 Task: Reply to email with the signature Drake Wright with the subject Request for a sick day from softage.1@softage.net with the message Can you please provide me with an update on the projects quality control plan? Undo the message and rewrite the message as I am writing to request your assistance in resolving this issue. Send the email
Action: Mouse moved to (417, 552)
Screenshot: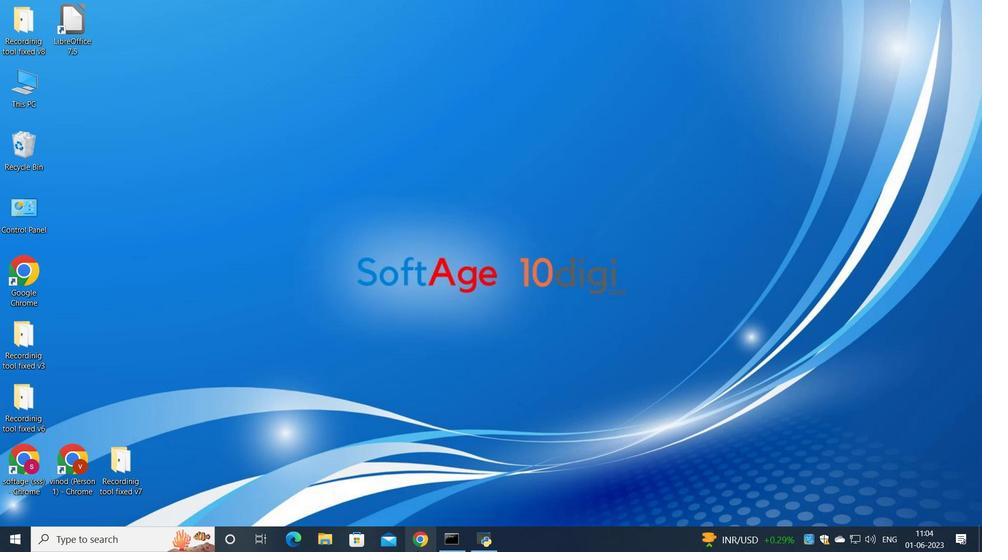 
Action: Mouse pressed left at (417, 552)
Screenshot: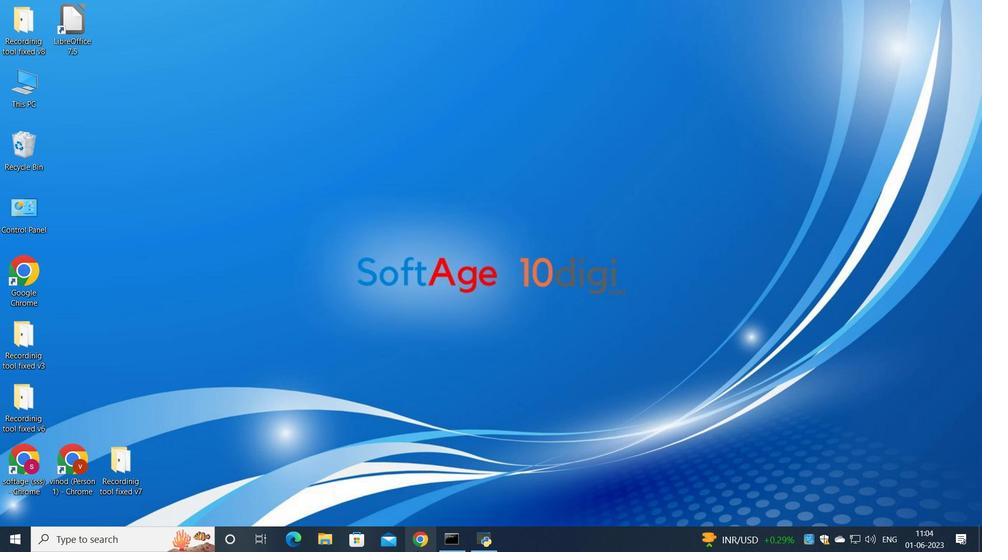 
Action: Mouse moved to (460, 340)
Screenshot: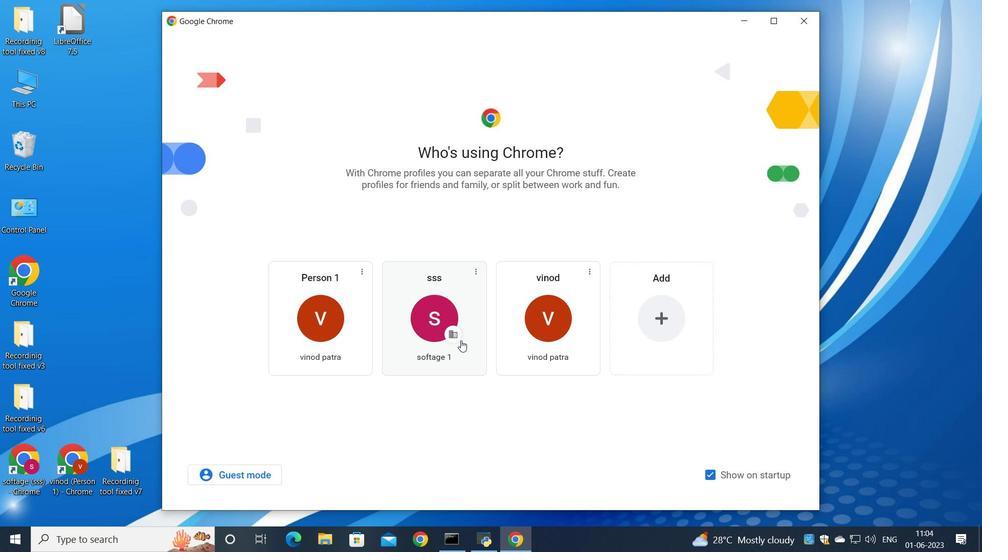 
Action: Mouse pressed left at (460, 340)
Screenshot: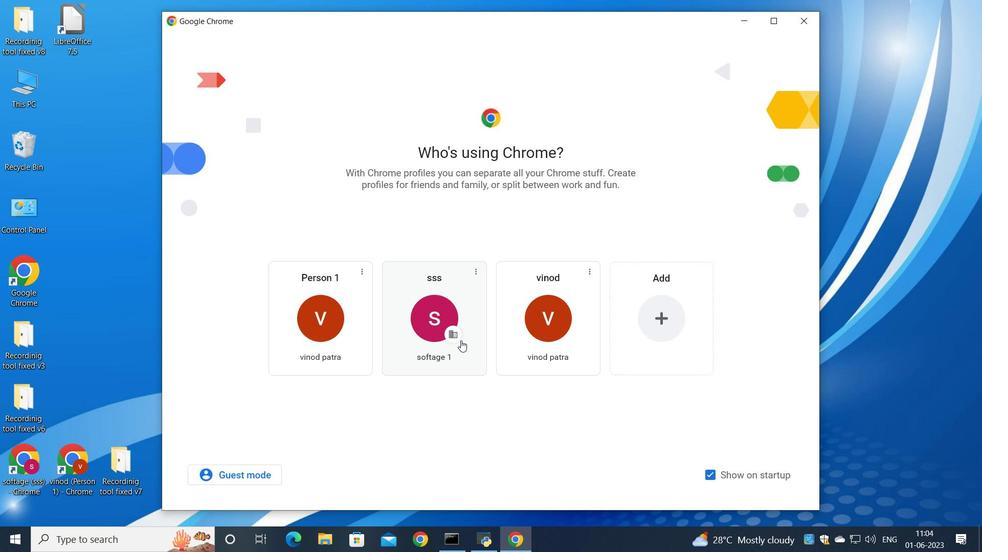 
Action: Mouse moved to (861, 80)
Screenshot: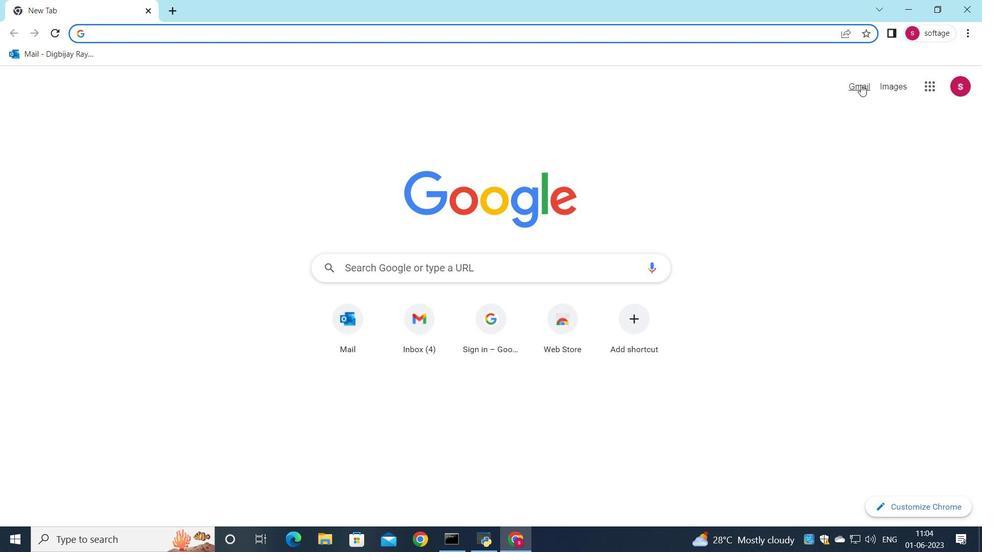 
Action: Mouse pressed left at (861, 80)
Screenshot: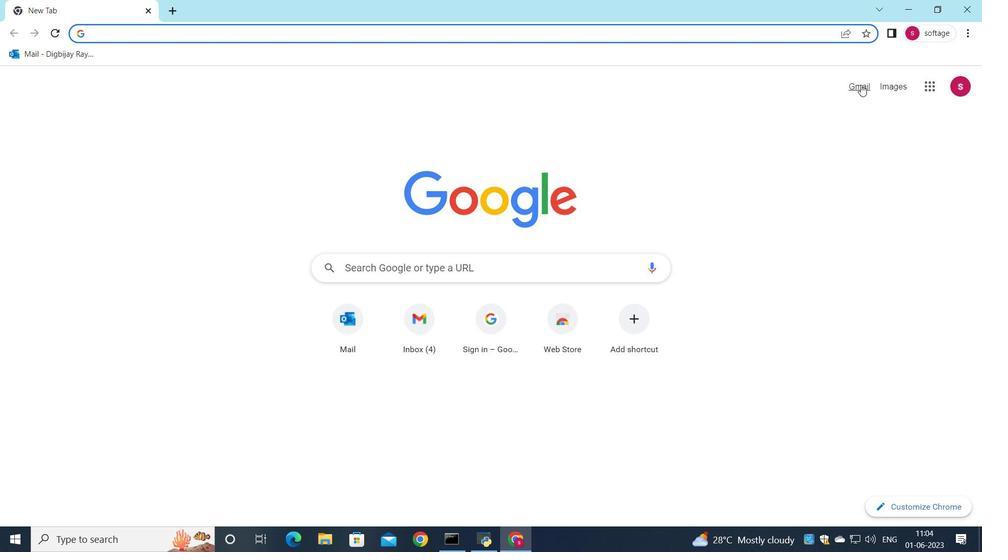 
Action: Mouse moved to (841, 80)
Screenshot: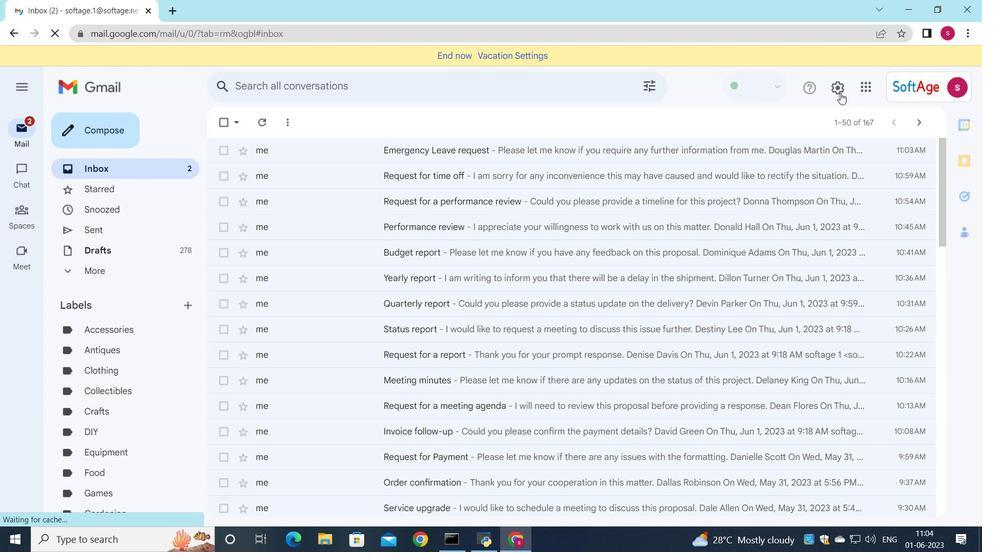 
Action: Mouse pressed left at (841, 80)
Screenshot: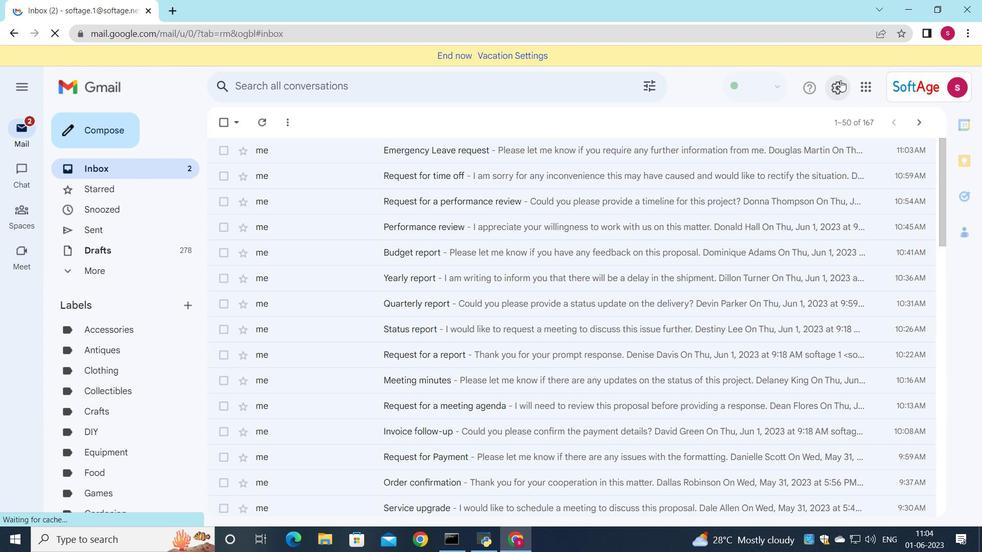 
Action: Mouse moved to (839, 146)
Screenshot: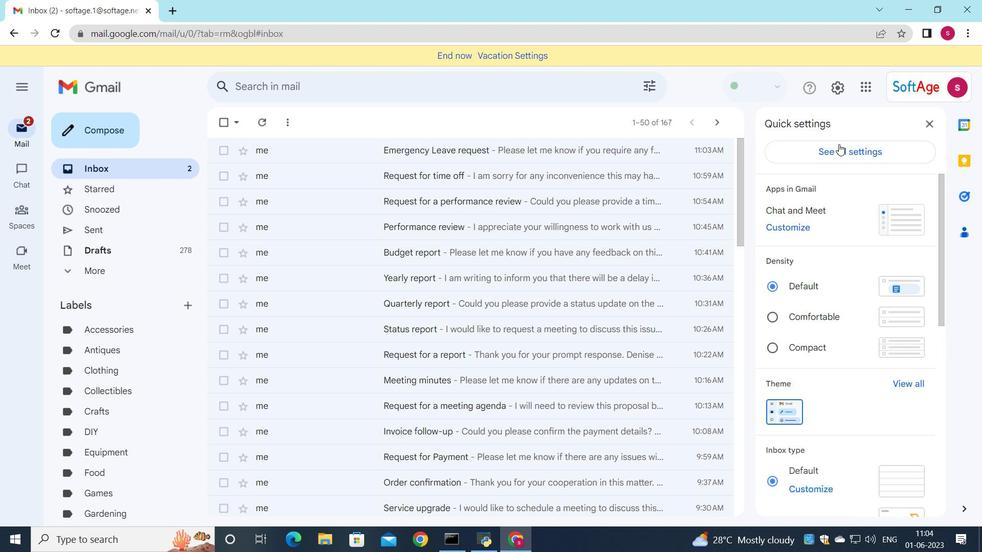 
Action: Mouse pressed left at (839, 146)
Screenshot: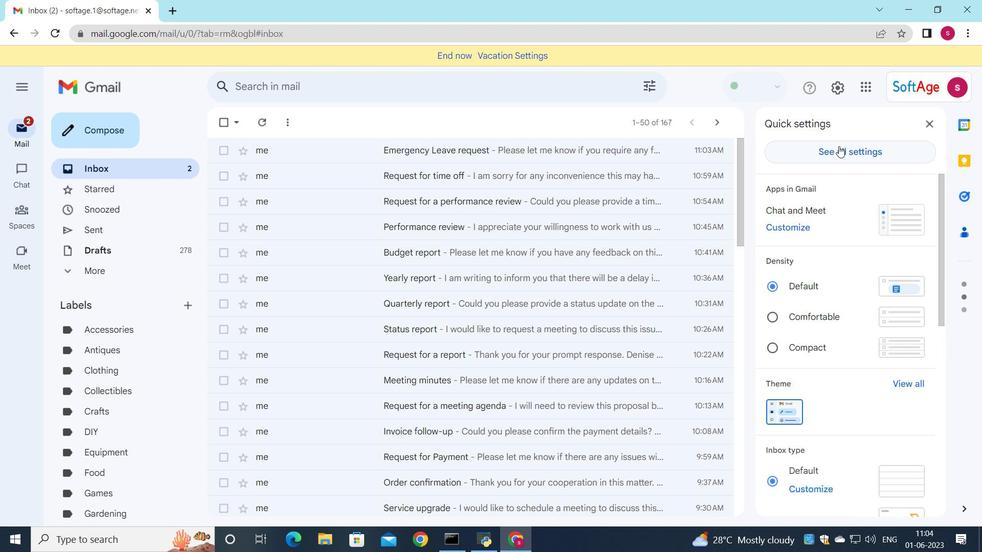 
Action: Mouse moved to (857, 152)
Screenshot: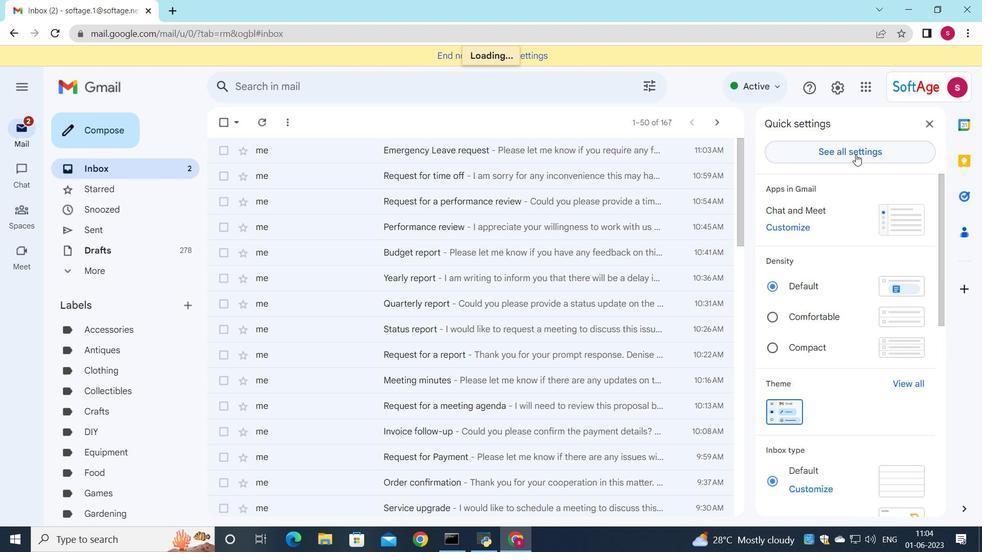 
Action: Mouse pressed left at (857, 152)
Screenshot: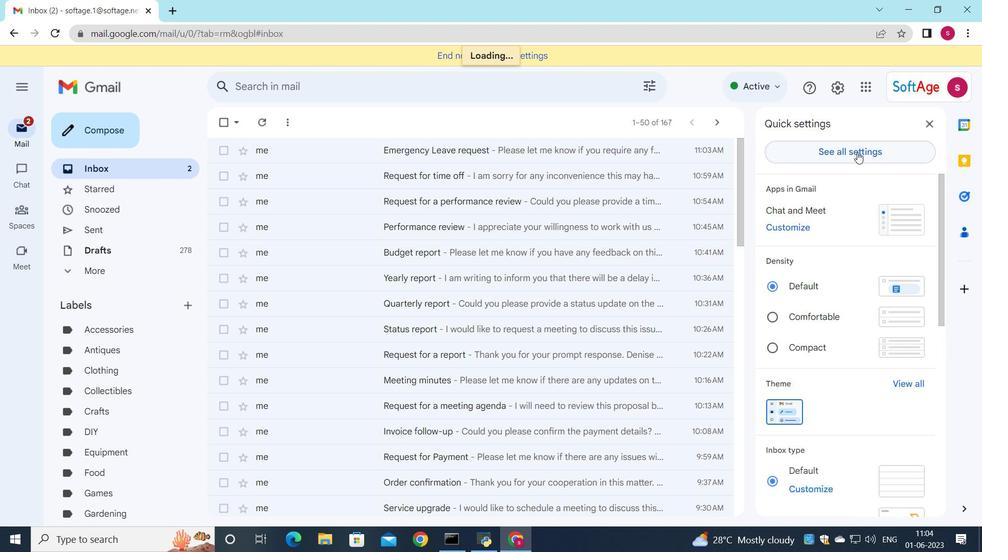 
Action: Mouse moved to (235, 148)
Screenshot: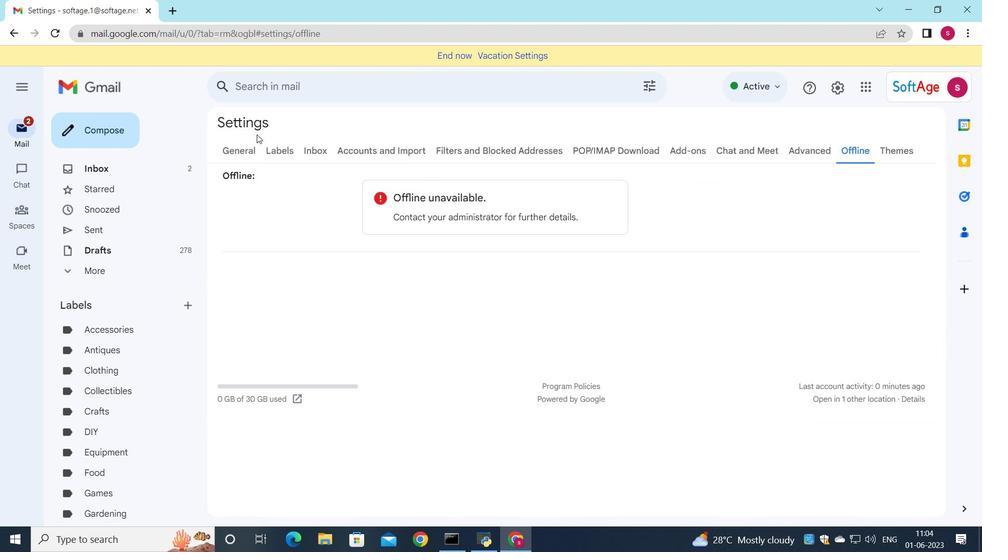 
Action: Mouse pressed left at (235, 148)
Screenshot: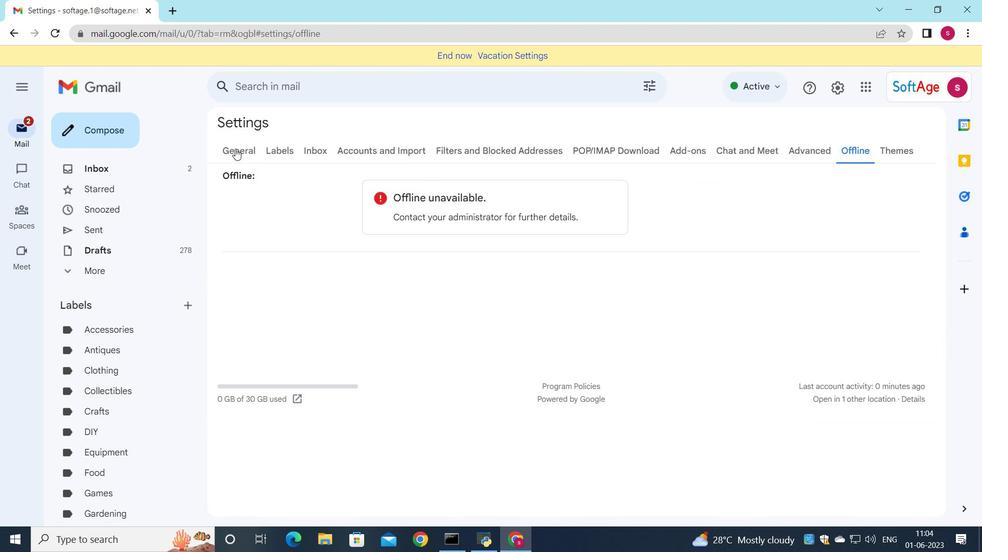 
Action: Mouse moved to (385, 186)
Screenshot: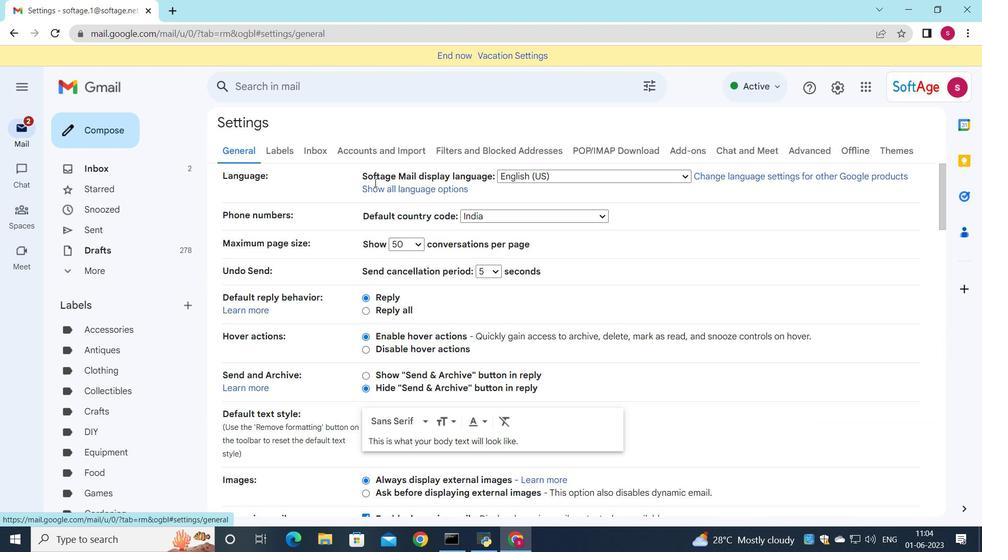 
Action: Mouse scrolled (385, 186) with delta (0, 0)
Screenshot: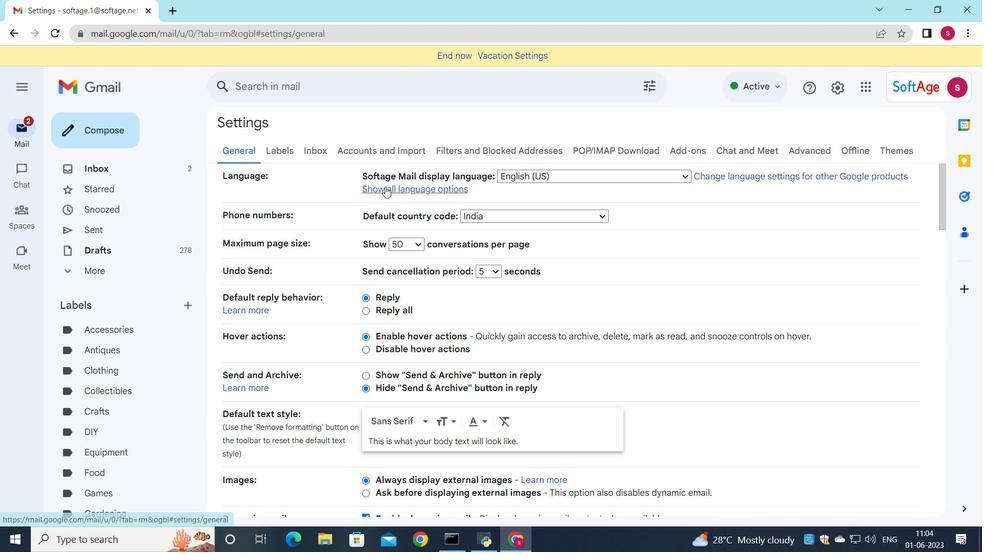 
Action: Mouse moved to (378, 196)
Screenshot: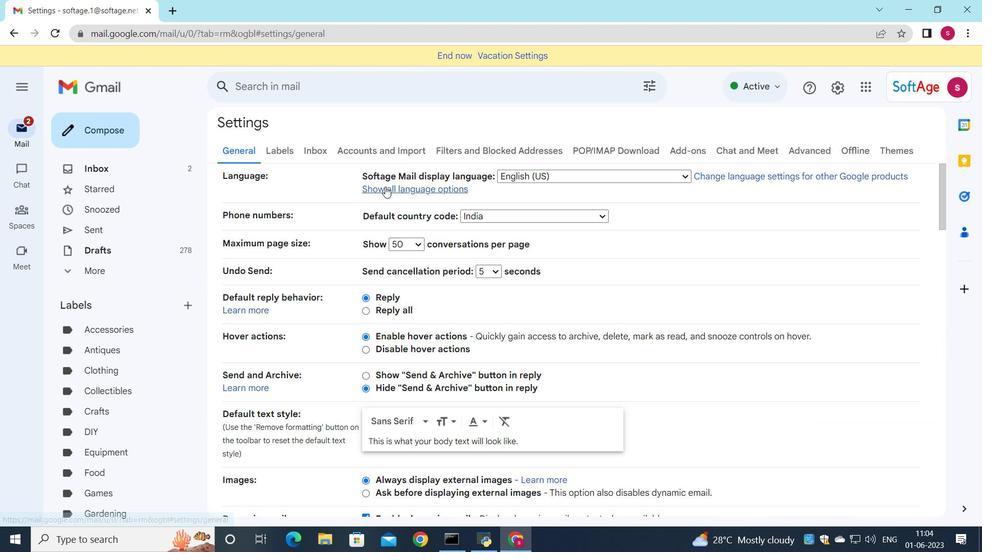 
Action: Mouse scrolled (382, 188) with delta (0, 0)
Screenshot: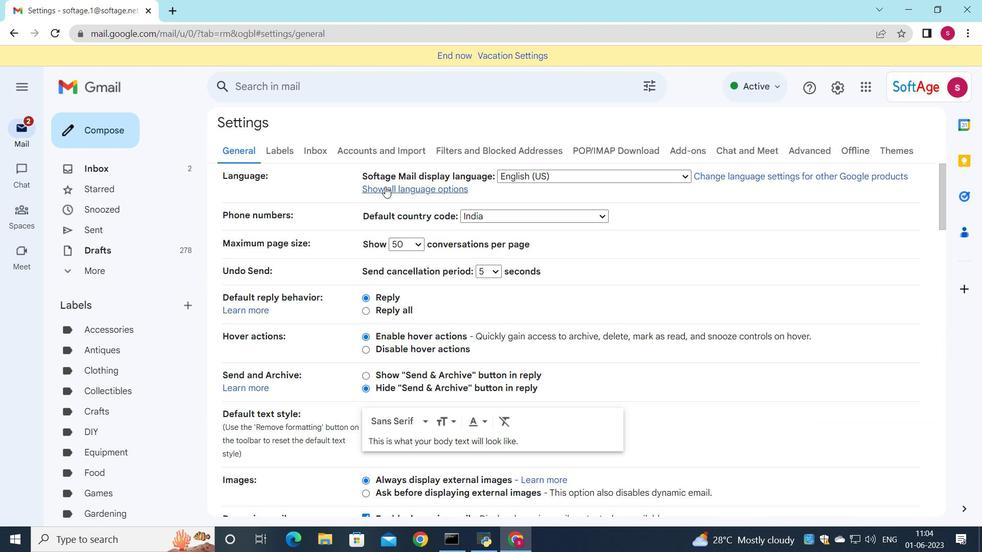
Action: Mouse moved to (376, 203)
Screenshot: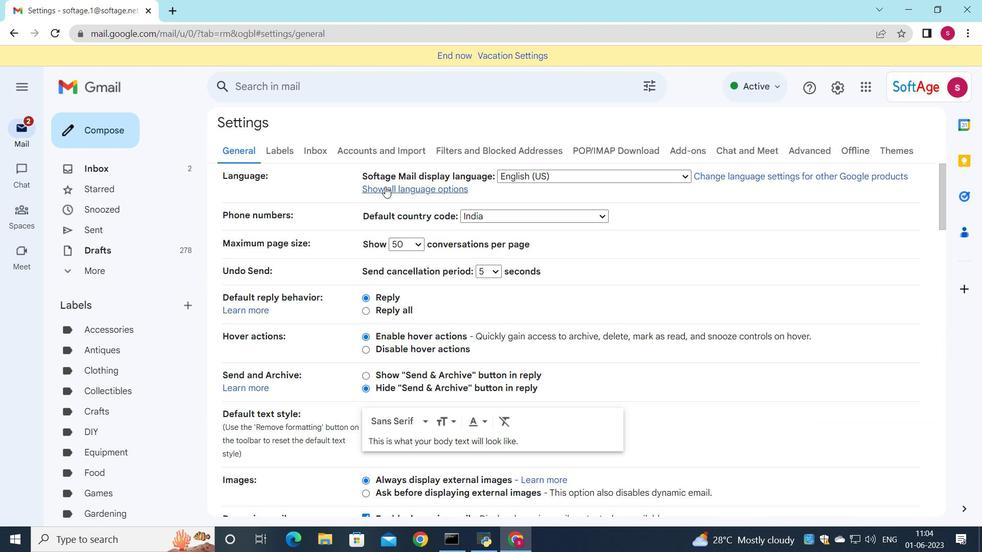 
Action: Mouse scrolled (381, 188) with delta (0, 0)
Screenshot: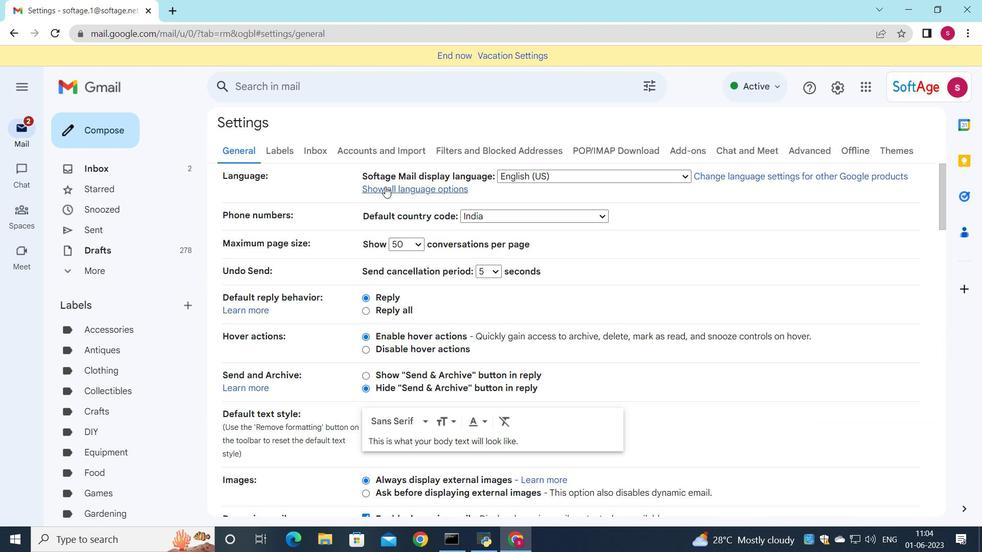 
Action: Mouse moved to (376, 204)
Screenshot: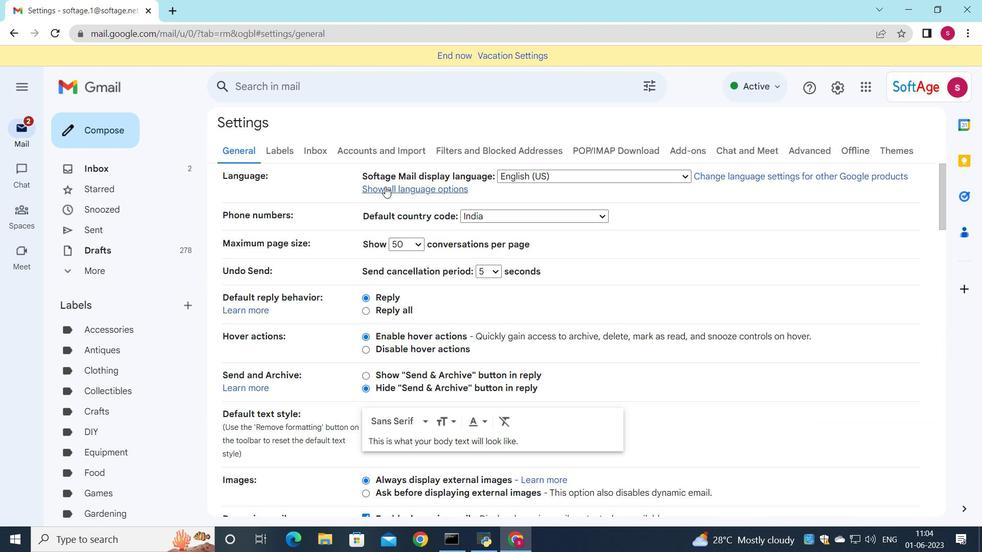 
Action: Mouse scrolled (378, 195) with delta (0, 0)
Screenshot: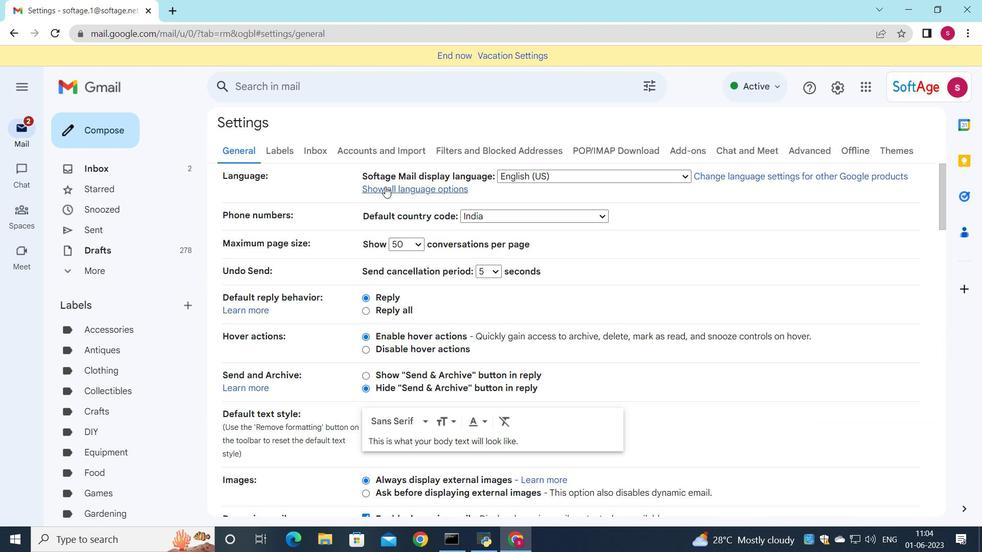 
Action: Mouse moved to (403, 384)
Screenshot: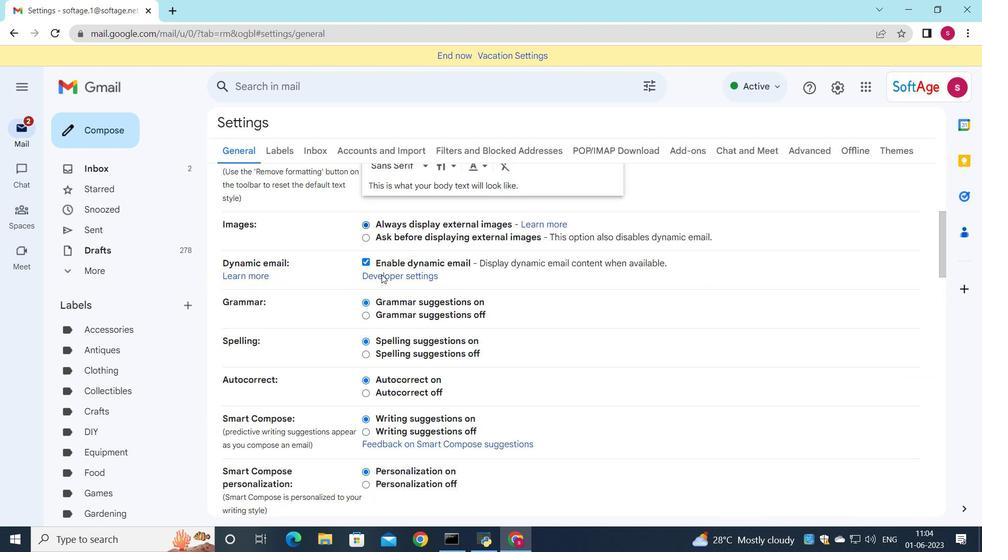 
Action: Mouse scrolled (403, 383) with delta (0, 0)
Screenshot: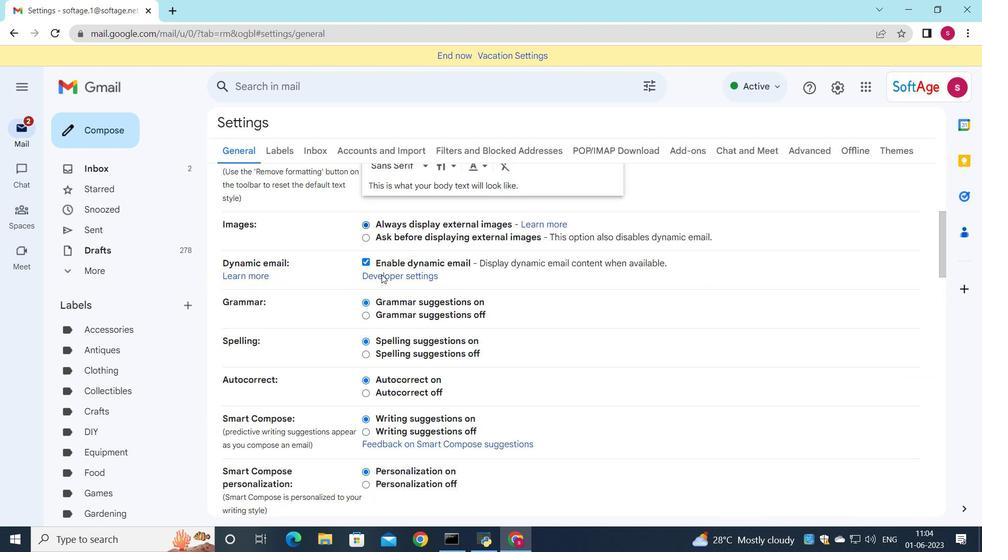 
Action: Mouse moved to (422, 392)
Screenshot: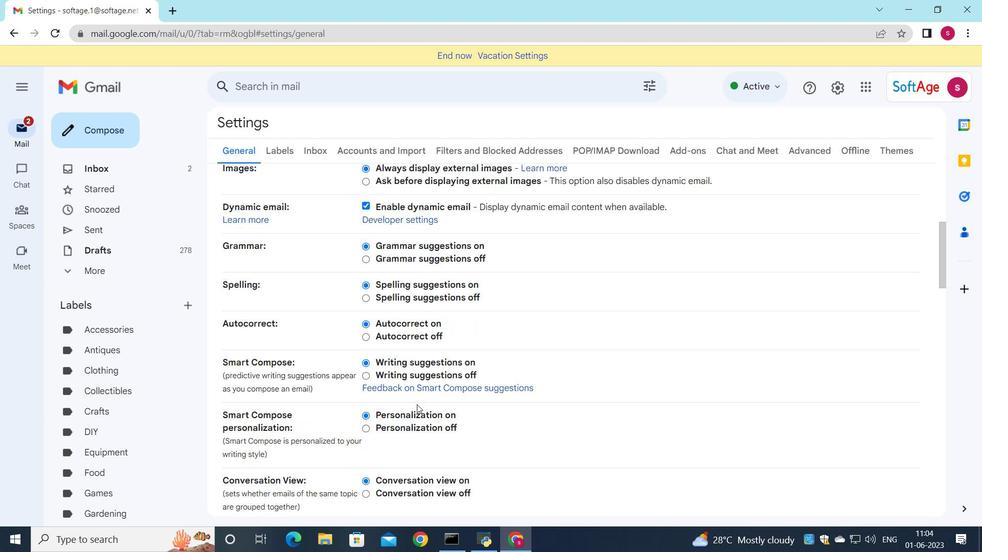 
Action: Mouse scrolled (422, 391) with delta (0, 0)
Screenshot: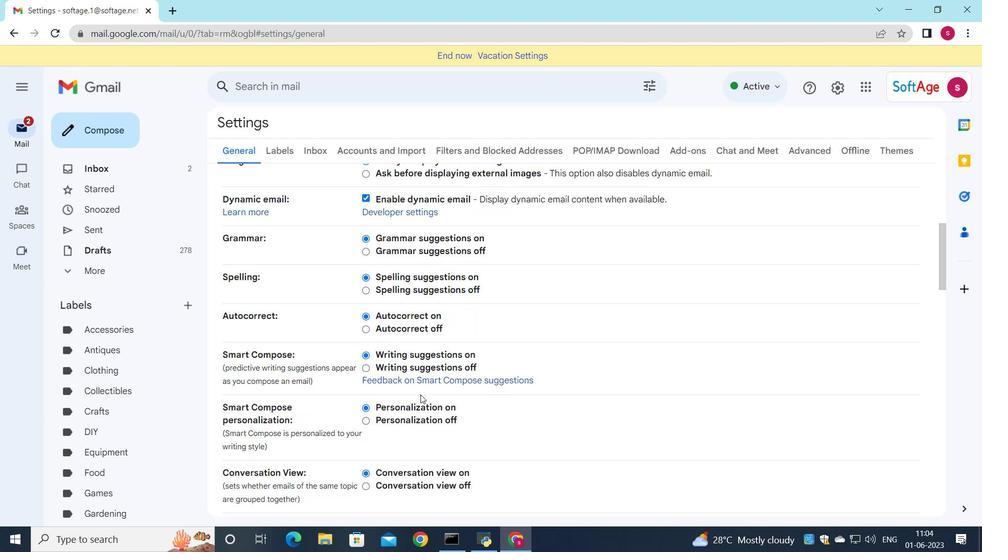 
Action: Mouse scrolled (422, 391) with delta (0, 0)
Screenshot: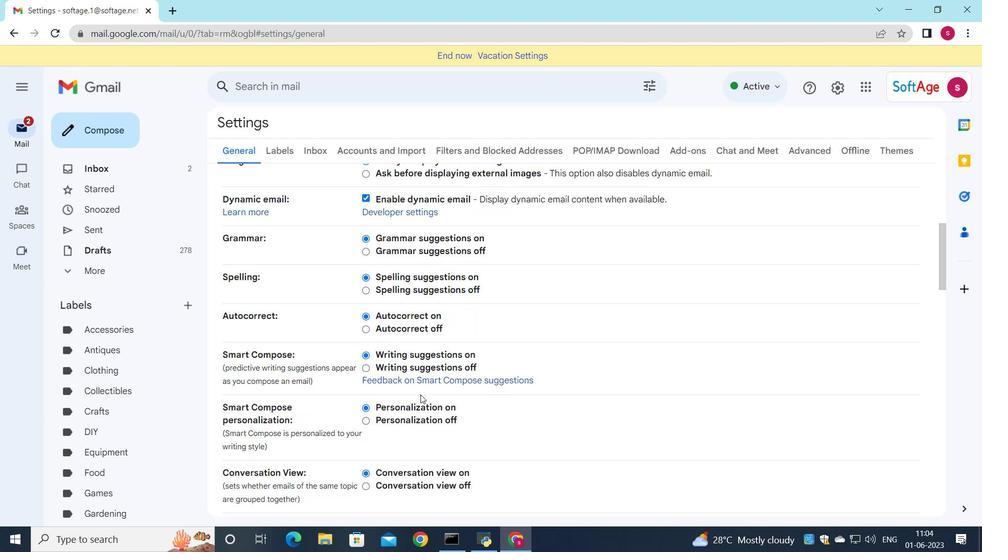 
Action: Mouse scrolled (422, 391) with delta (0, 0)
Screenshot: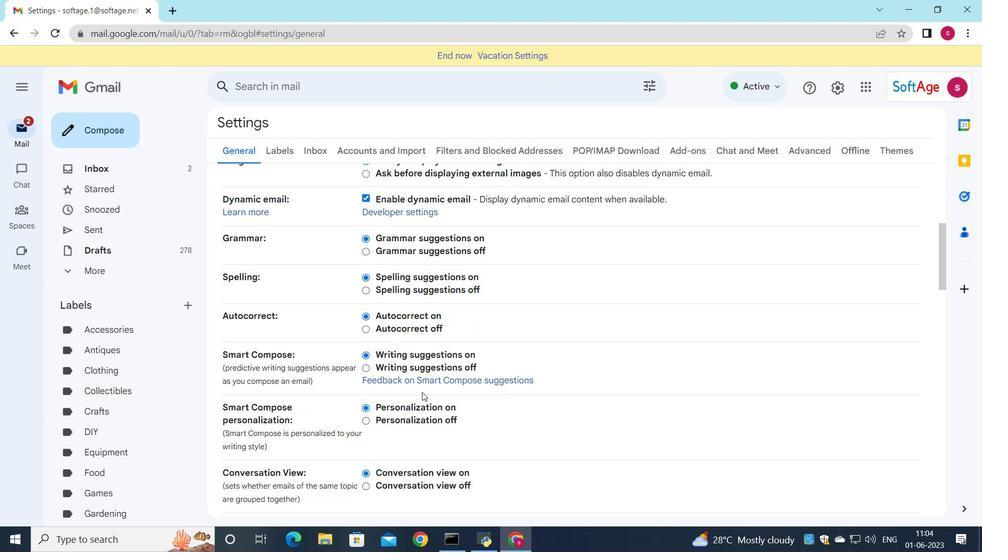 
Action: Mouse scrolled (422, 391) with delta (0, 0)
Screenshot: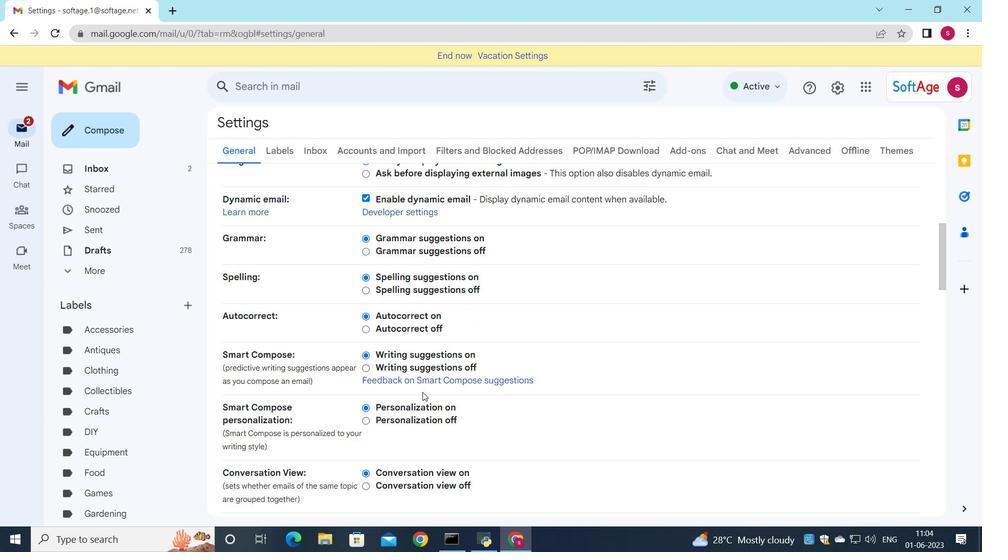 
Action: Mouse moved to (422, 389)
Screenshot: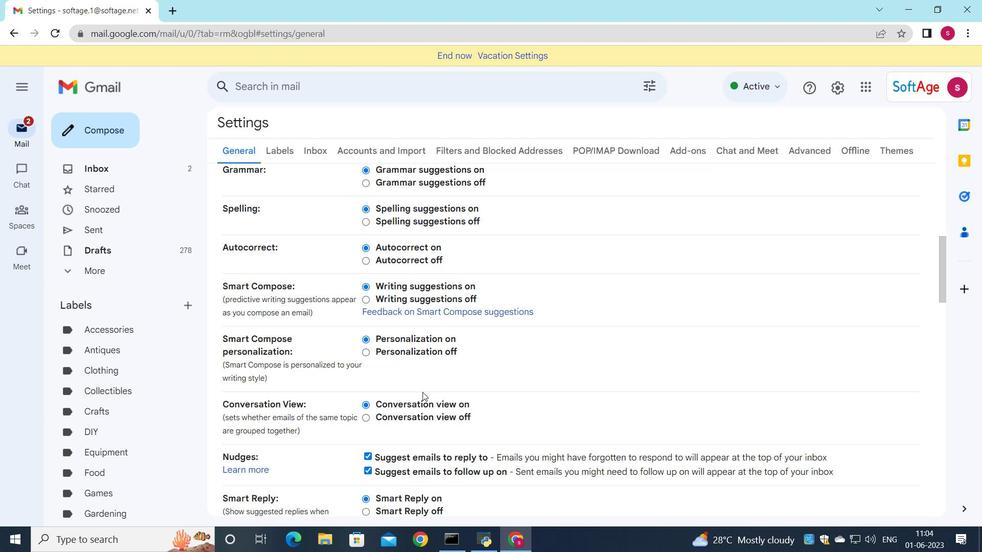 
Action: Mouse scrolled (422, 388) with delta (0, 0)
Screenshot: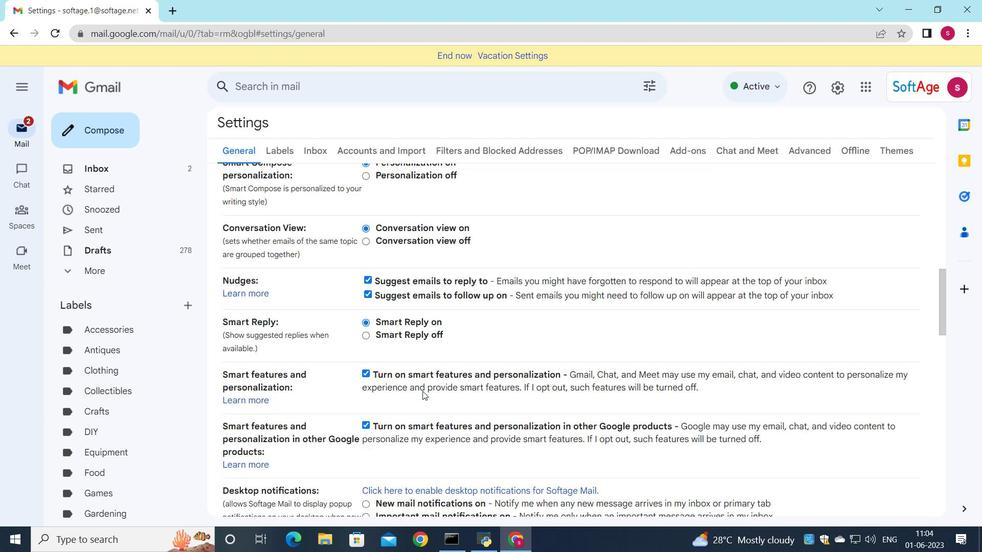 
Action: Mouse scrolled (422, 388) with delta (0, 0)
Screenshot: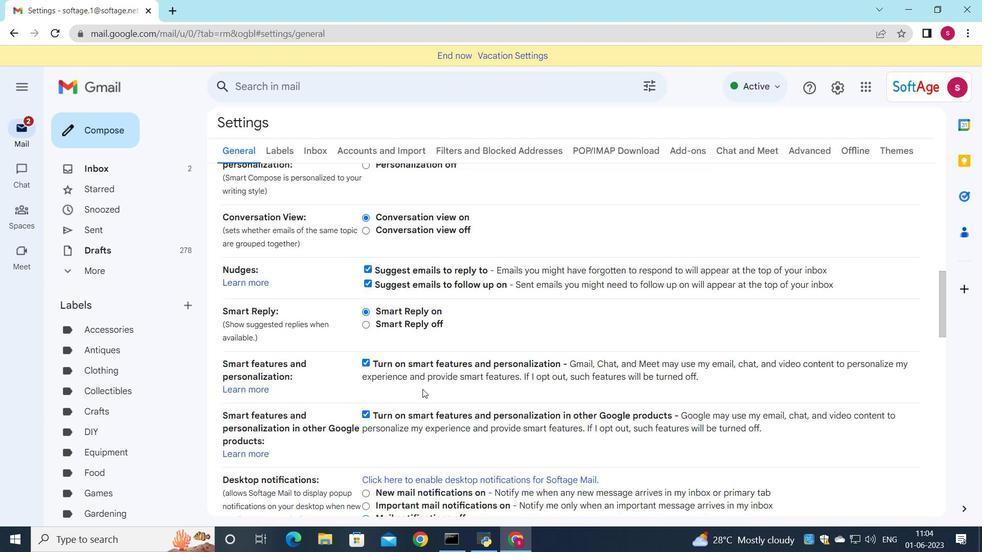
Action: Mouse moved to (422, 389)
Screenshot: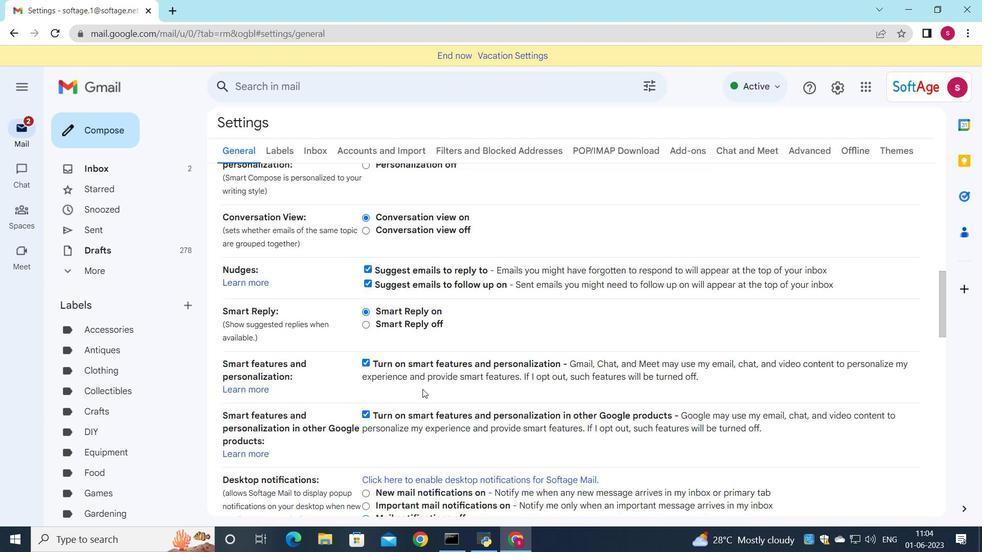 
Action: Mouse scrolled (422, 388) with delta (0, 0)
Screenshot: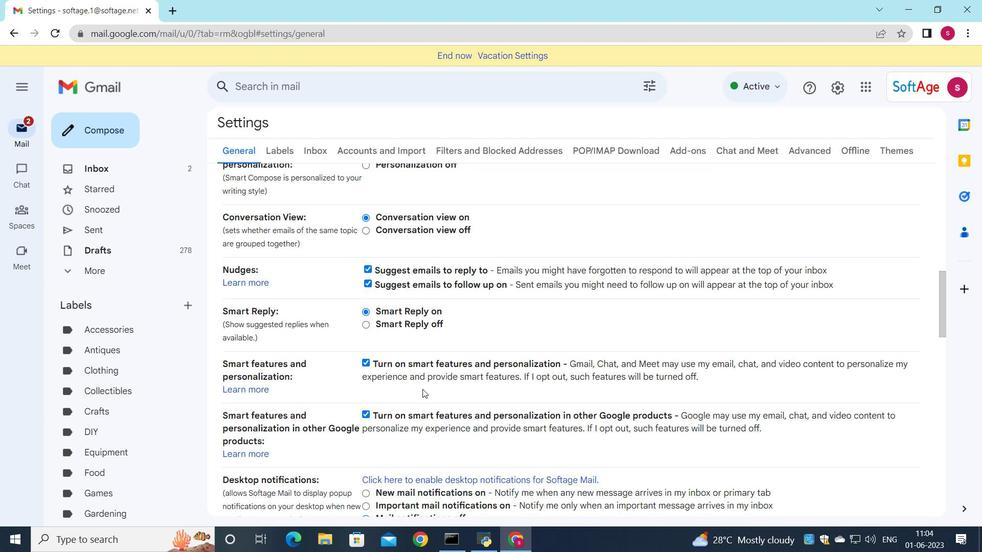 
Action: Mouse scrolled (422, 388) with delta (0, 0)
Screenshot: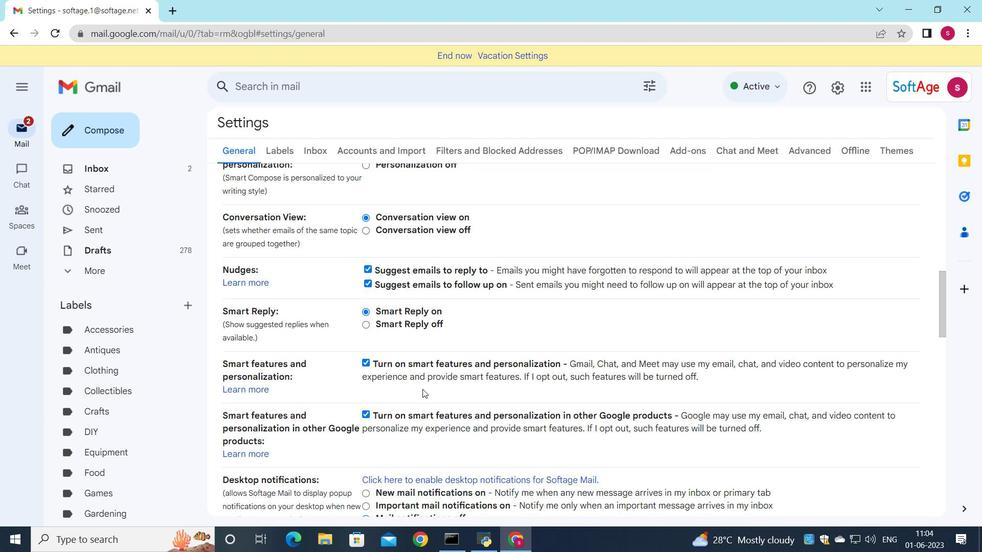 
Action: Mouse moved to (422, 388)
Screenshot: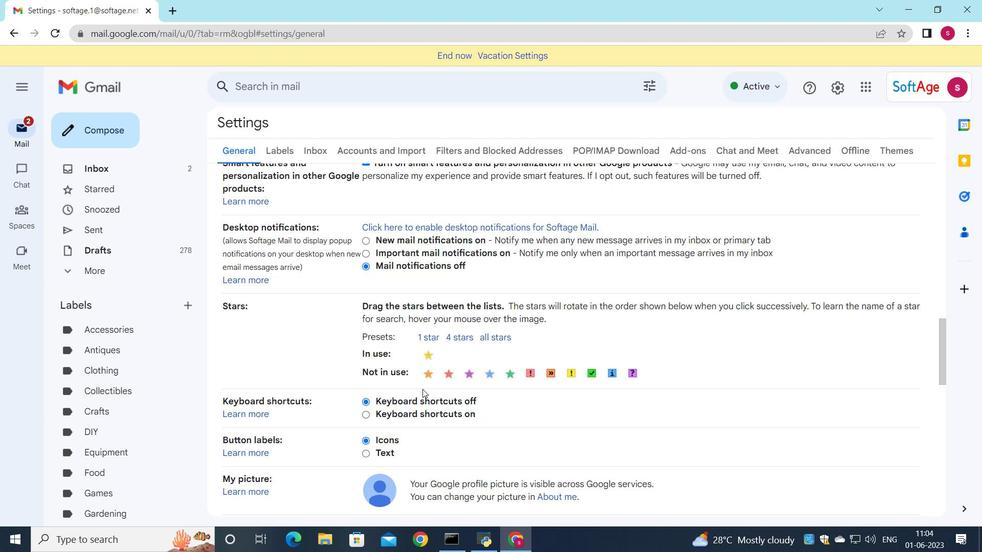 
Action: Mouse scrolled (422, 388) with delta (0, 0)
Screenshot: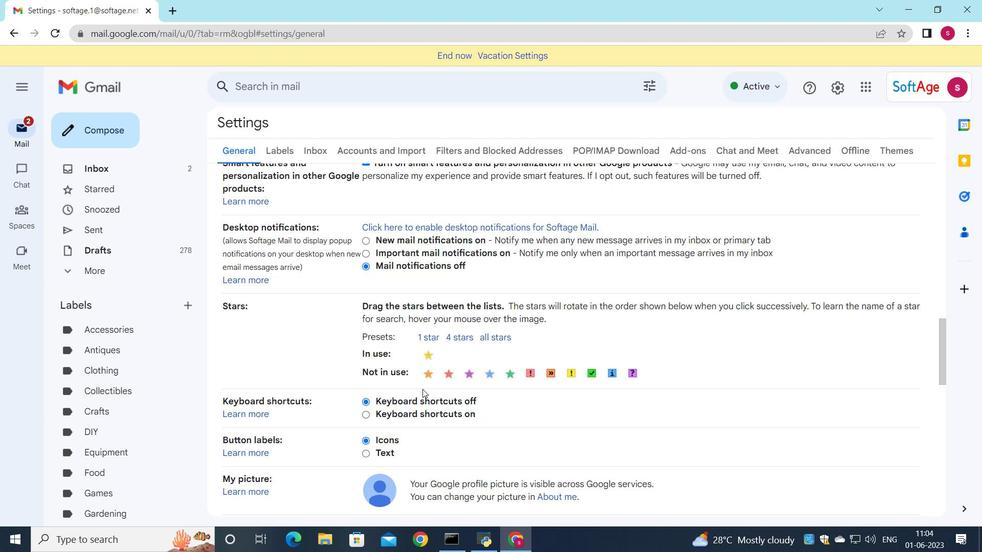 
Action: Mouse scrolled (422, 388) with delta (0, 0)
Screenshot: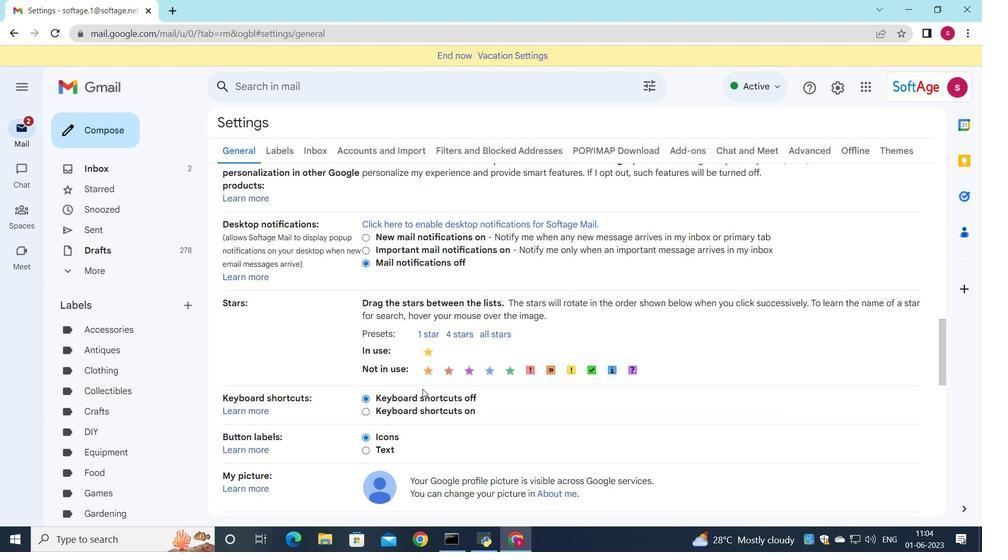 
Action: Mouse scrolled (422, 388) with delta (0, 0)
Screenshot: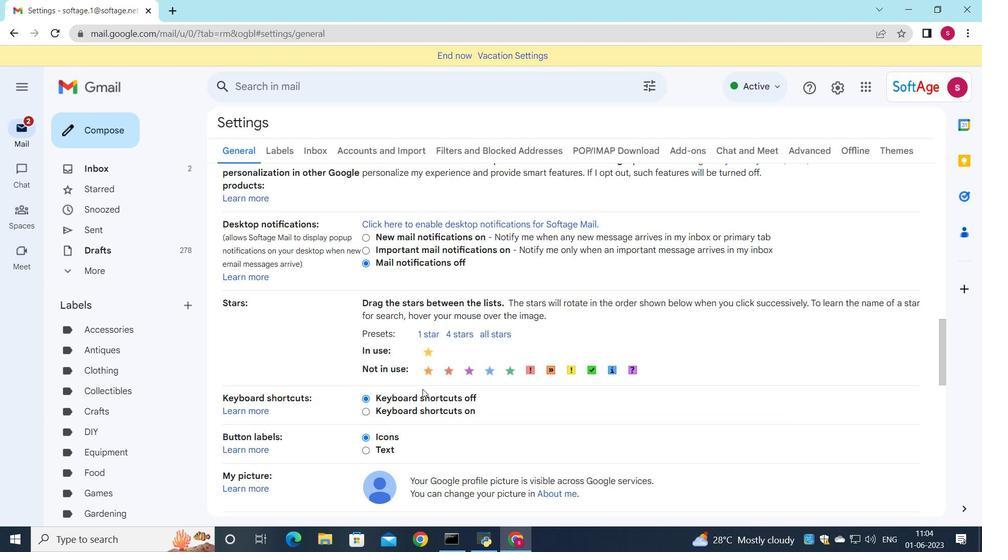 
Action: Mouse scrolled (422, 388) with delta (0, 0)
Screenshot: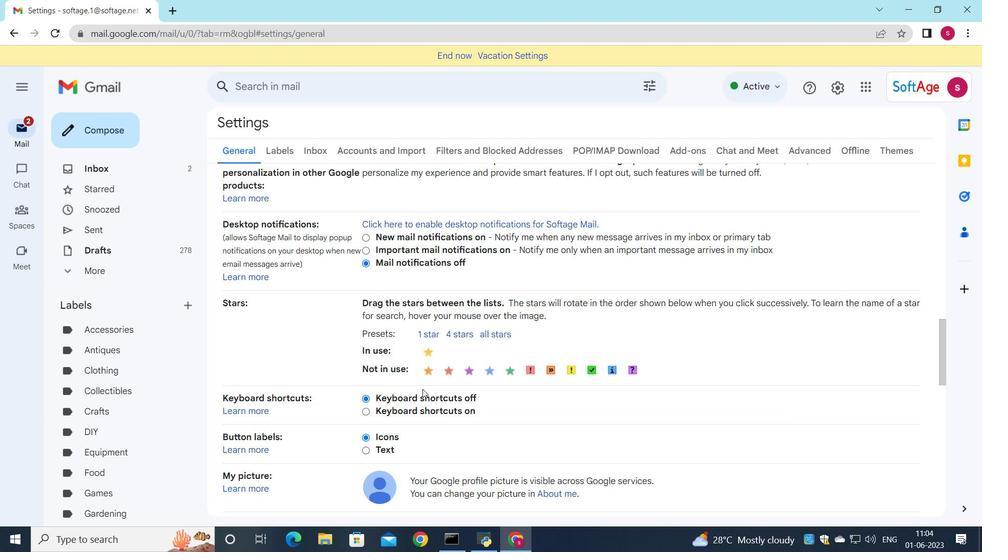 
Action: Mouse moved to (500, 323)
Screenshot: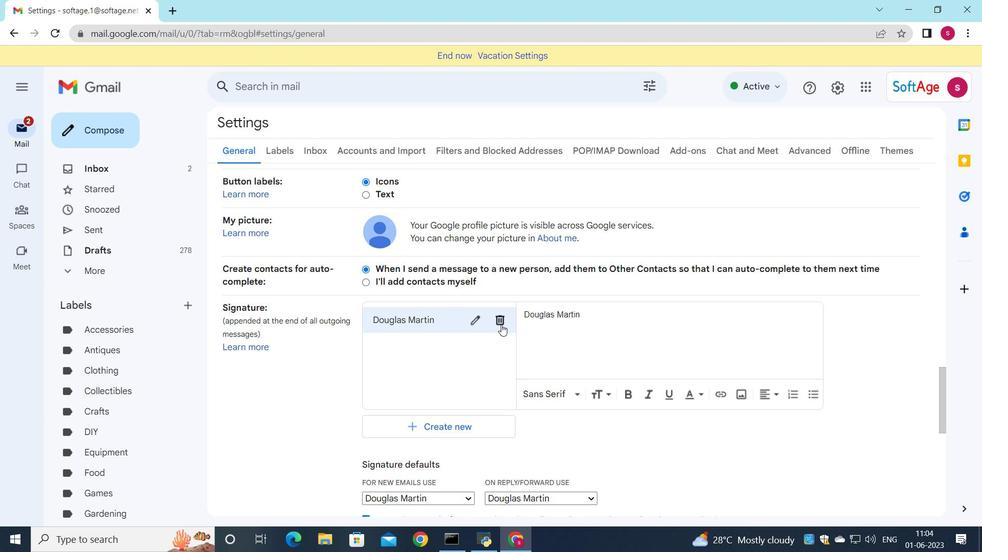 
Action: Mouse pressed left at (500, 323)
Screenshot: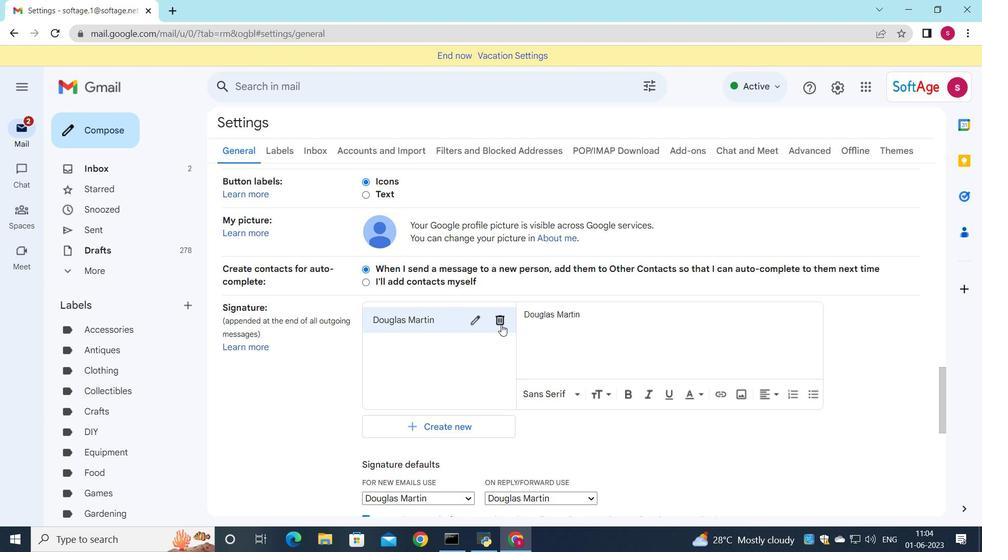 
Action: Mouse moved to (600, 313)
Screenshot: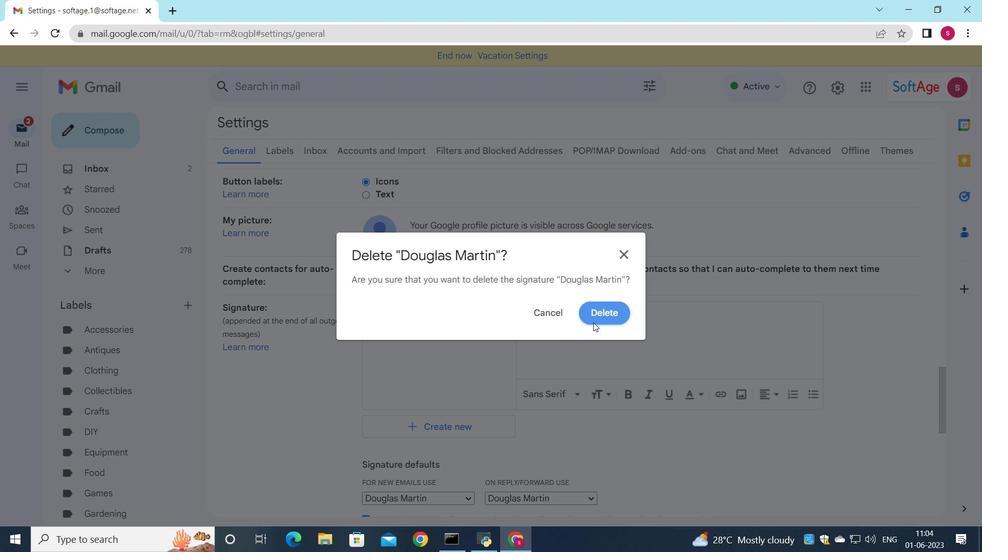 
Action: Mouse pressed left at (600, 313)
Screenshot: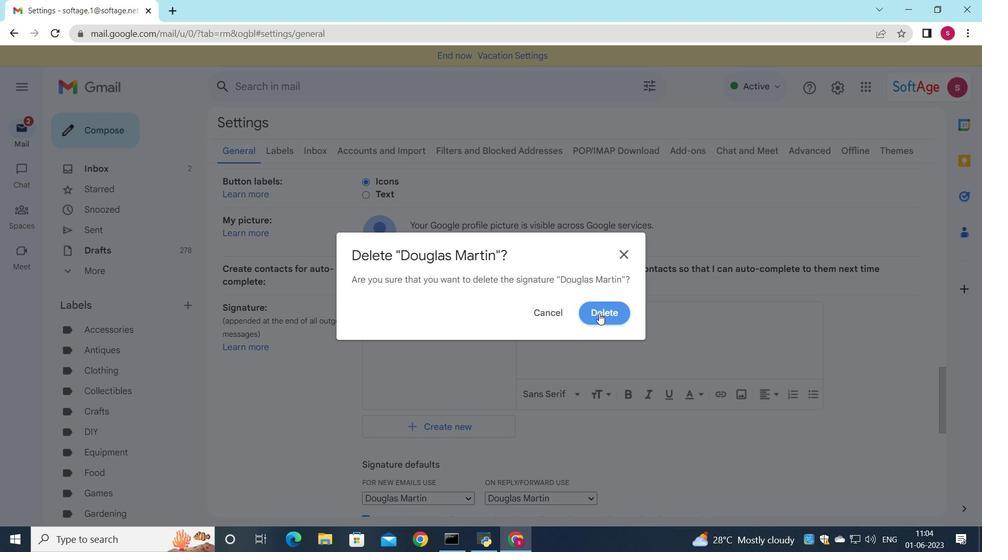 
Action: Mouse moved to (384, 340)
Screenshot: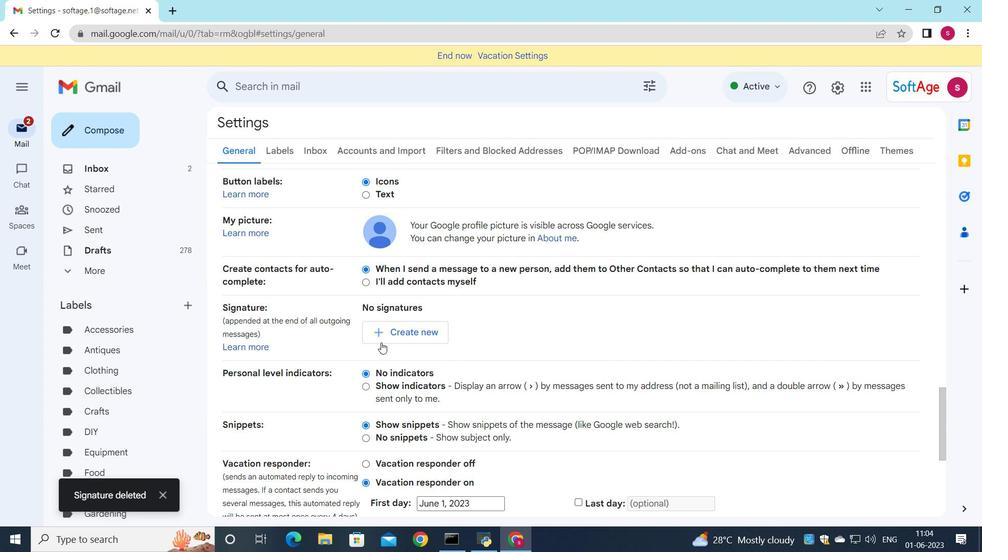 
Action: Mouse pressed left at (384, 340)
Screenshot: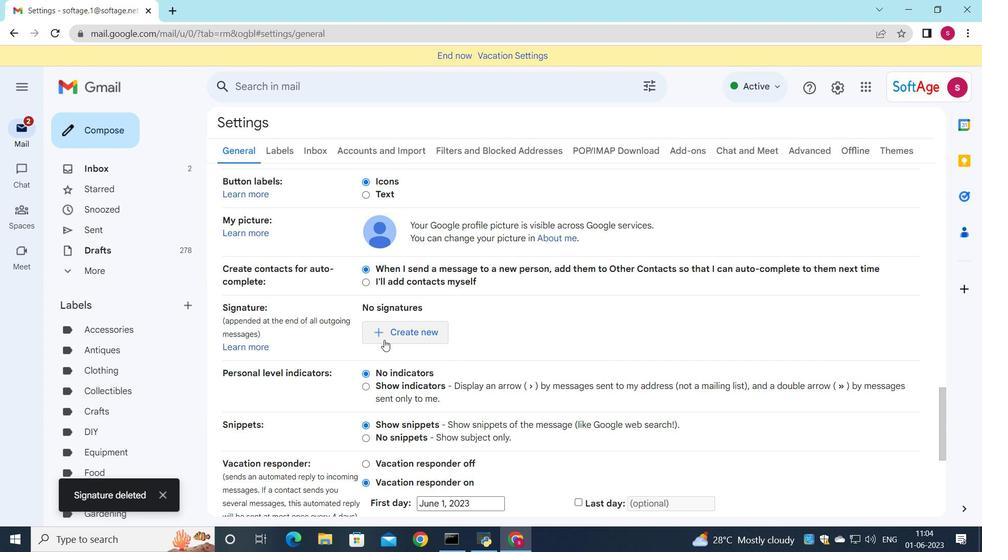 
Action: Mouse moved to (701, 347)
Screenshot: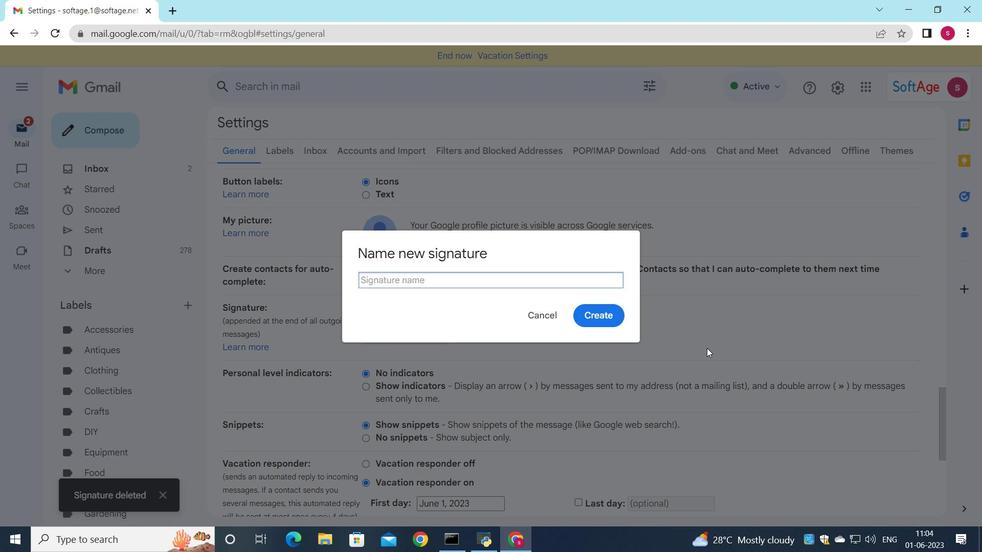
Action: Key pressed <Key.shift>Drake<Key.space><Key.shift>Wro<Key.backspace>ight
Screenshot: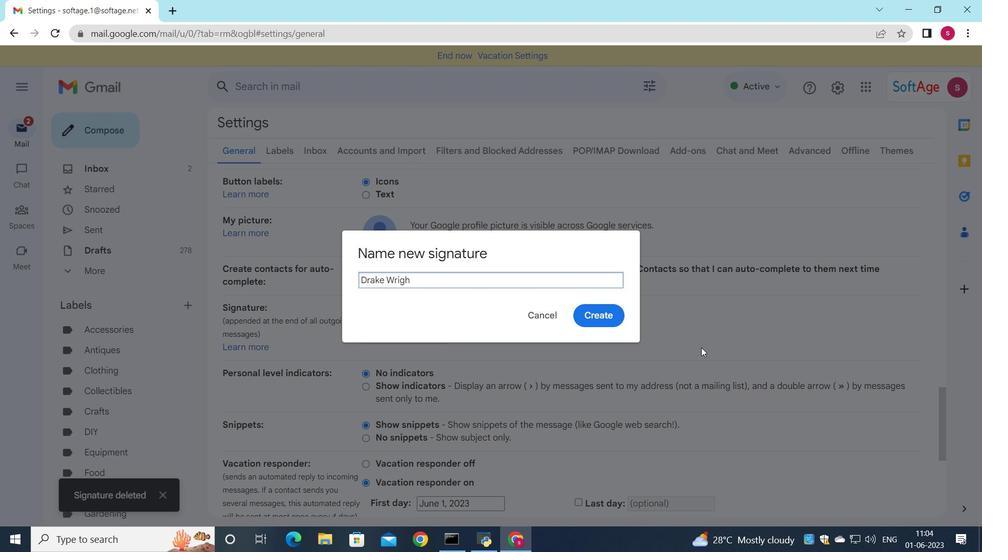 
Action: Mouse moved to (610, 319)
Screenshot: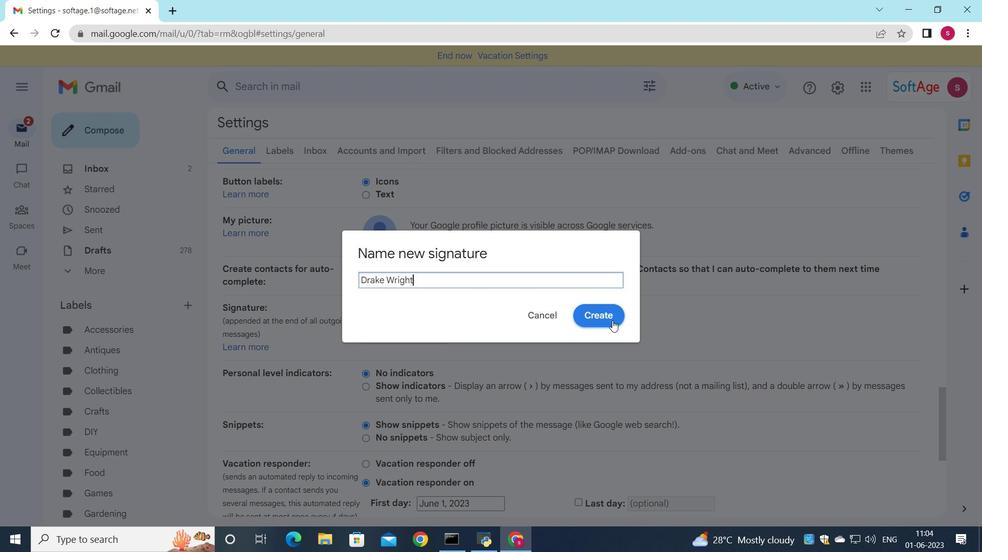 
Action: Mouse pressed left at (610, 319)
Screenshot: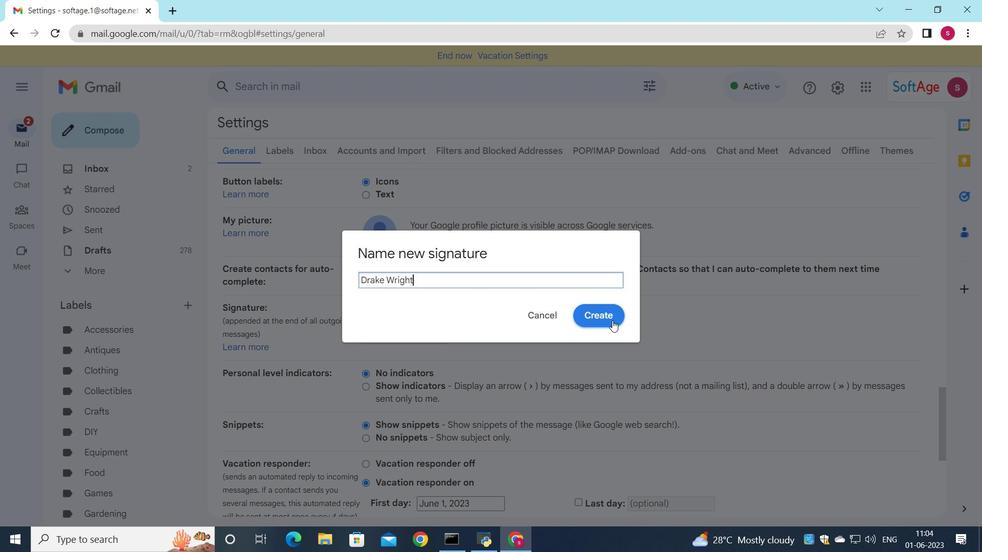 
Action: Mouse moved to (607, 316)
Screenshot: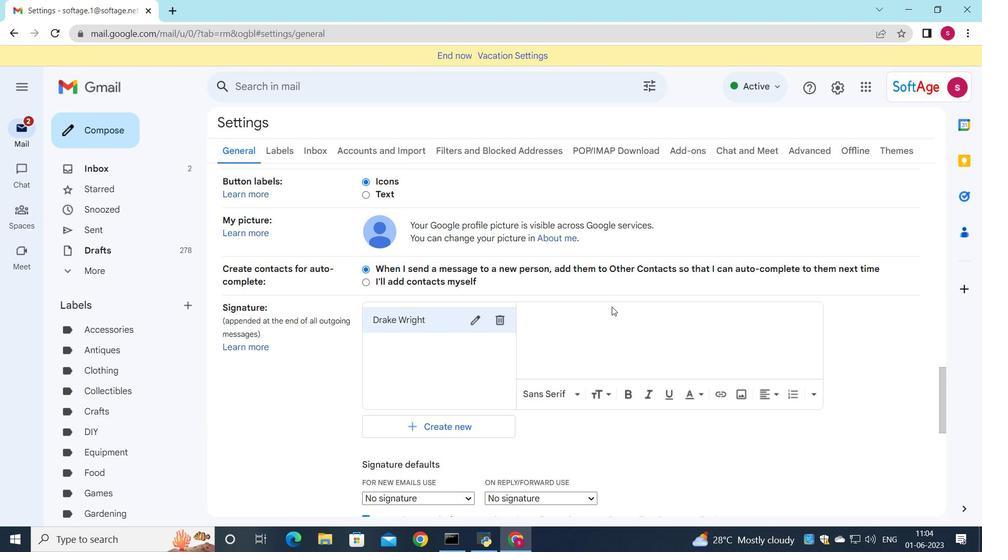 
Action: Mouse pressed left at (607, 316)
Screenshot: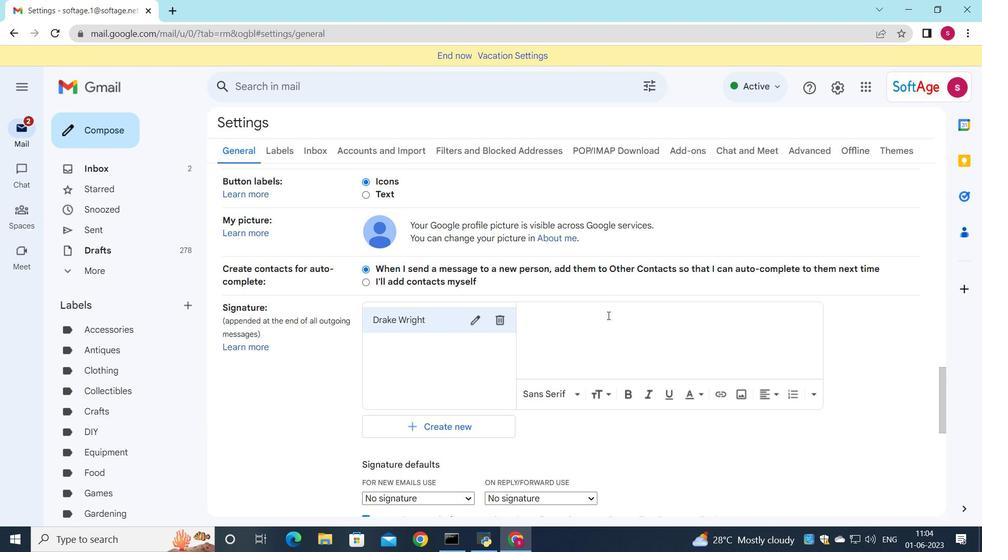 
Action: Key pressed <Key.shift>Drake<Key.space><Key.shift>Wright
Screenshot: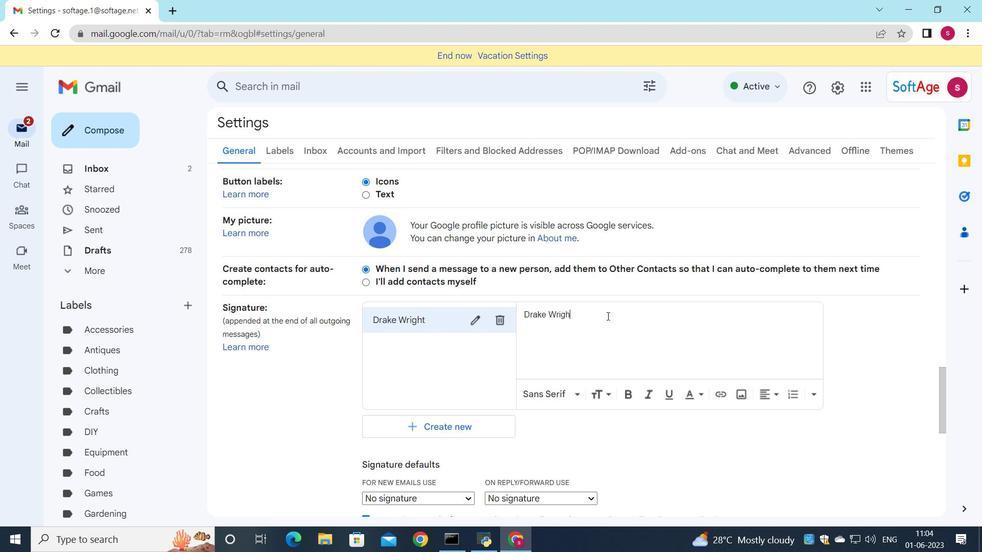 
Action: Mouse moved to (455, 492)
Screenshot: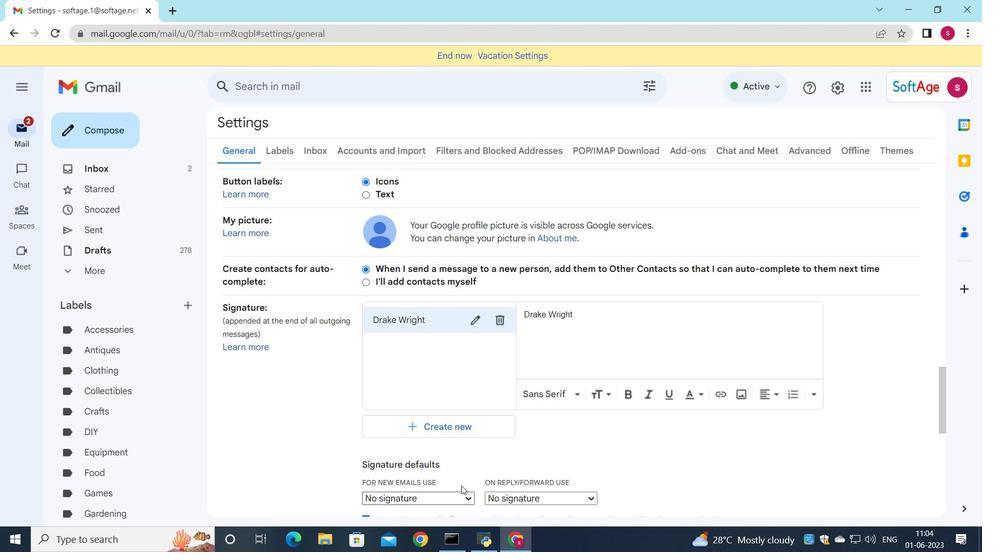 
Action: Mouse pressed left at (455, 492)
Screenshot: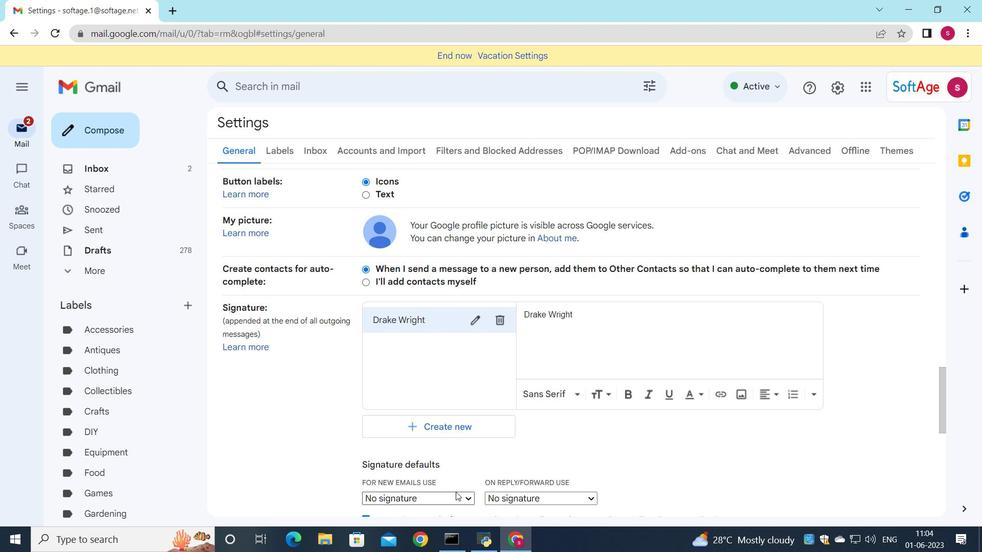 
Action: Mouse moved to (458, 483)
Screenshot: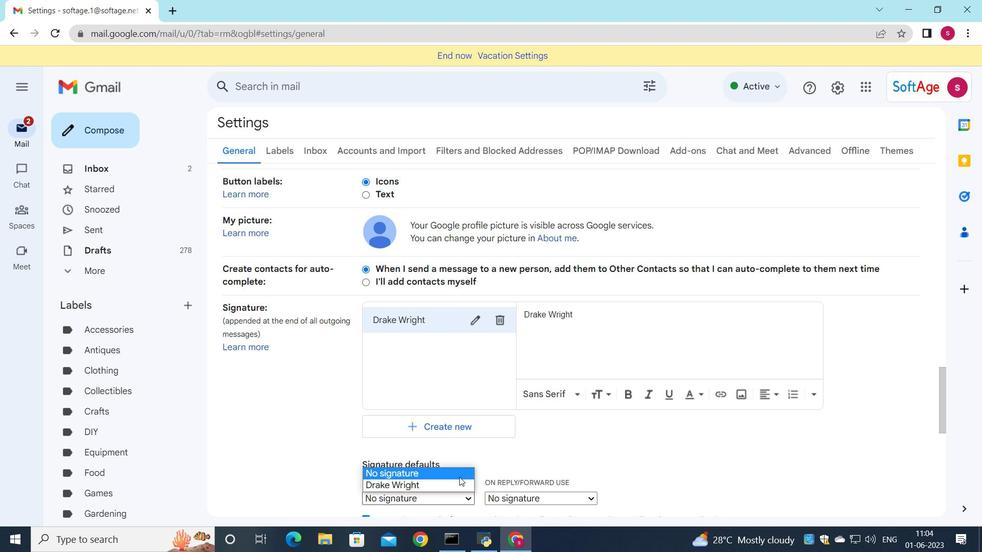 
Action: Mouse pressed left at (458, 483)
Screenshot: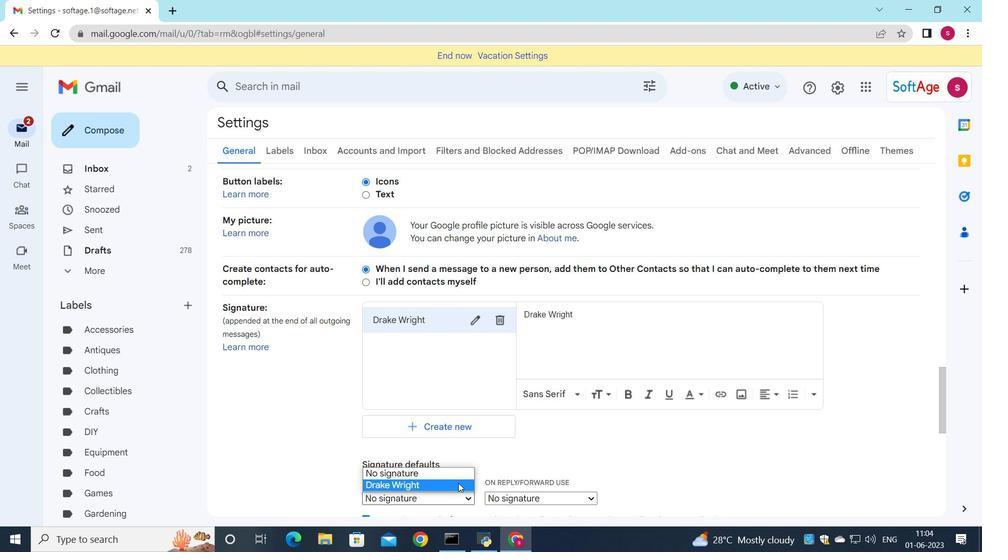 
Action: Mouse moved to (588, 500)
Screenshot: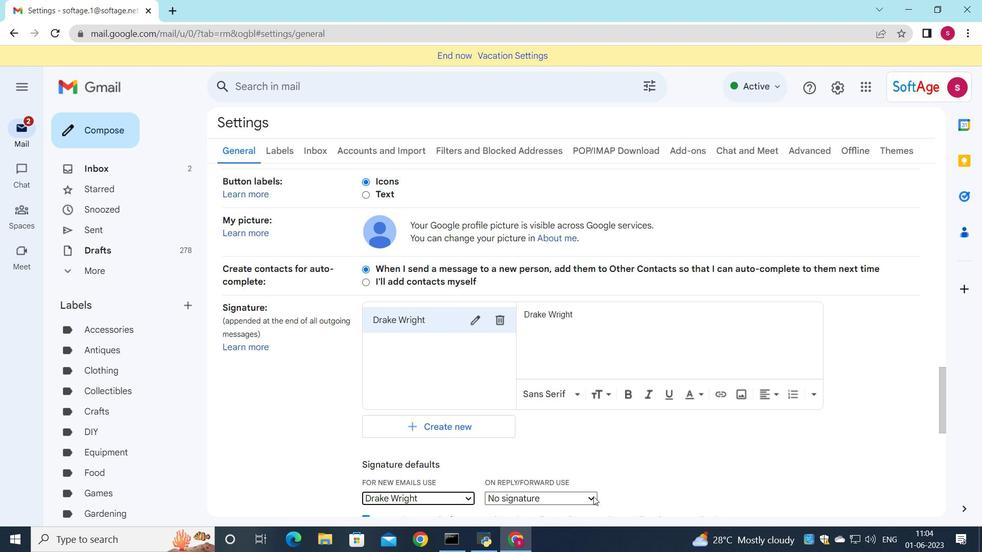 
Action: Mouse pressed left at (588, 500)
Screenshot: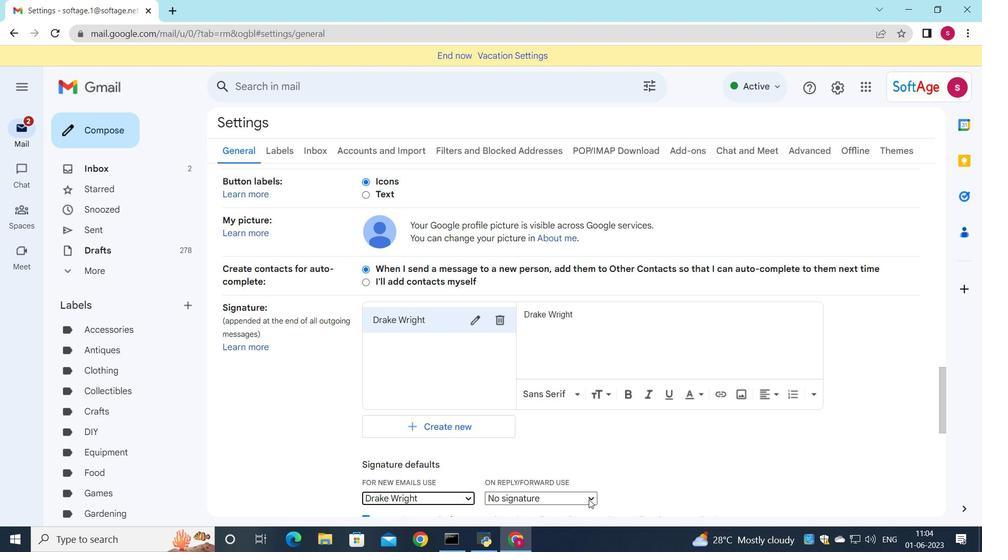 
Action: Mouse moved to (555, 482)
Screenshot: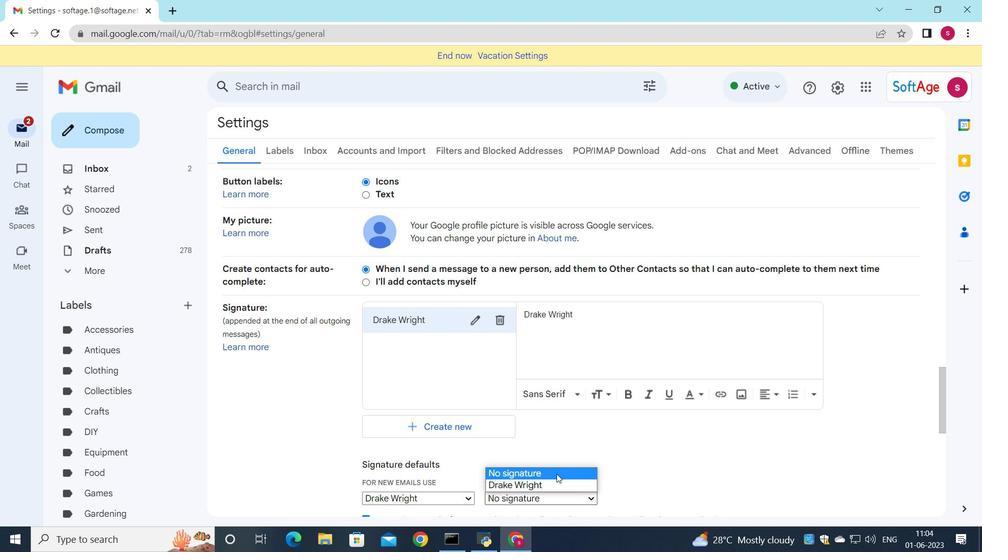 
Action: Mouse pressed left at (555, 482)
Screenshot: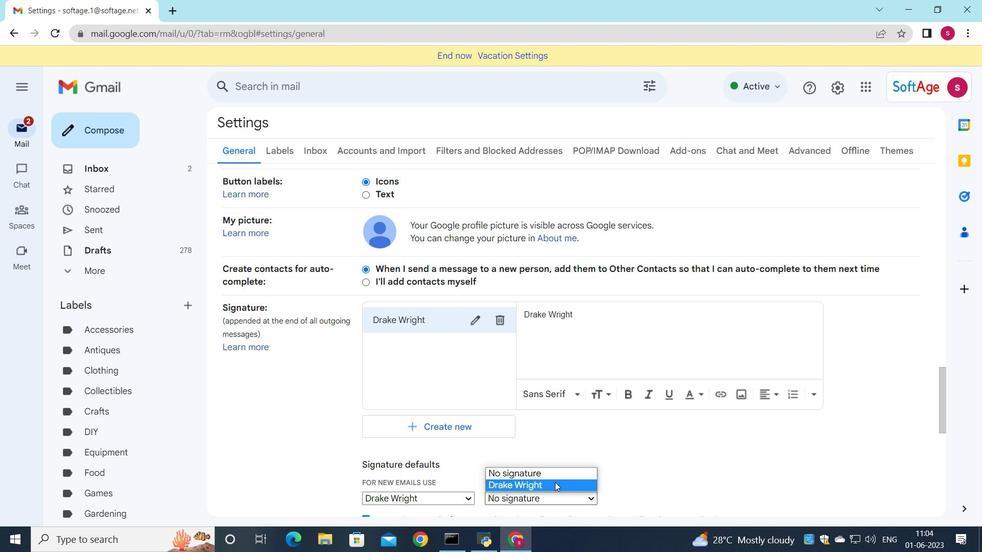 
Action: Mouse moved to (656, 394)
Screenshot: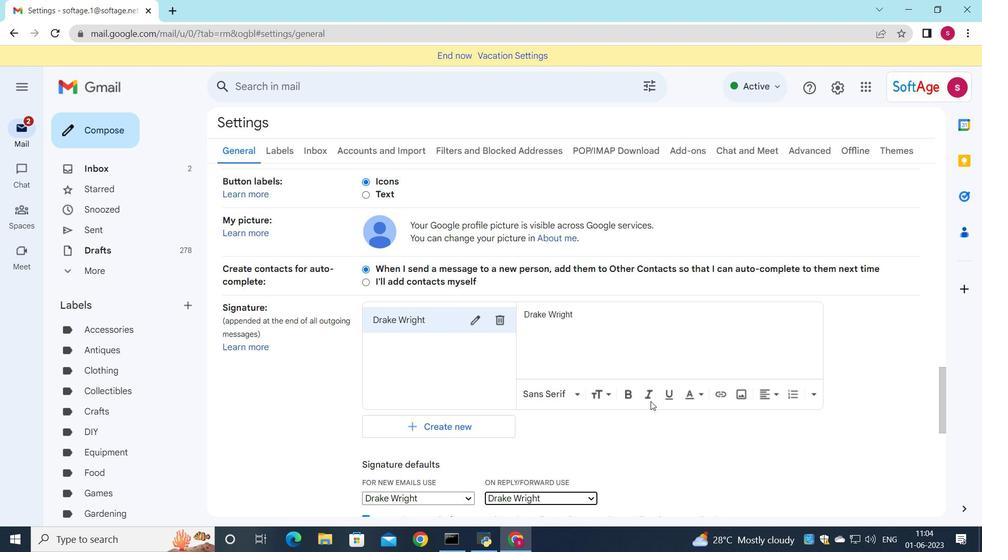
Action: Mouse scrolled (656, 393) with delta (0, 0)
Screenshot: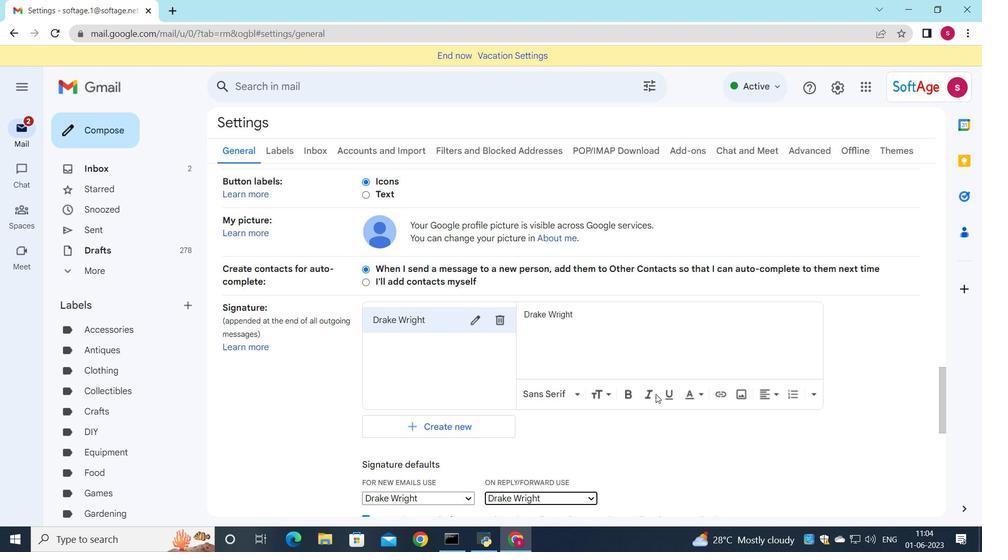 
Action: Mouse scrolled (656, 393) with delta (0, 0)
Screenshot: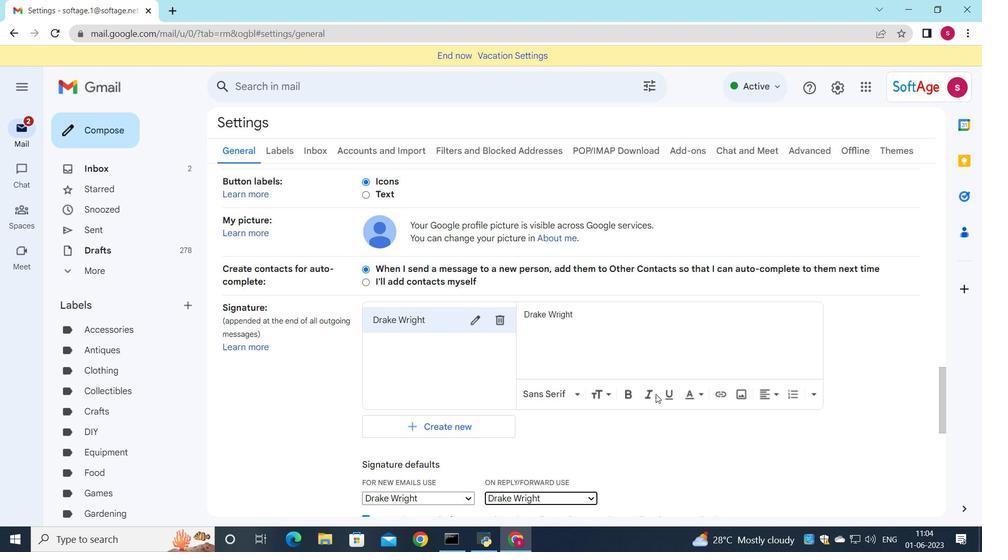 
Action: Mouse scrolled (656, 393) with delta (0, 0)
Screenshot: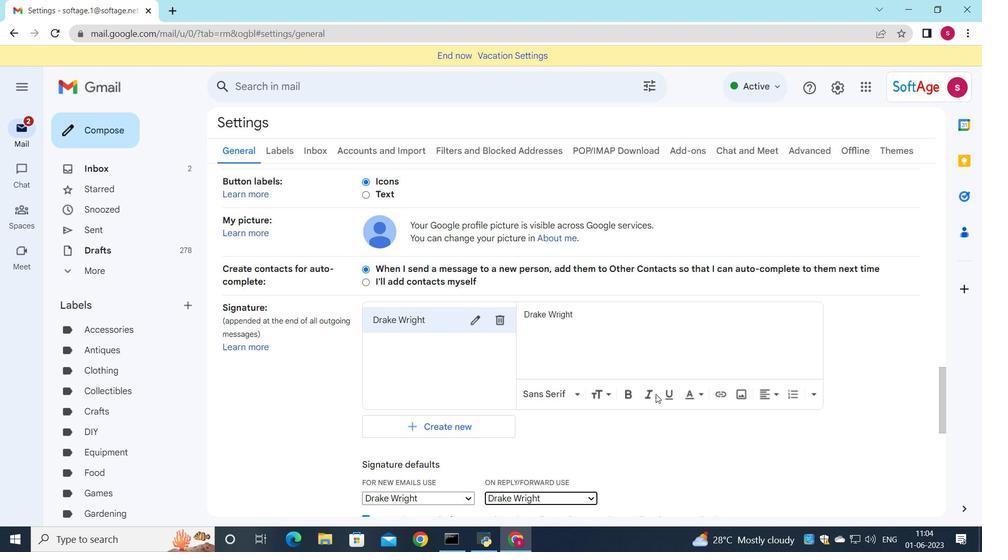 
Action: Mouse moved to (586, 430)
Screenshot: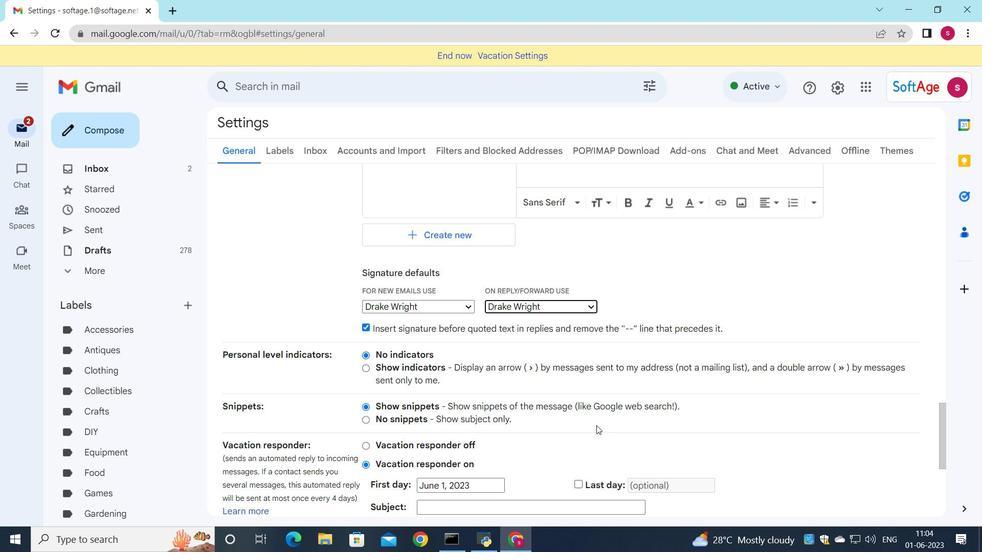
Action: Mouse scrolled (586, 430) with delta (0, 0)
Screenshot: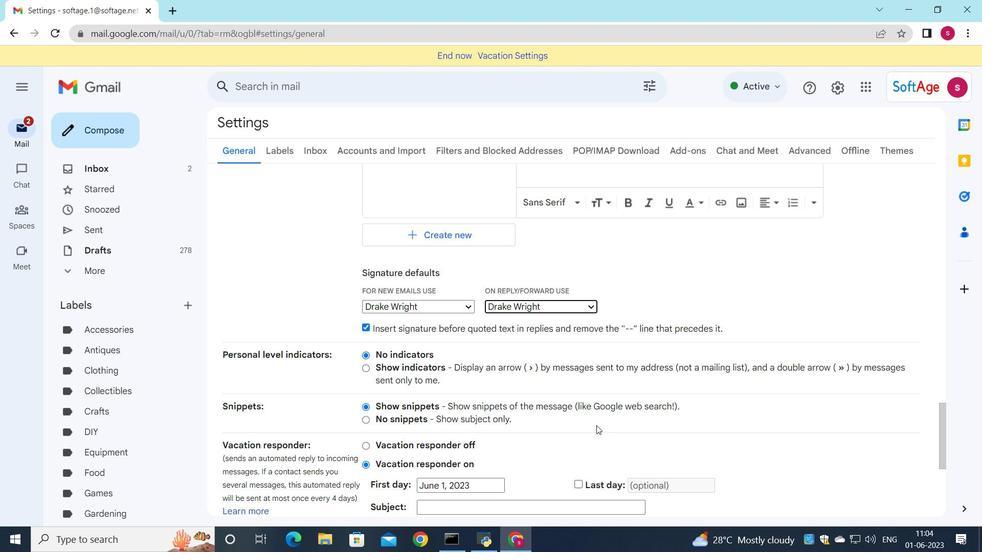 
Action: Mouse moved to (569, 447)
Screenshot: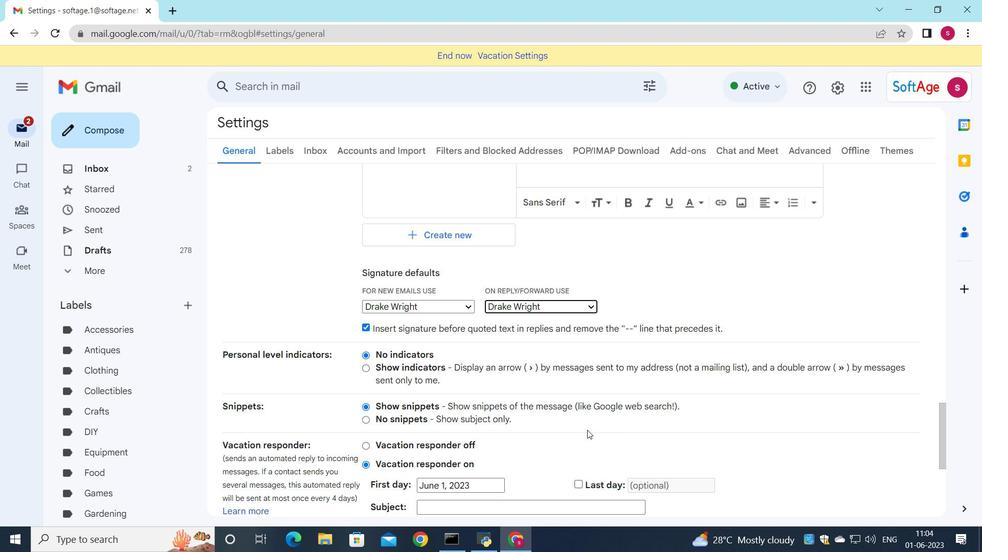 
Action: Mouse scrolled (569, 447) with delta (0, 0)
Screenshot: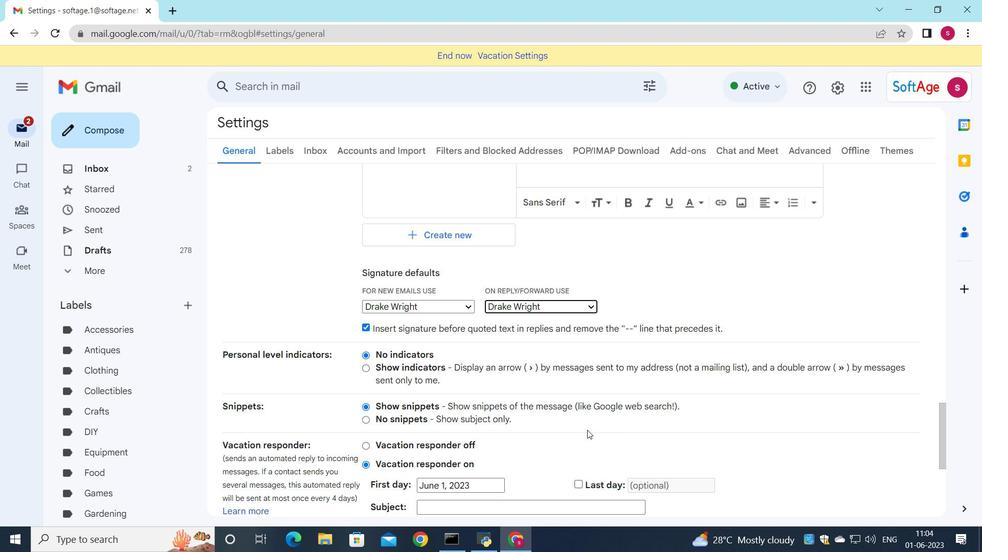 
Action: Mouse moved to (458, 488)
Screenshot: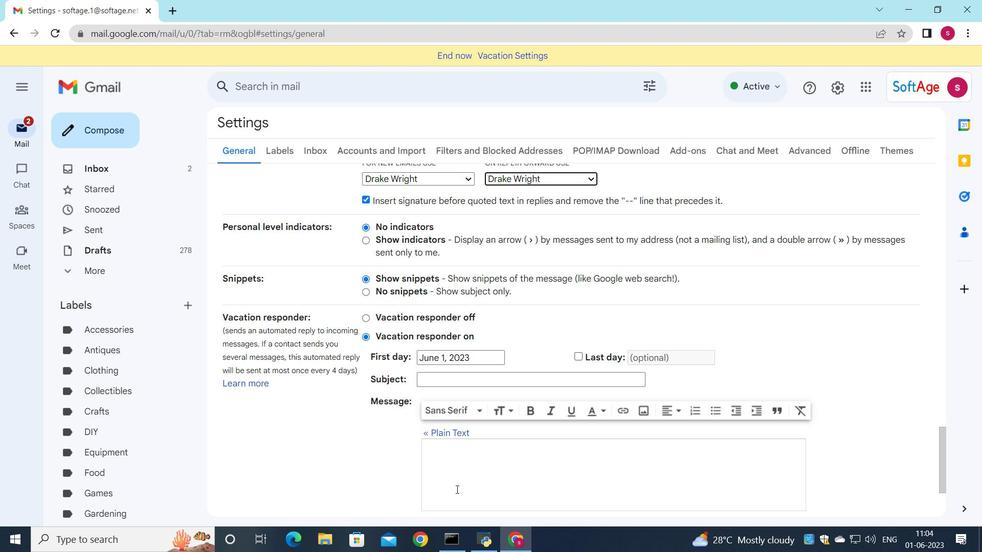 
Action: Mouse scrolled (458, 487) with delta (0, 0)
Screenshot: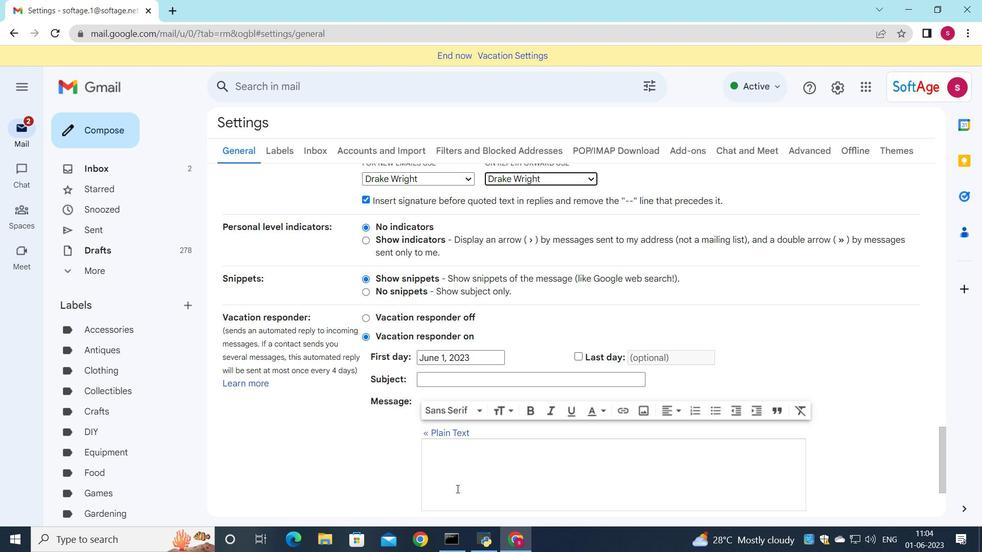 
Action: Mouse scrolled (458, 487) with delta (0, 0)
Screenshot: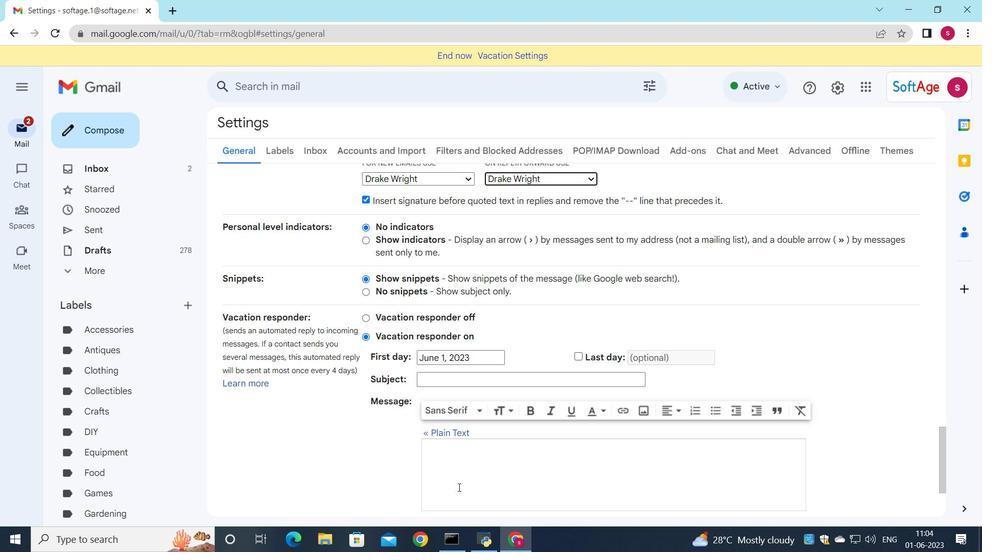 
Action: Mouse scrolled (458, 487) with delta (0, 0)
Screenshot: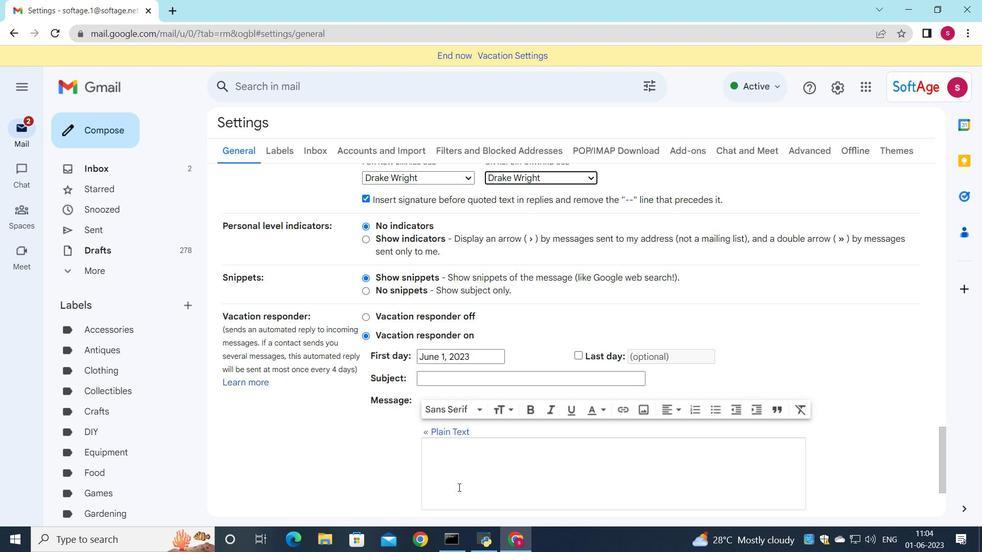 
Action: Mouse moved to (458, 488)
Screenshot: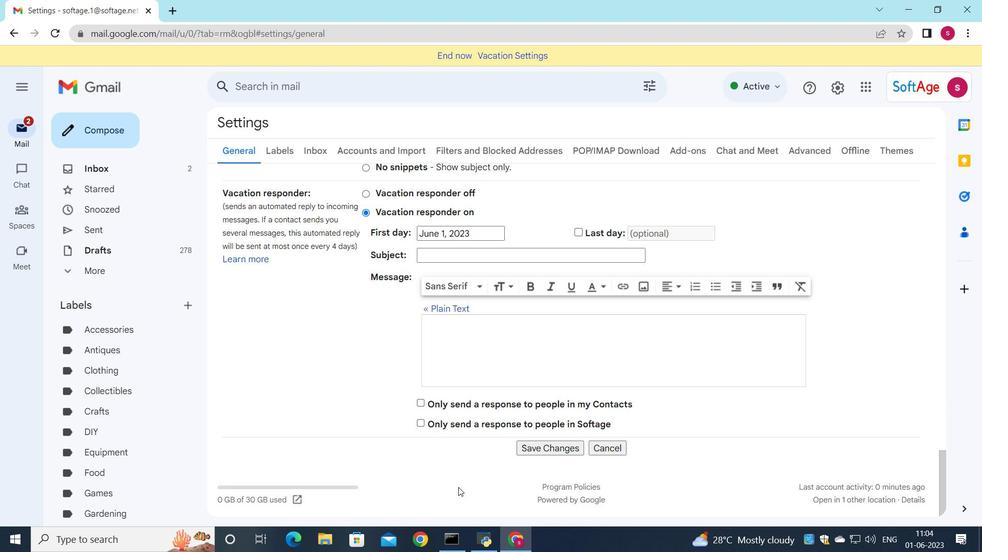 
Action: Mouse scrolled (458, 487) with delta (0, 0)
Screenshot: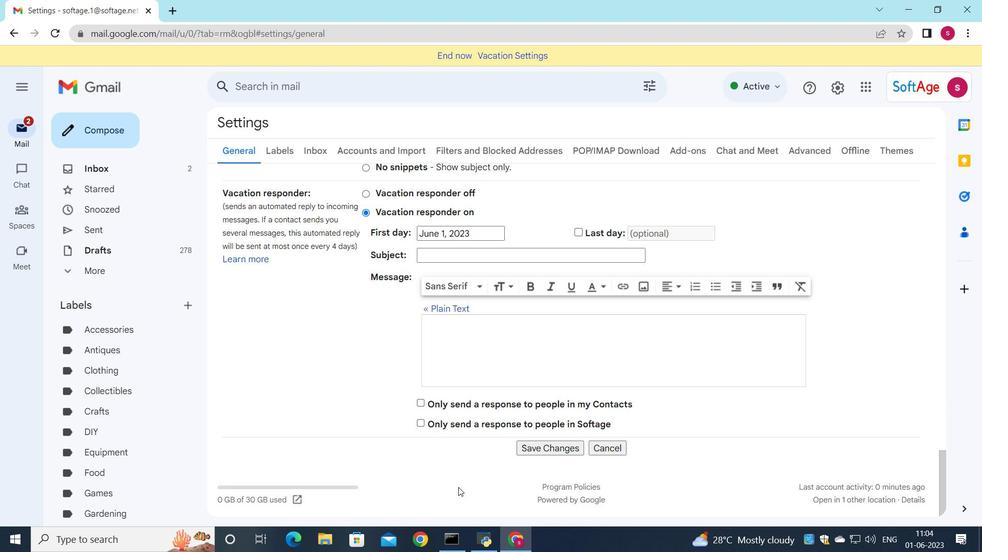 
Action: Mouse moved to (556, 443)
Screenshot: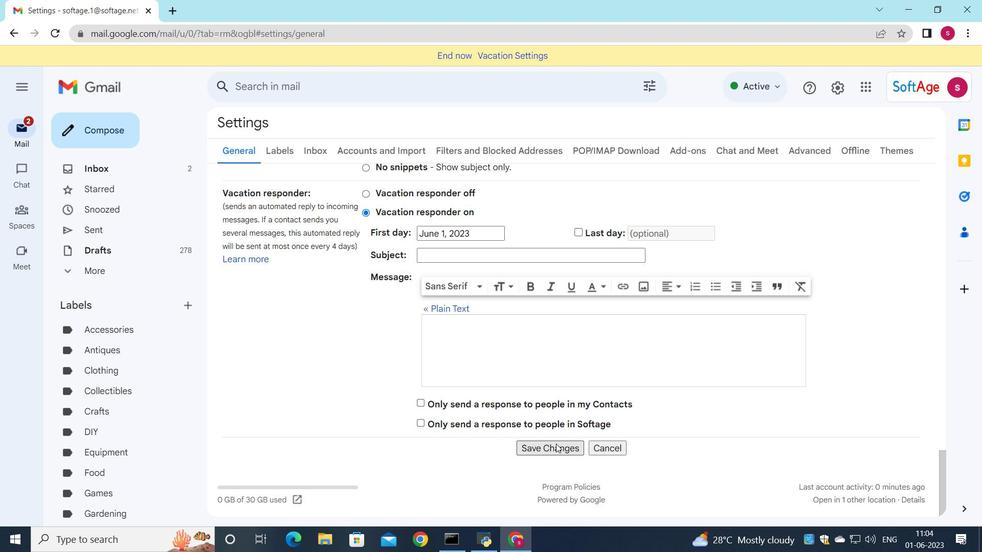 
Action: Mouse pressed left at (556, 443)
Screenshot: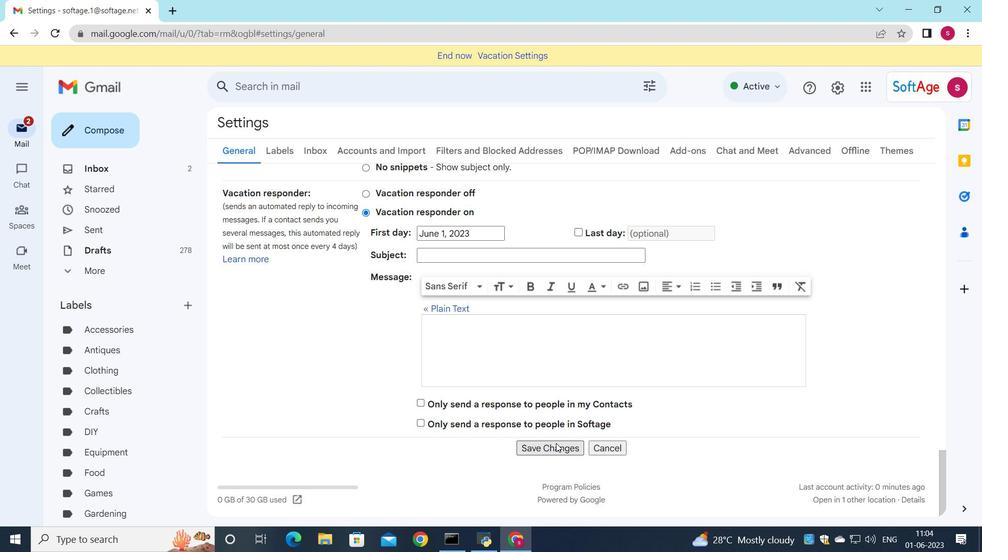 
Action: Mouse moved to (470, 348)
Screenshot: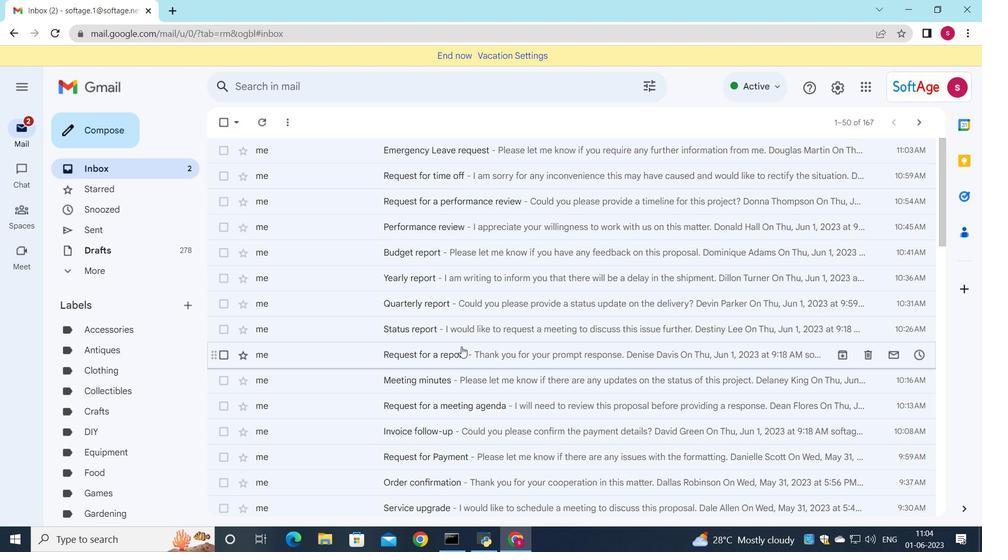 
Action: Mouse pressed left at (470, 348)
Screenshot: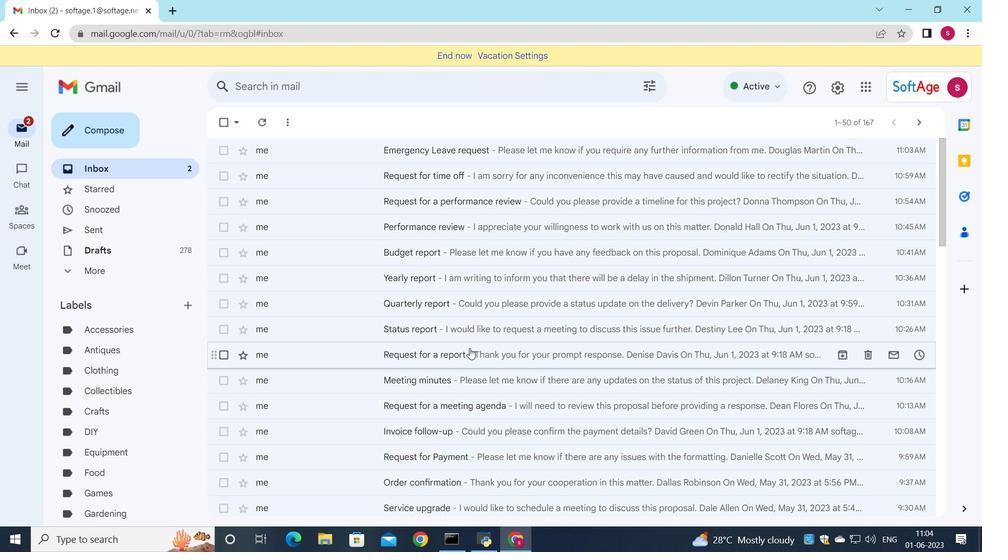 
Action: Mouse moved to (258, 398)
Screenshot: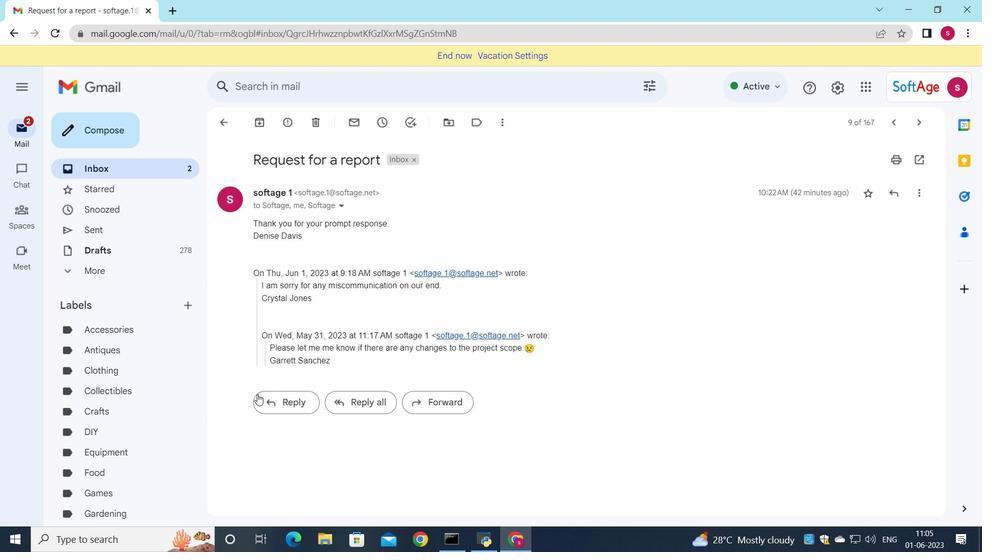 
Action: Mouse pressed left at (258, 398)
Screenshot: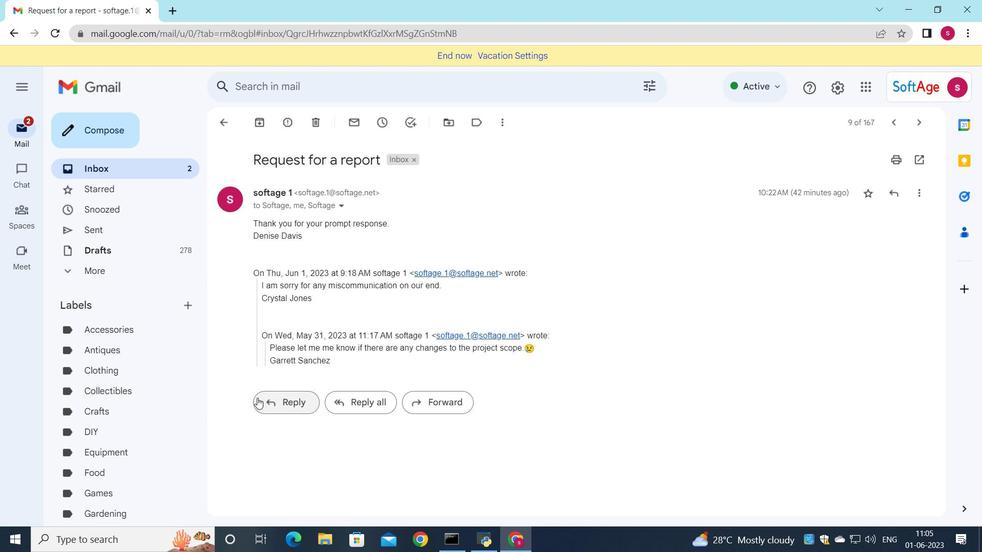 
Action: Mouse moved to (279, 351)
Screenshot: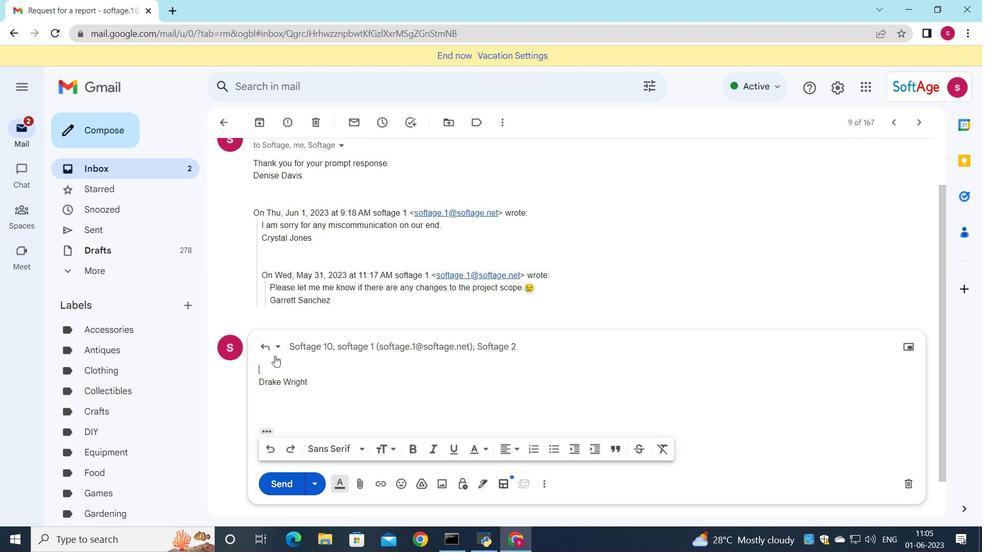 
Action: Mouse pressed left at (279, 351)
Screenshot: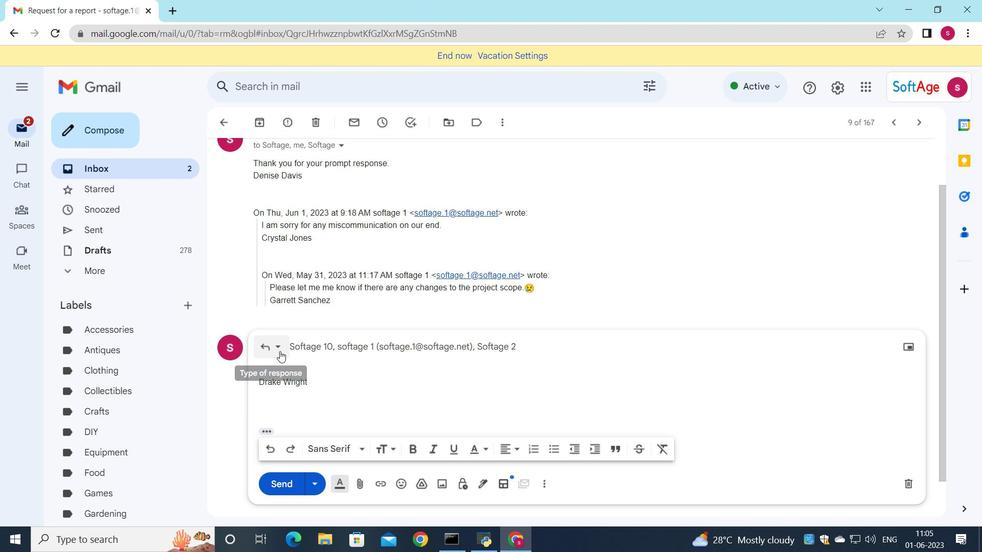 
Action: Mouse moved to (317, 438)
Screenshot: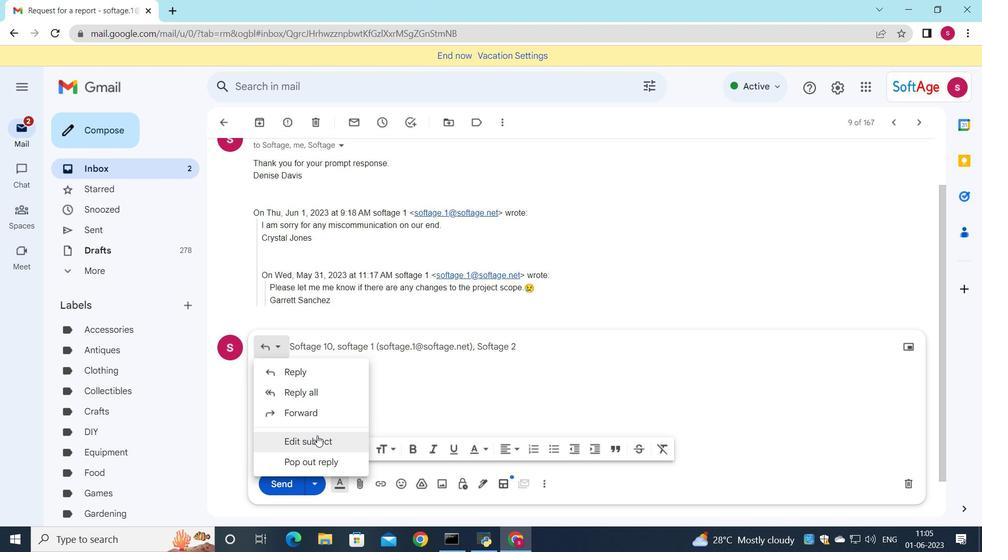 
Action: Mouse pressed left at (317, 438)
Screenshot: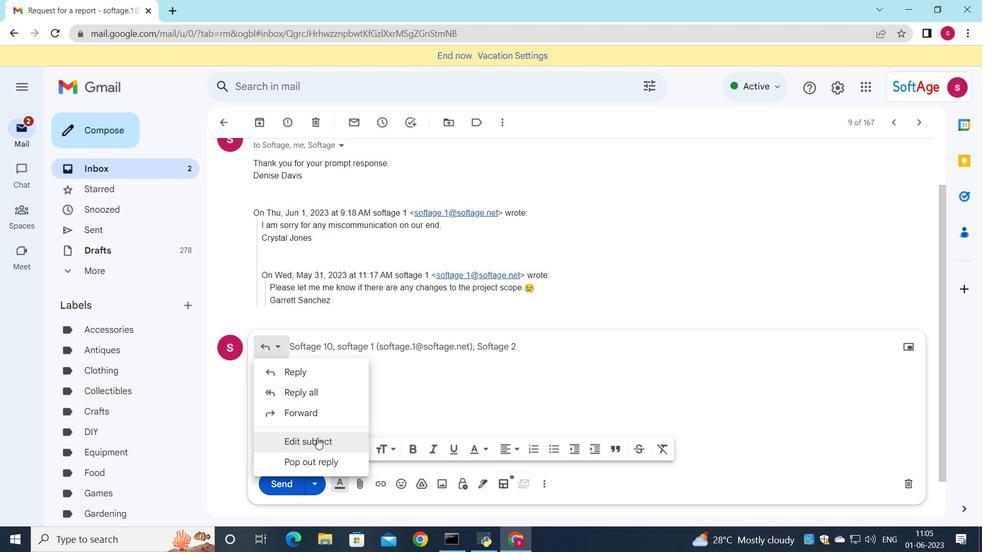 
Action: Mouse moved to (705, 284)
Screenshot: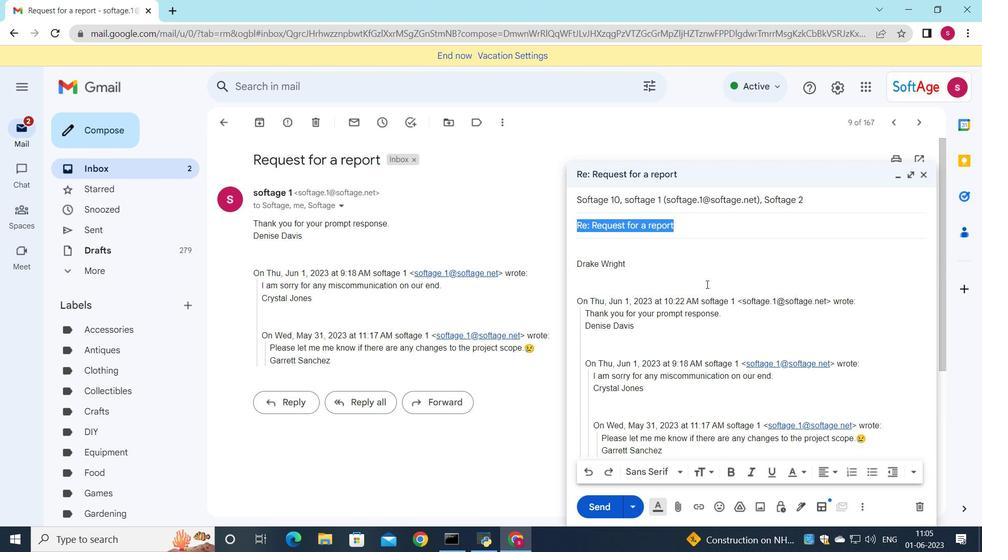 
Action: Key pressed <Key.shift>Request<Key.space>for<Key.space>a<Key.space>sick<Key.space>day
Screenshot: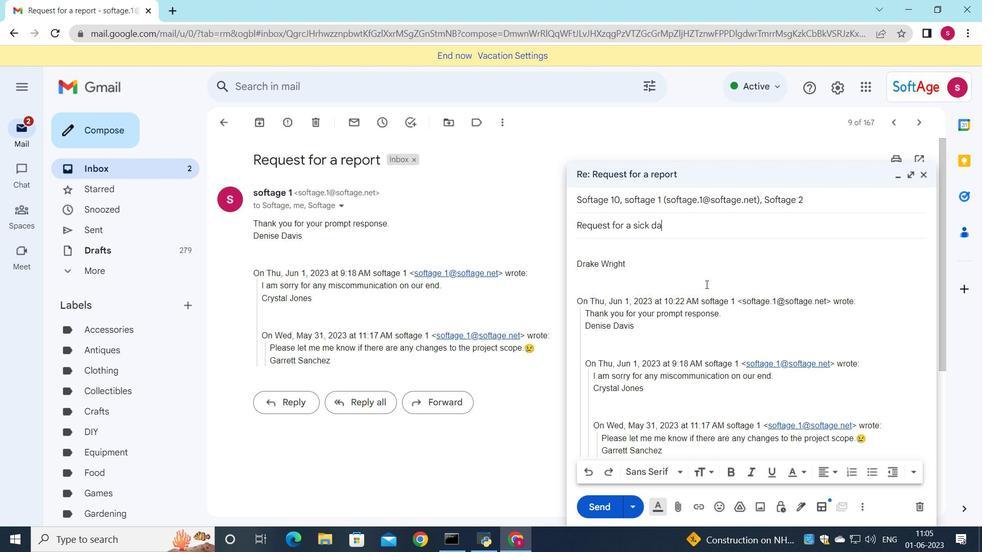 
Action: Mouse moved to (593, 246)
Screenshot: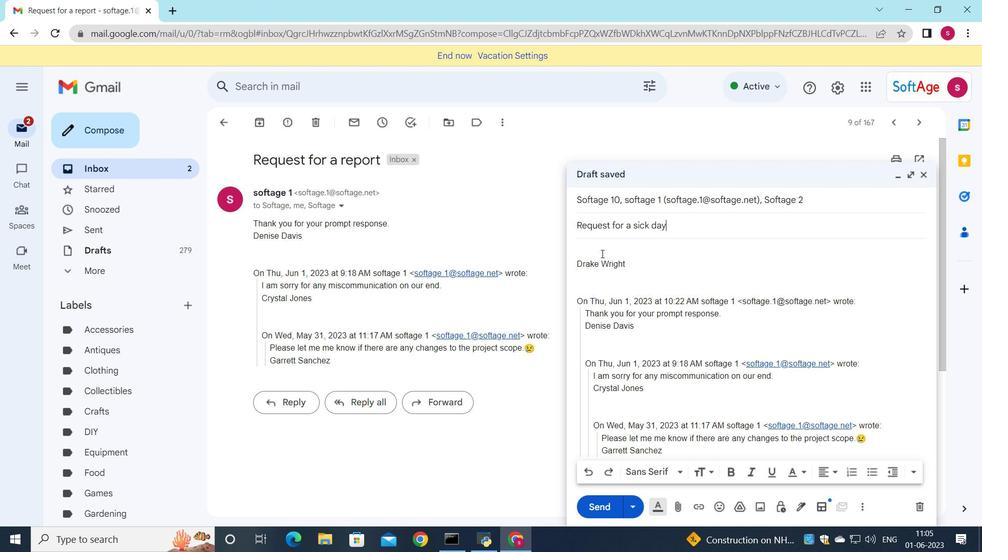 
Action: Mouse pressed left at (593, 246)
Screenshot: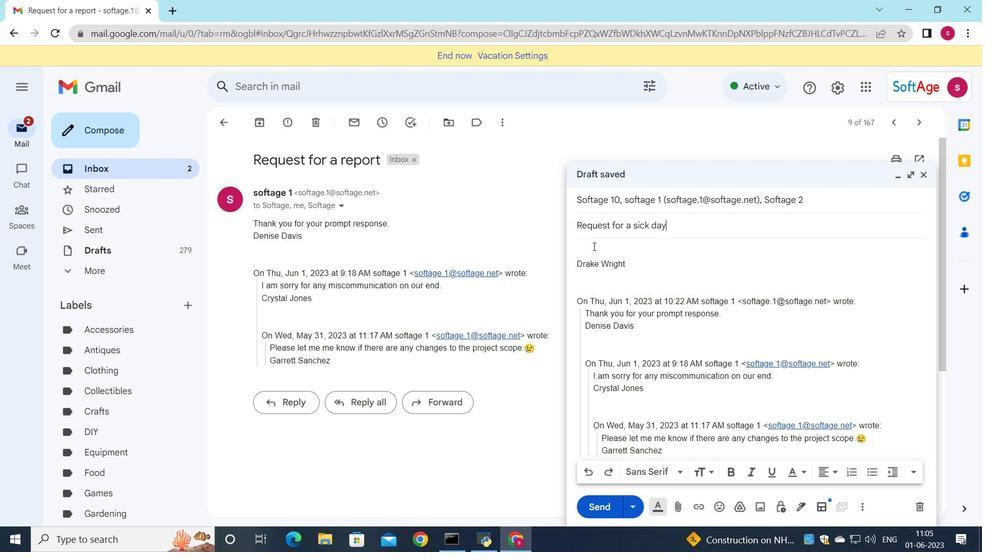 
Action: Key pressed <Key.shift>Can<Key.space>you<Key.space>please<Key.space>provide<Key.space>me<Key.space>with<Key.space>an<Key.space>update<Key.space>on<Key.space>the<Key.space>projects<Key.space>quality<Key.space>contri<Key.backspace>ol<Key.space>plan<Key.shift><Key.shift><Key.shift><Key.shift><Key.shift><Key.shift><Key.shift>?
Screenshot: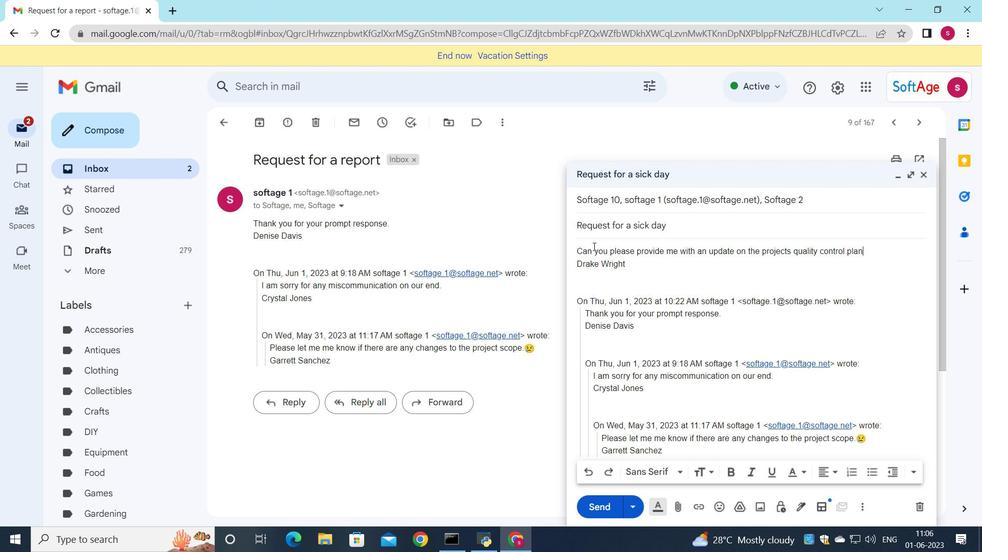 
Action: Mouse moved to (584, 470)
Screenshot: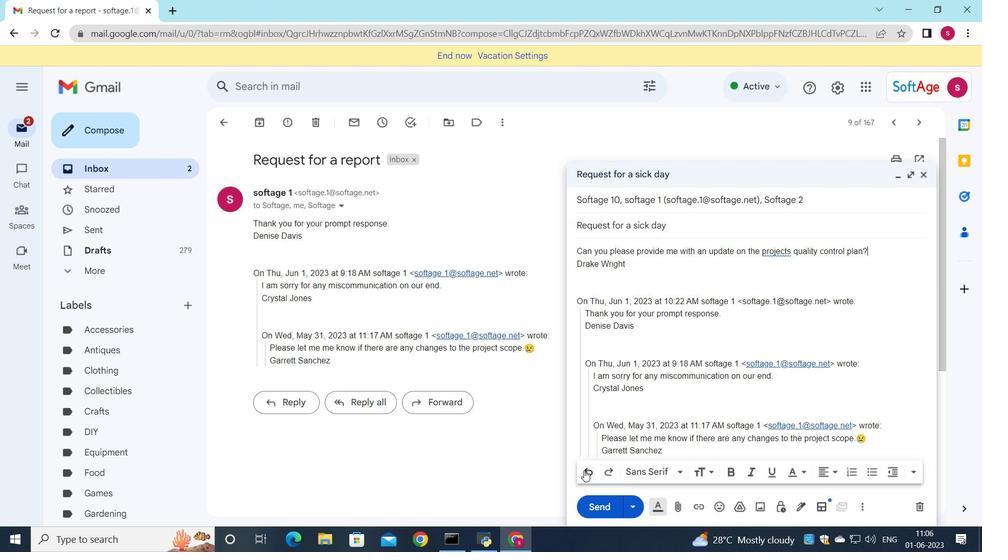 
Action: Mouse pressed left at (584, 470)
Screenshot: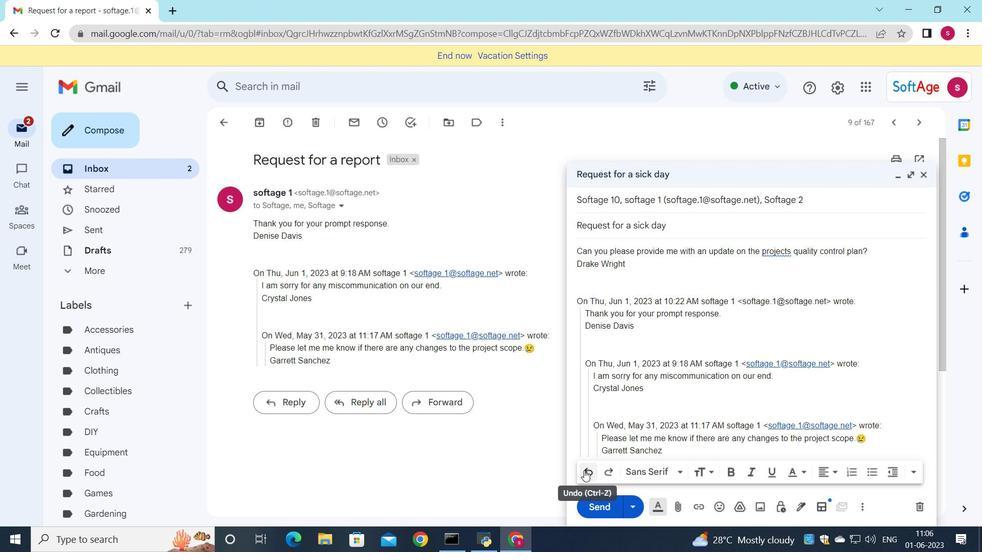 
Action: Mouse pressed left at (584, 470)
Screenshot: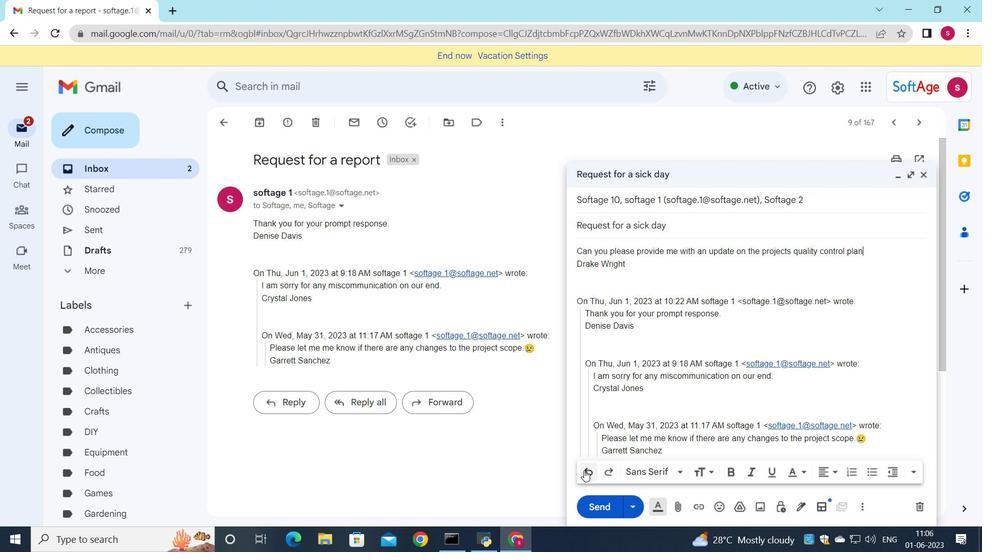 
Action: Mouse pressed left at (584, 470)
Screenshot: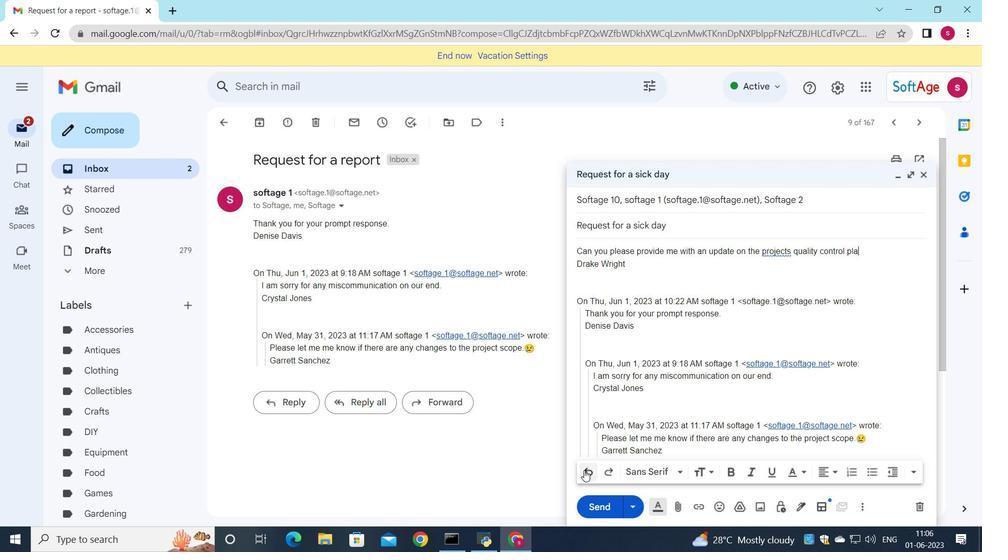 
Action: Mouse pressed left at (584, 470)
Screenshot: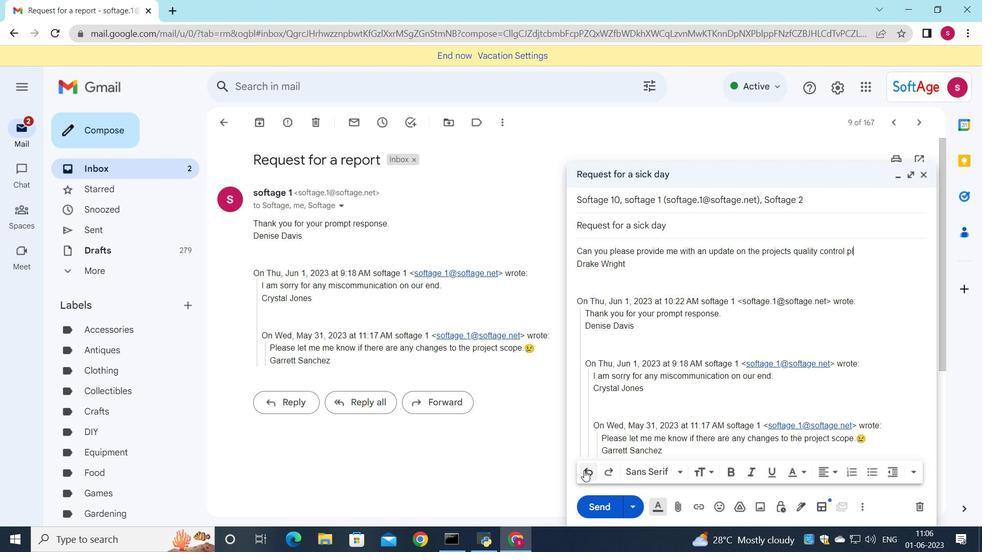 
Action: Mouse pressed left at (584, 470)
Screenshot: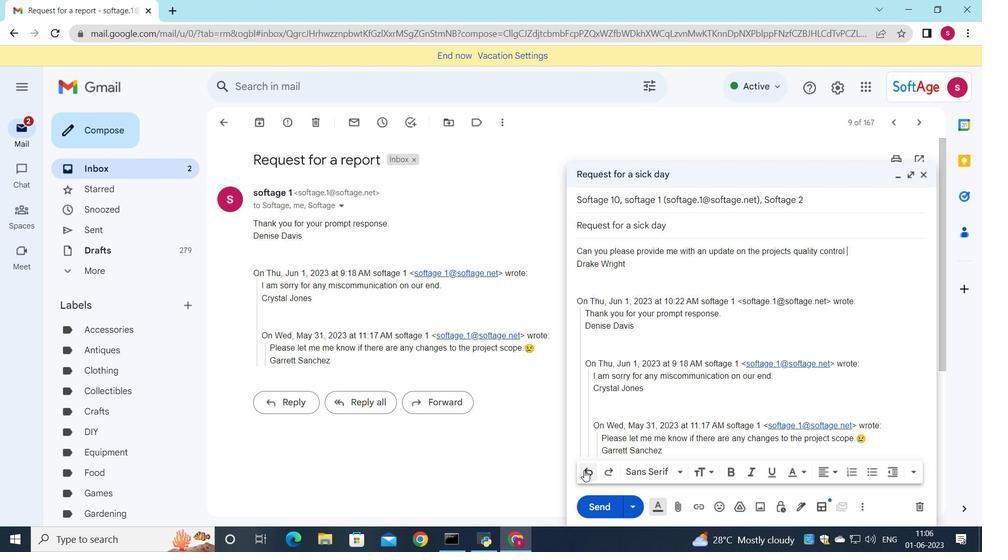
Action: Mouse pressed left at (584, 470)
Screenshot: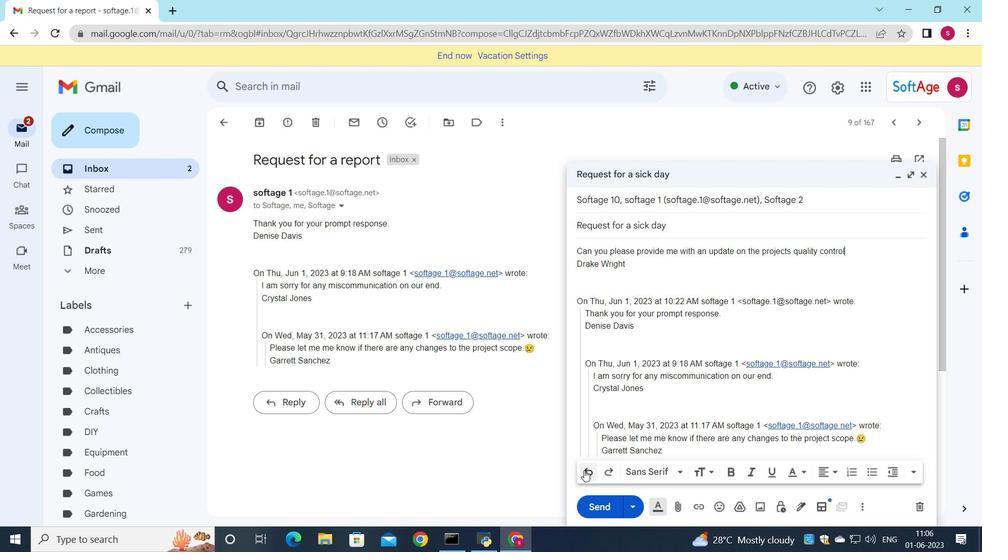 
Action: Mouse pressed left at (584, 470)
Screenshot: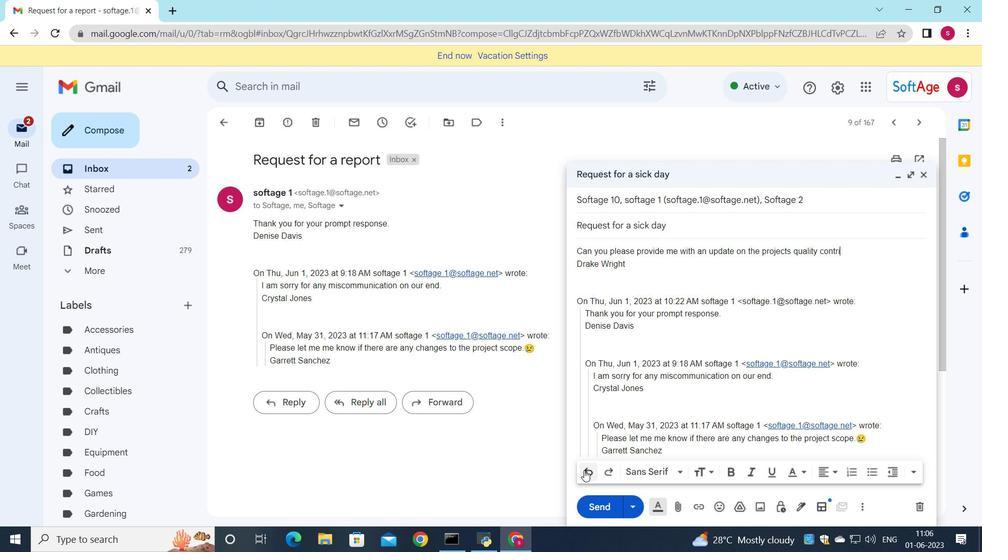 
Action: Mouse pressed left at (584, 470)
Screenshot: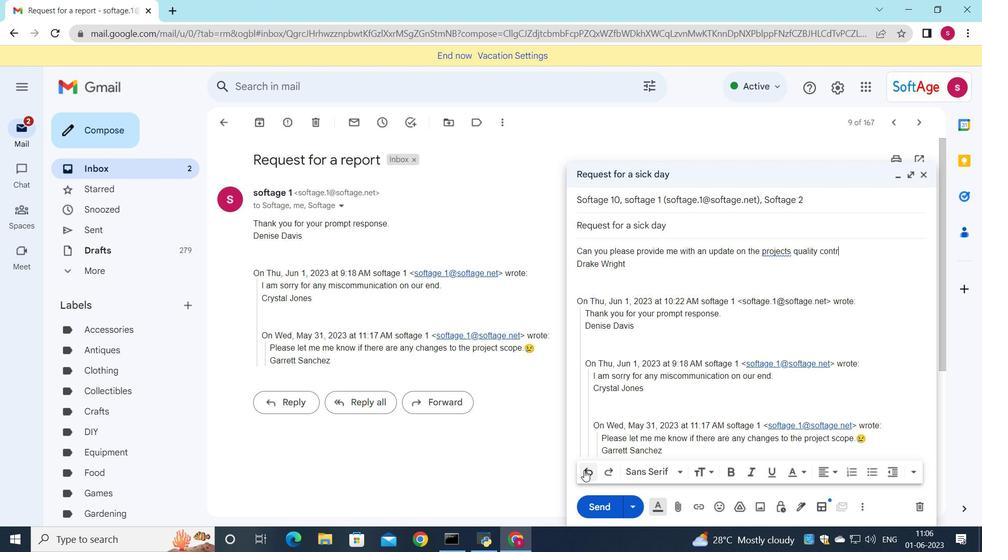 
Action: Mouse pressed left at (584, 470)
Screenshot: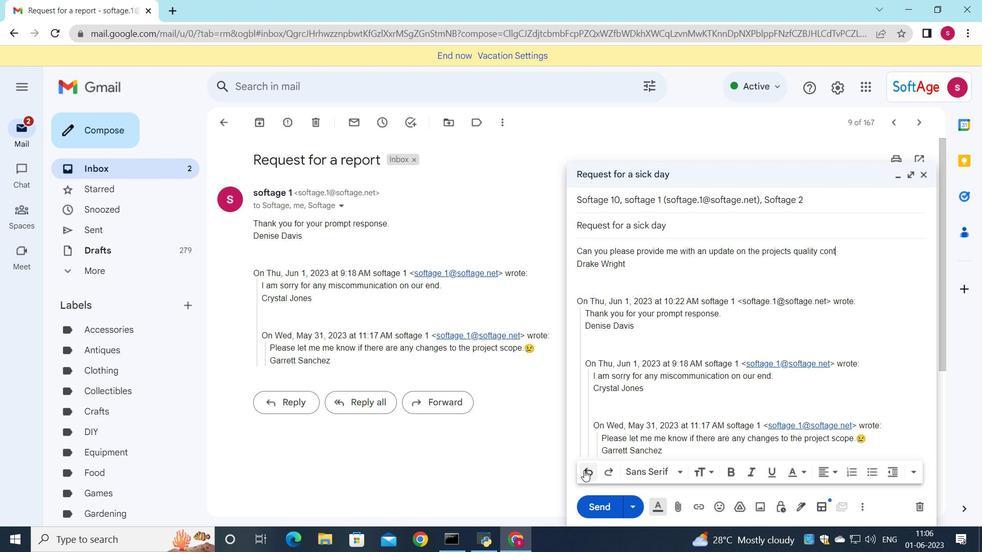 
Action: Mouse pressed left at (584, 470)
Screenshot: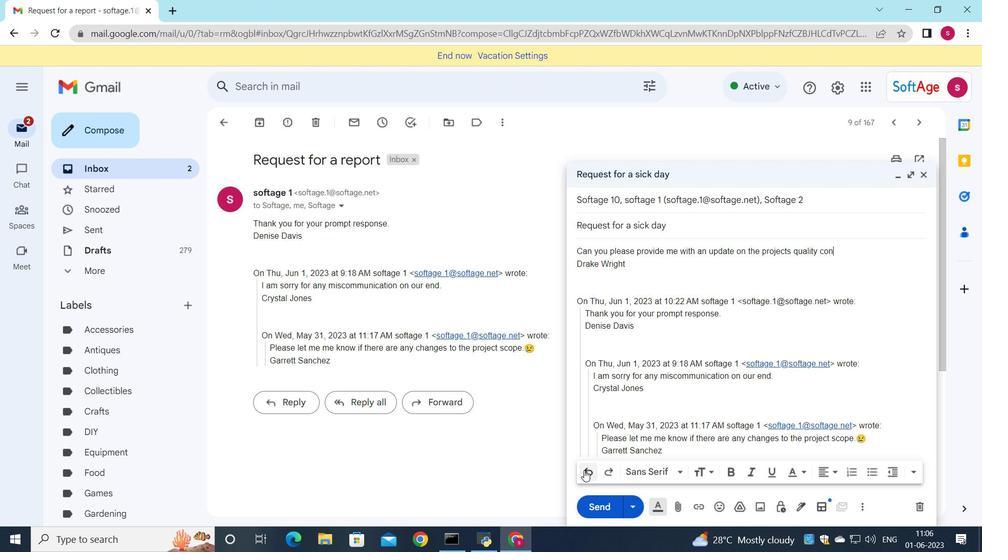 
Action: Mouse pressed left at (584, 470)
Screenshot: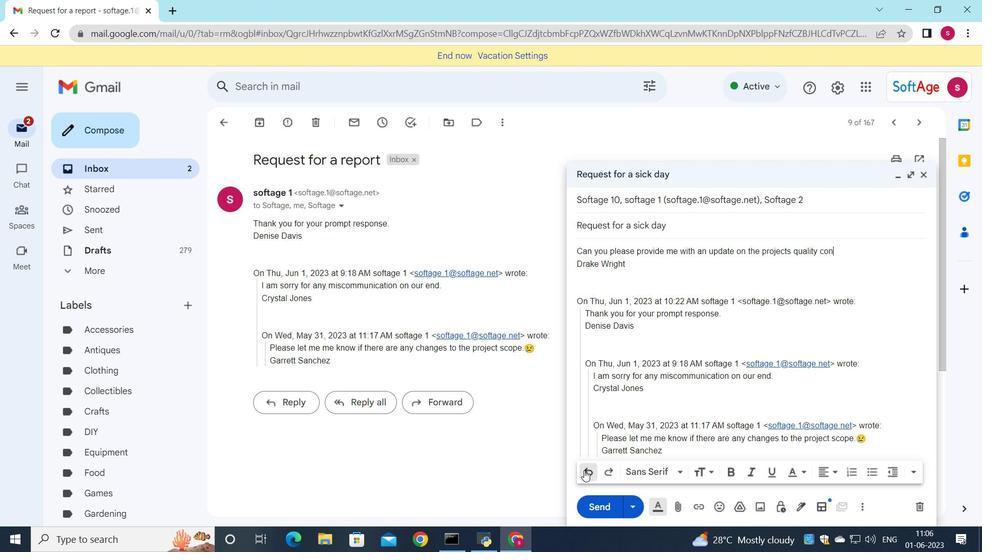 
Action: Mouse pressed left at (584, 470)
Screenshot: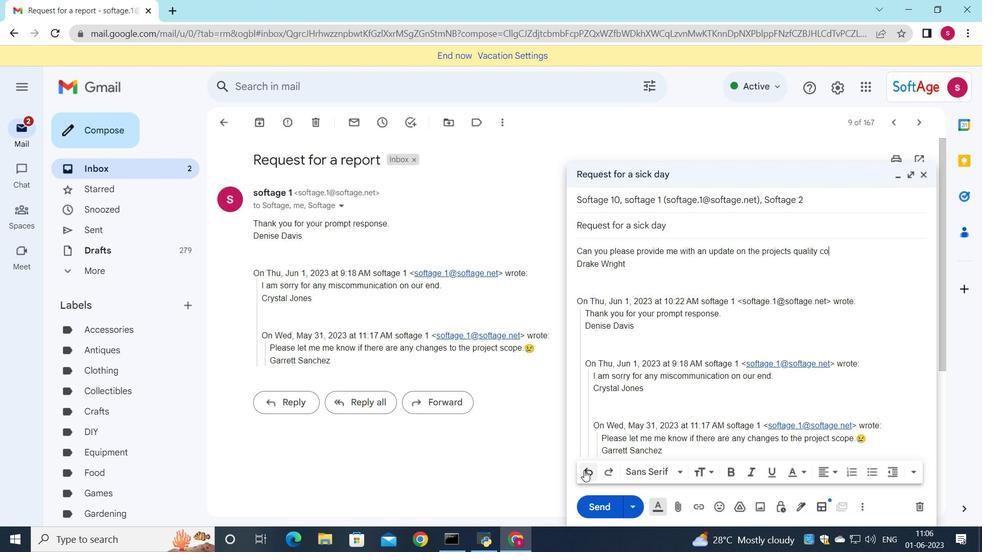 
Action: Mouse pressed left at (584, 470)
Screenshot: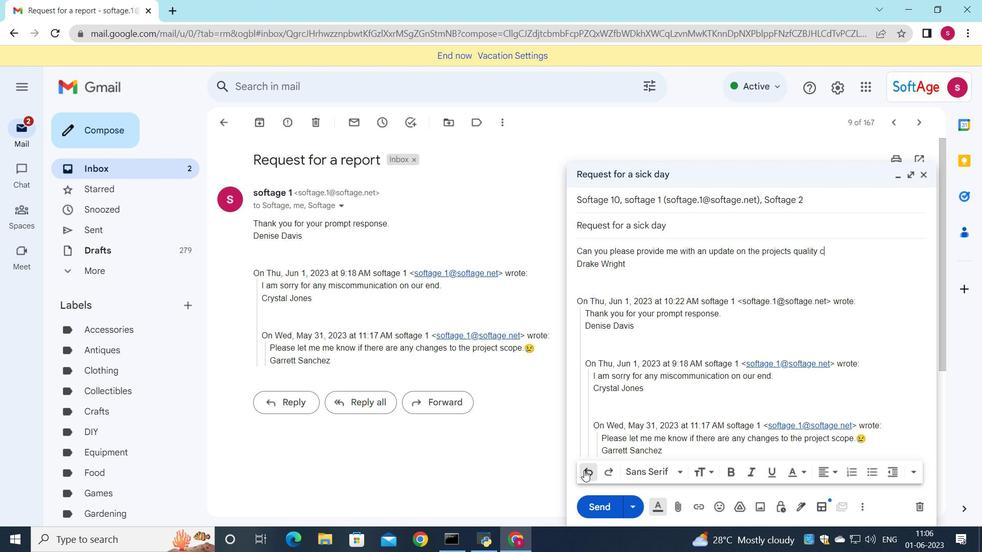 
Action: Mouse pressed left at (584, 470)
Screenshot: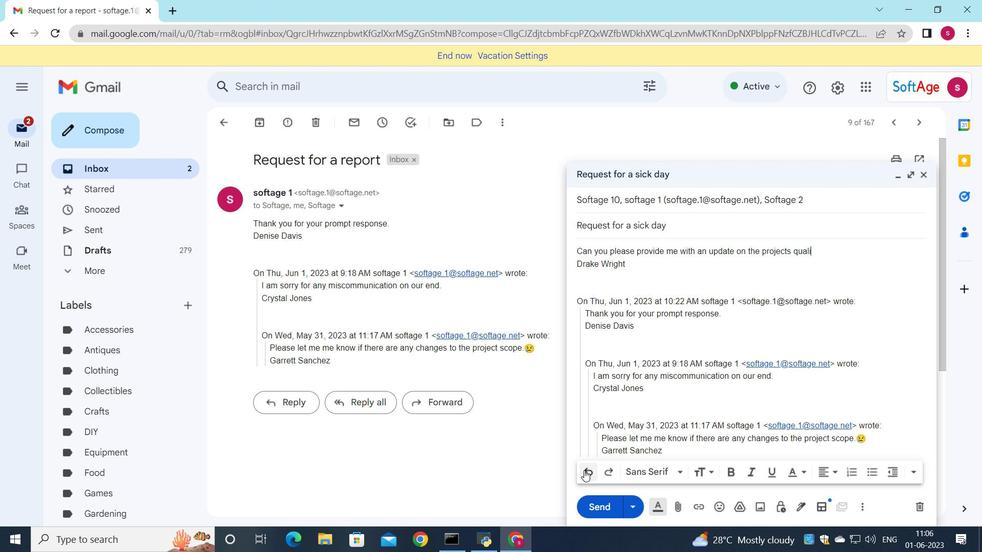
Action: Mouse pressed left at (584, 470)
Screenshot: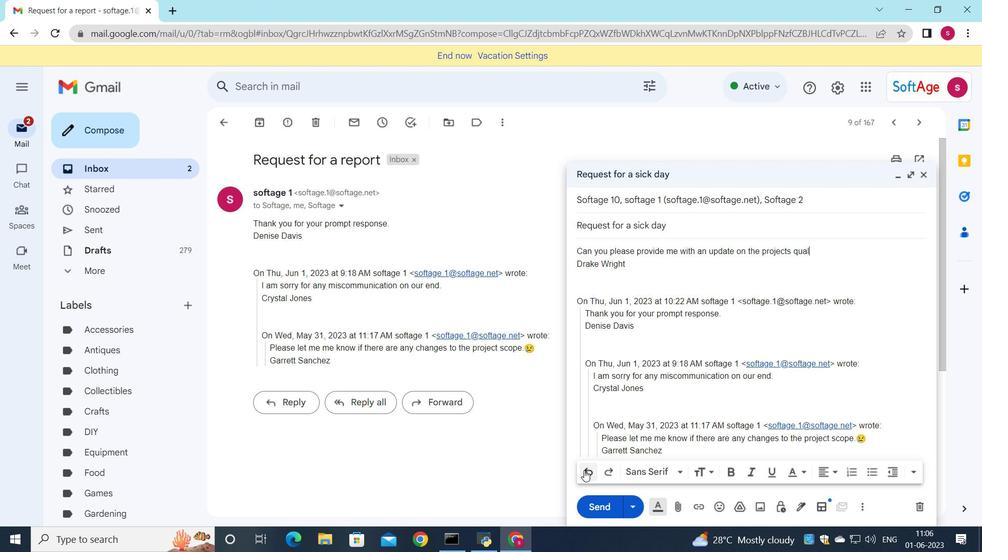 
Action: Mouse pressed left at (584, 470)
Screenshot: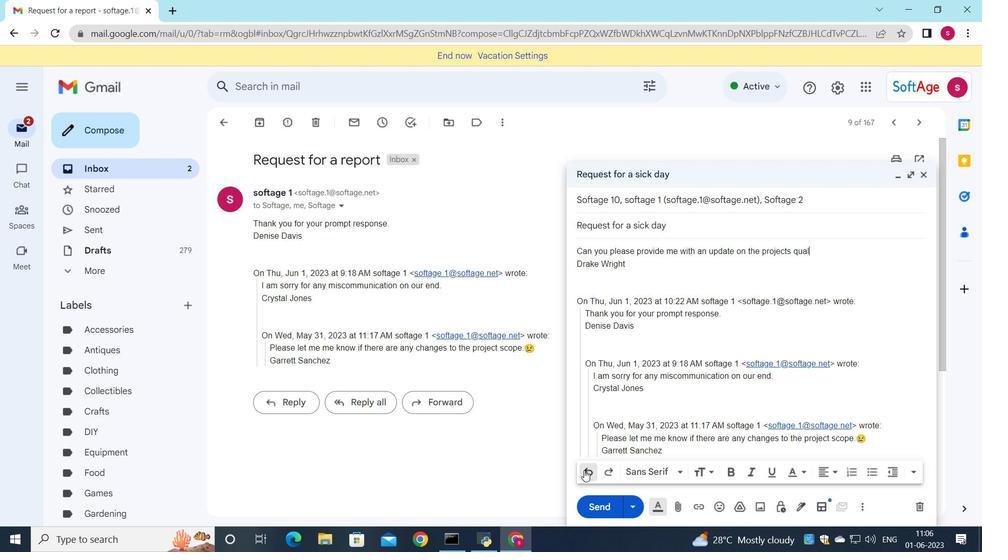 
Action: Mouse pressed left at (584, 470)
Screenshot: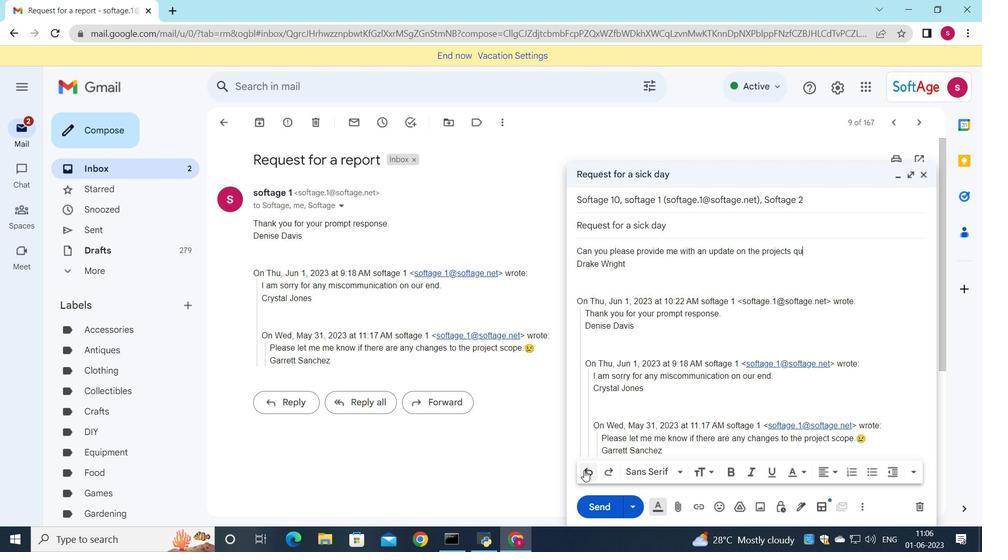 
Action: Mouse pressed left at (584, 470)
Screenshot: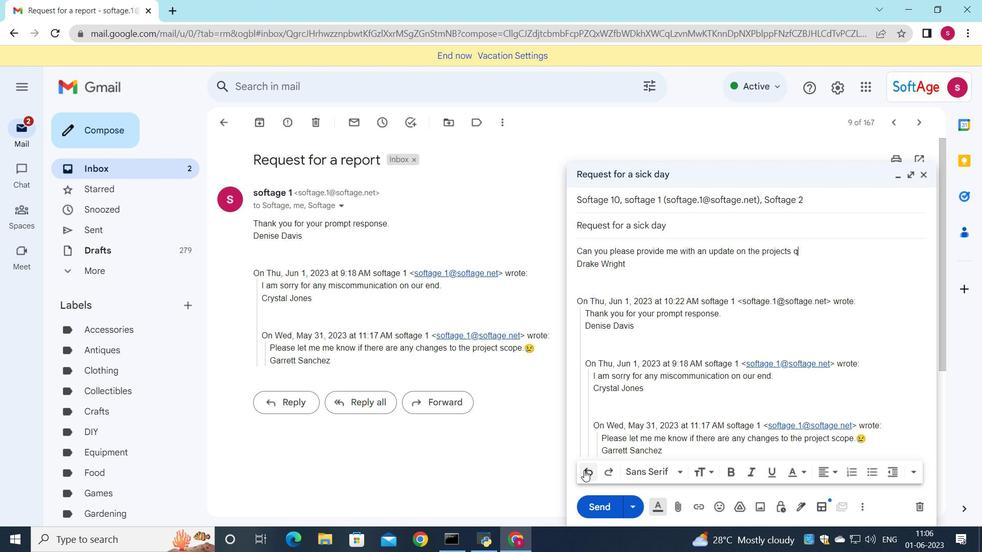 
Action: Mouse pressed left at (584, 470)
Screenshot: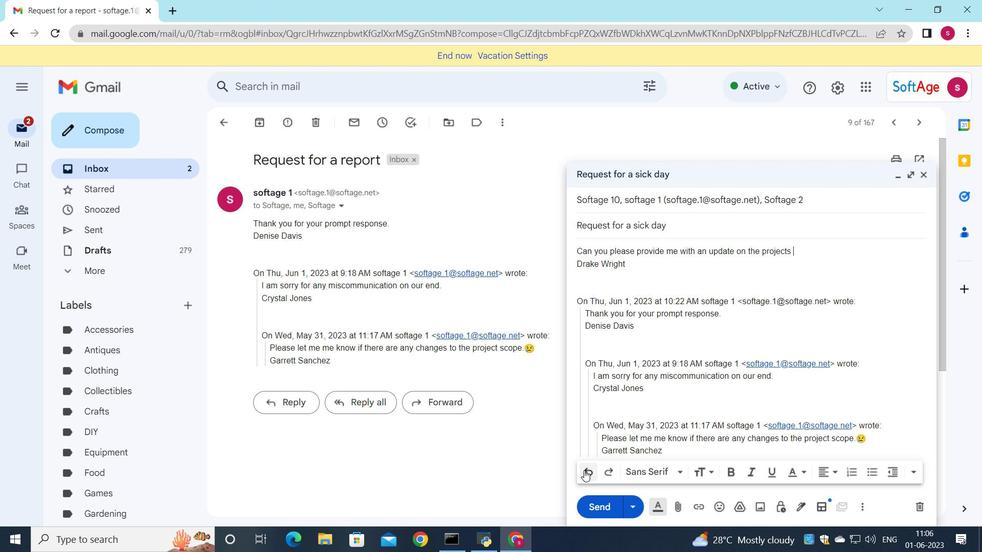 
Action: Mouse pressed left at (584, 470)
Screenshot: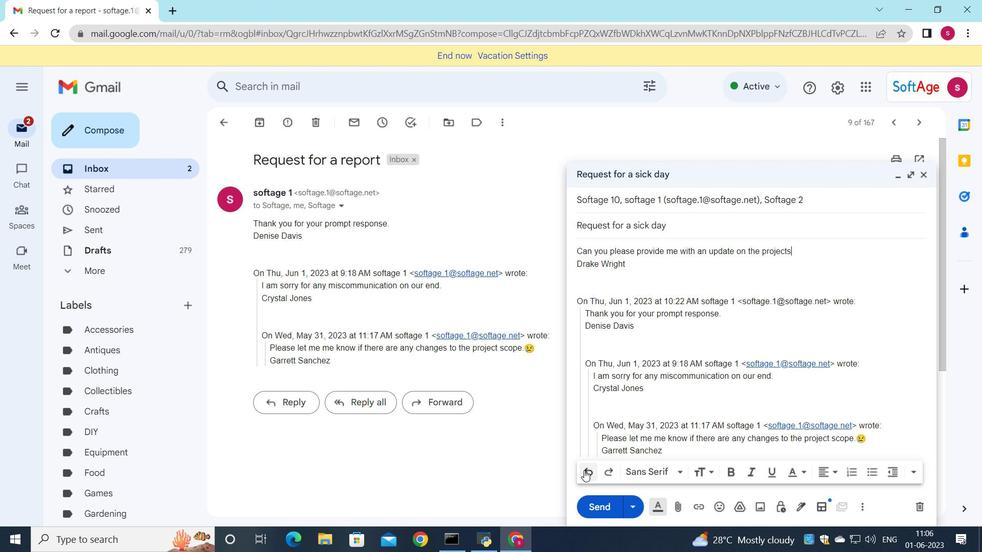 
Action: Mouse pressed left at (584, 470)
Screenshot: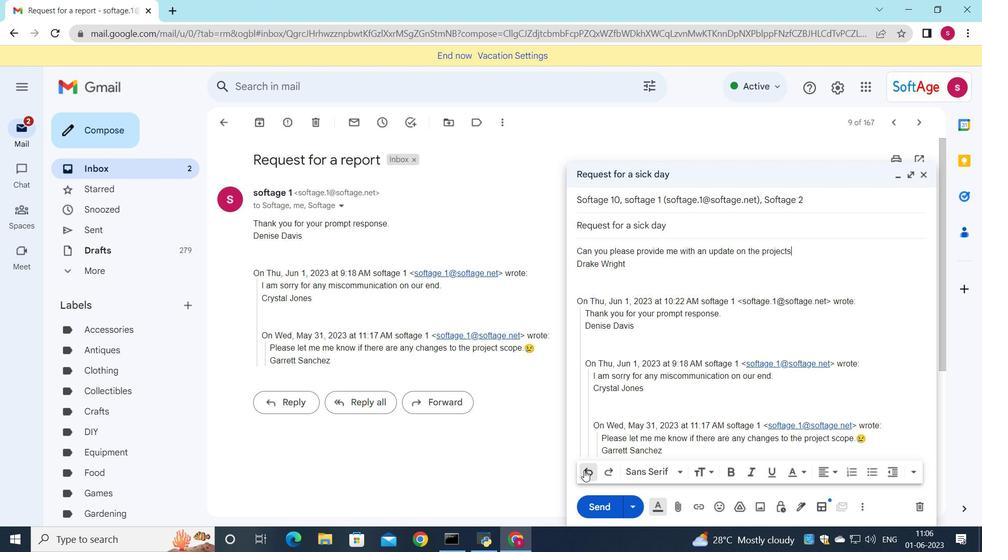 
Action: Mouse pressed left at (584, 470)
Screenshot: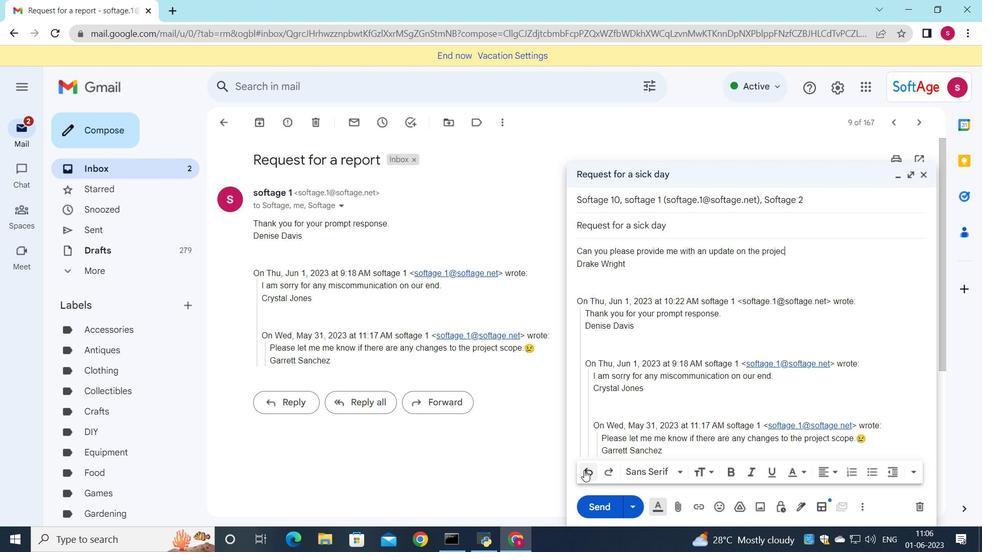 
Action: Mouse pressed left at (584, 470)
Screenshot: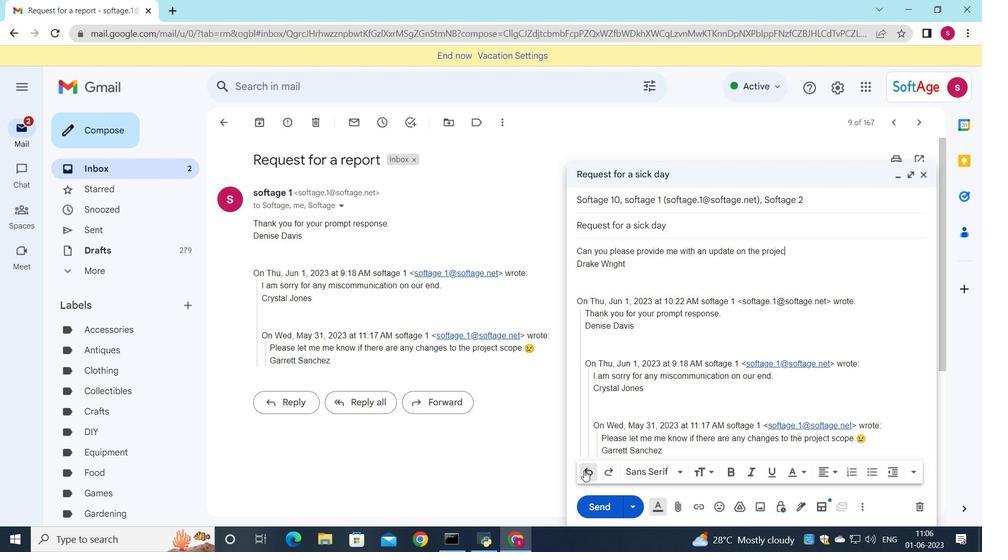 
Action: Mouse pressed left at (584, 470)
Screenshot: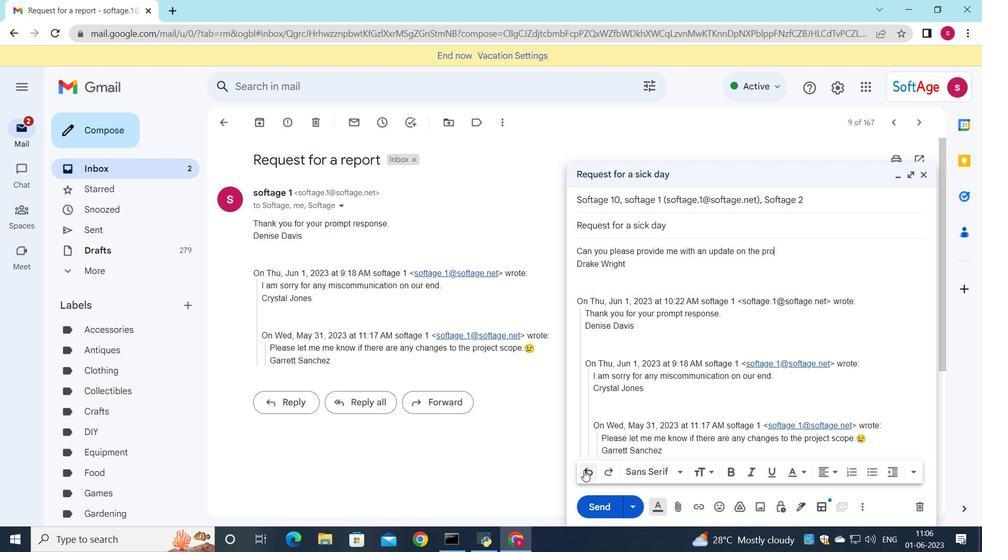 
Action: Mouse pressed left at (584, 470)
Screenshot: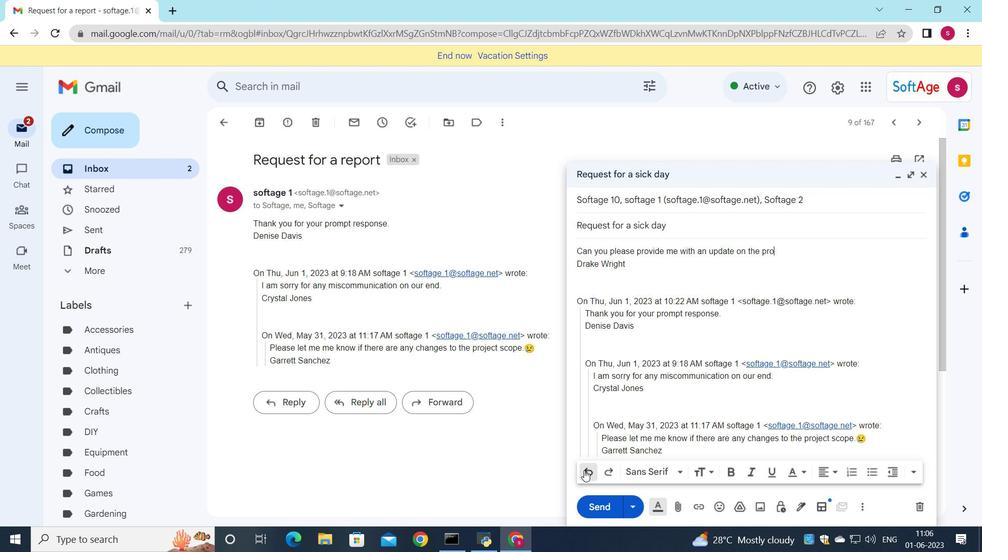 
Action: Mouse pressed left at (584, 470)
Screenshot: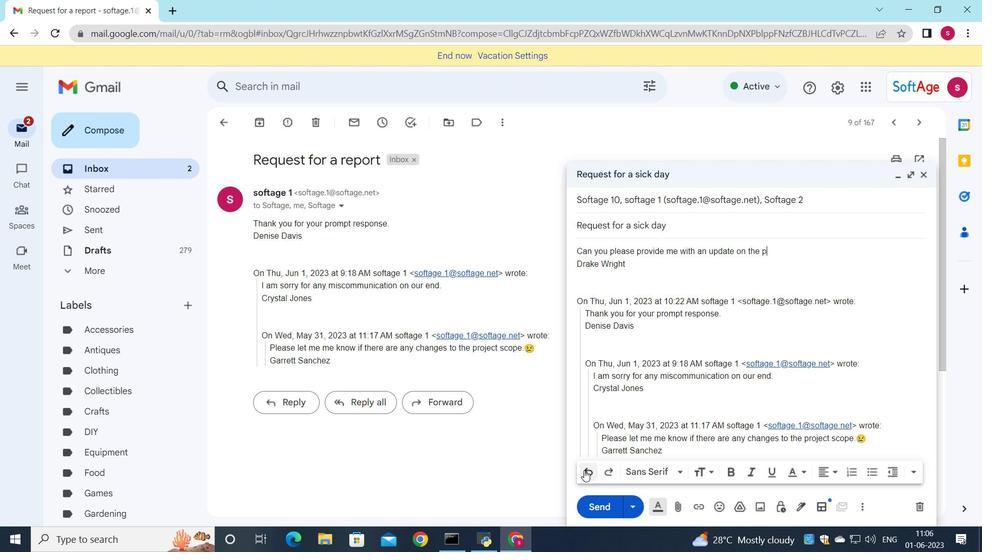 
Action: Mouse pressed left at (584, 470)
Screenshot: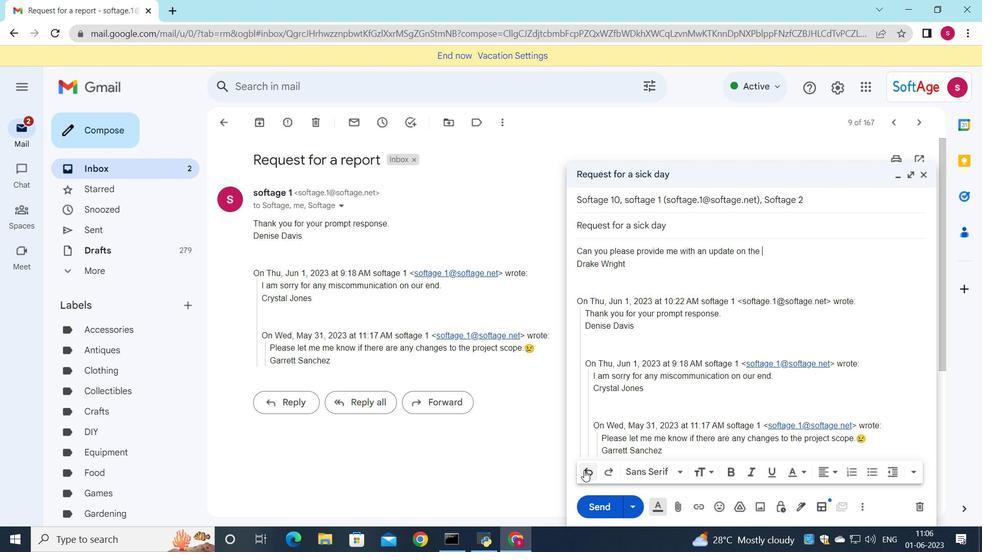 
Action: Mouse pressed left at (584, 470)
Screenshot: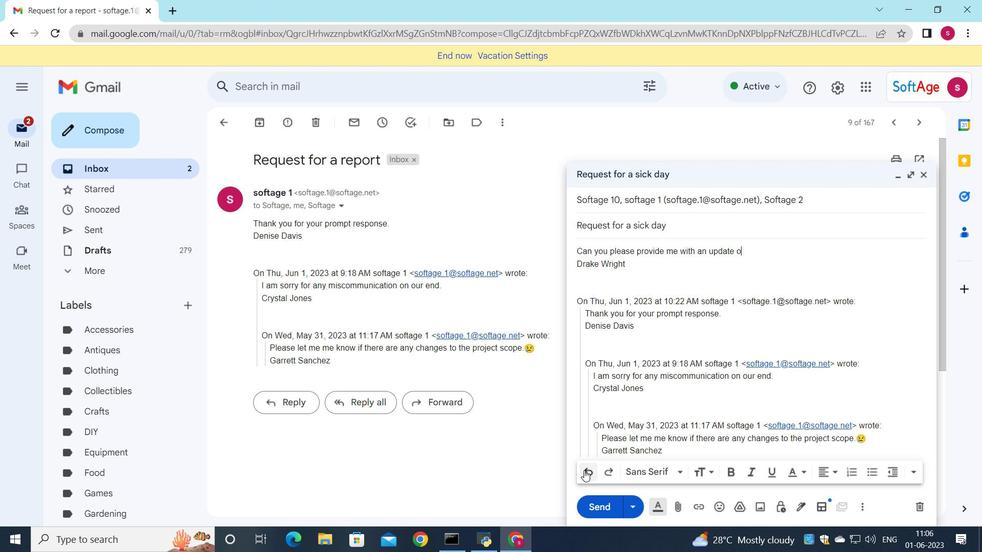 
Action: Mouse pressed left at (584, 470)
Screenshot: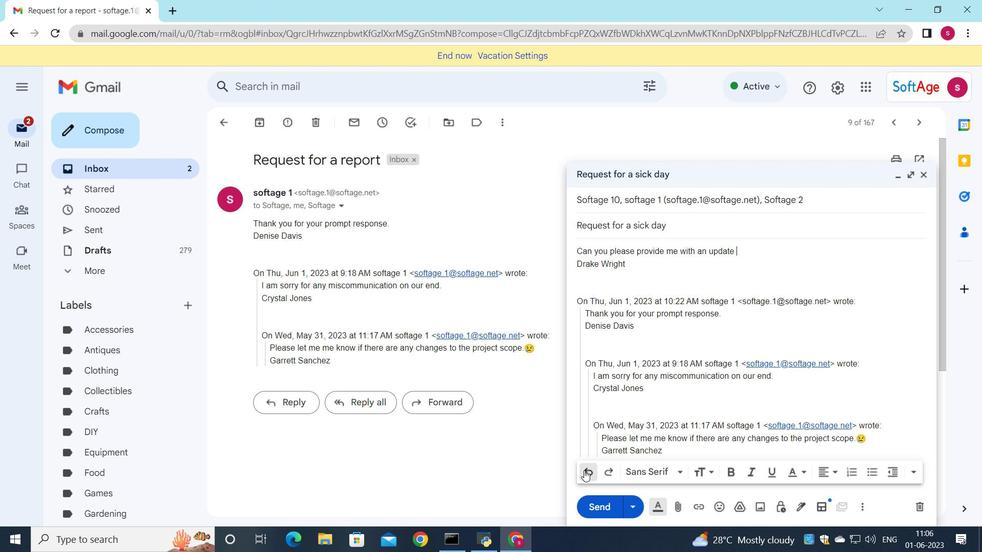 
Action: Mouse pressed left at (584, 470)
Screenshot: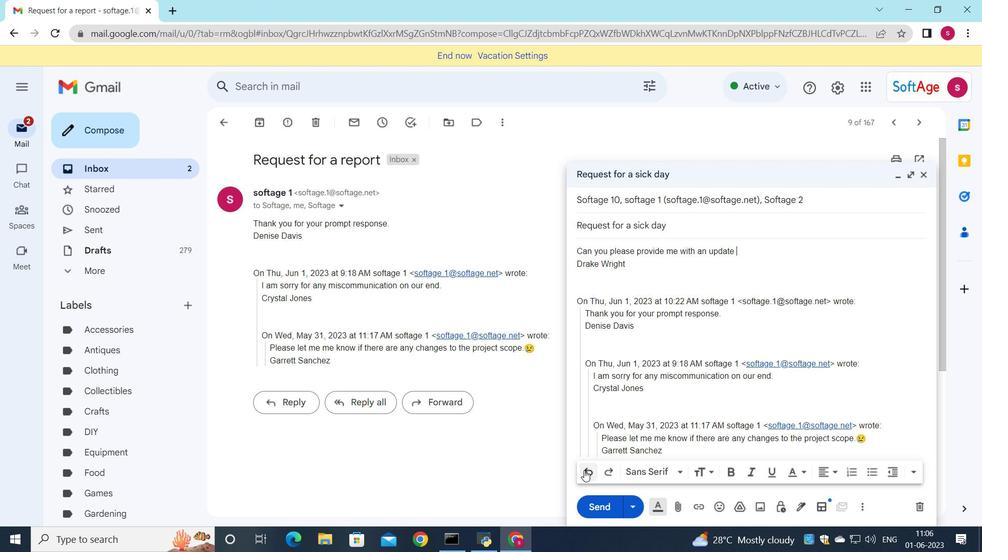 
Action: Mouse pressed left at (584, 470)
Screenshot: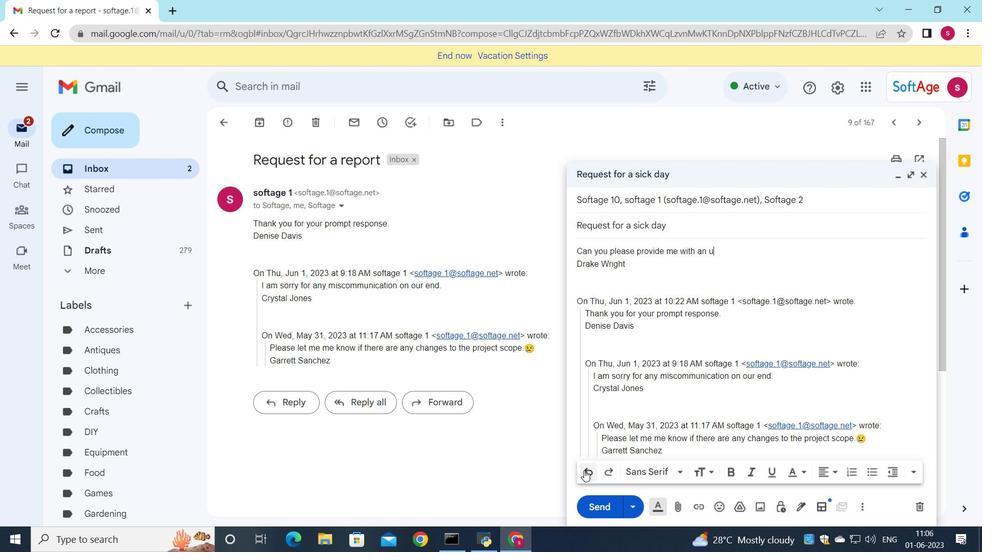 
Action: Mouse pressed left at (584, 470)
Screenshot: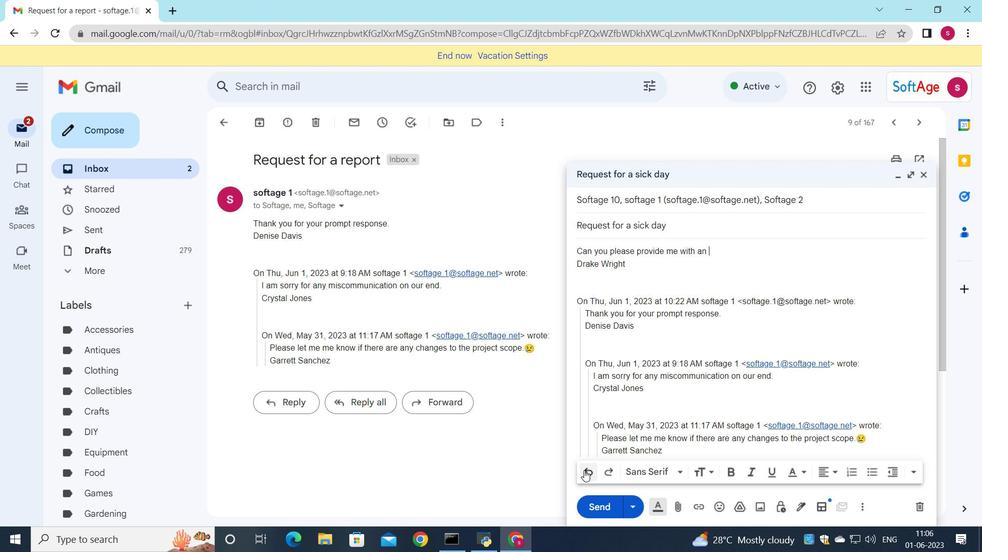 
Action: Mouse pressed left at (584, 470)
Screenshot: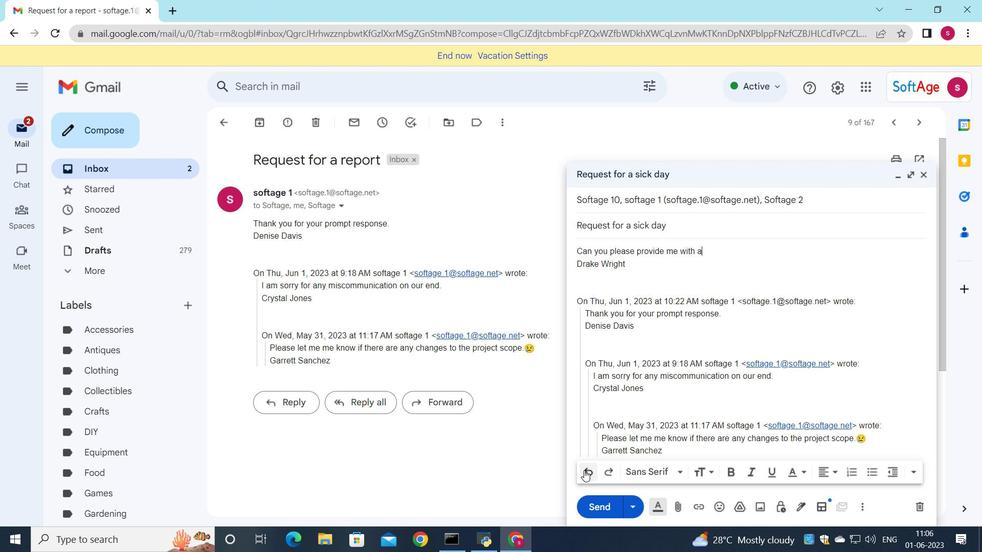 
Action: Mouse pressed left at (584, 470)
Screenshot: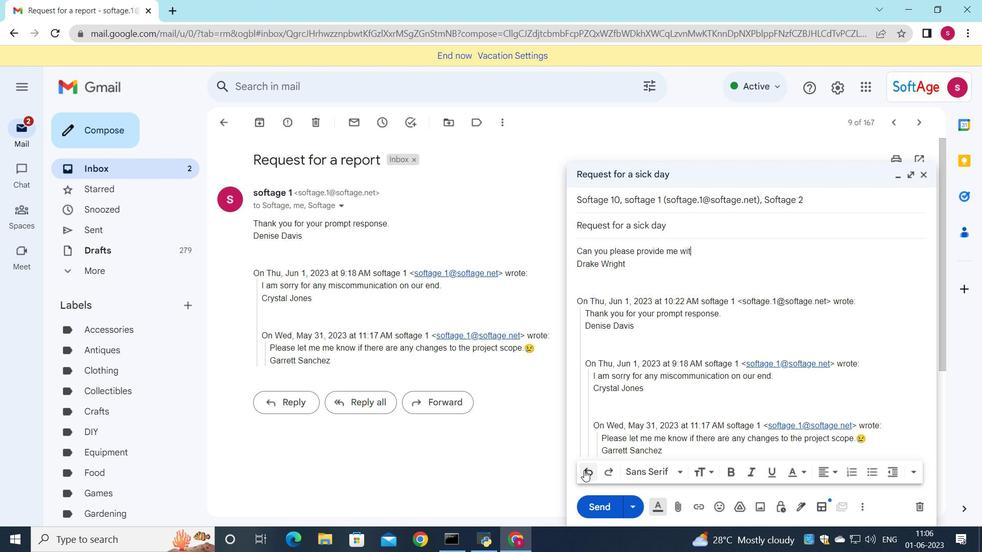 
Action: Mouse pressed left at (584, 470)
Screenshot: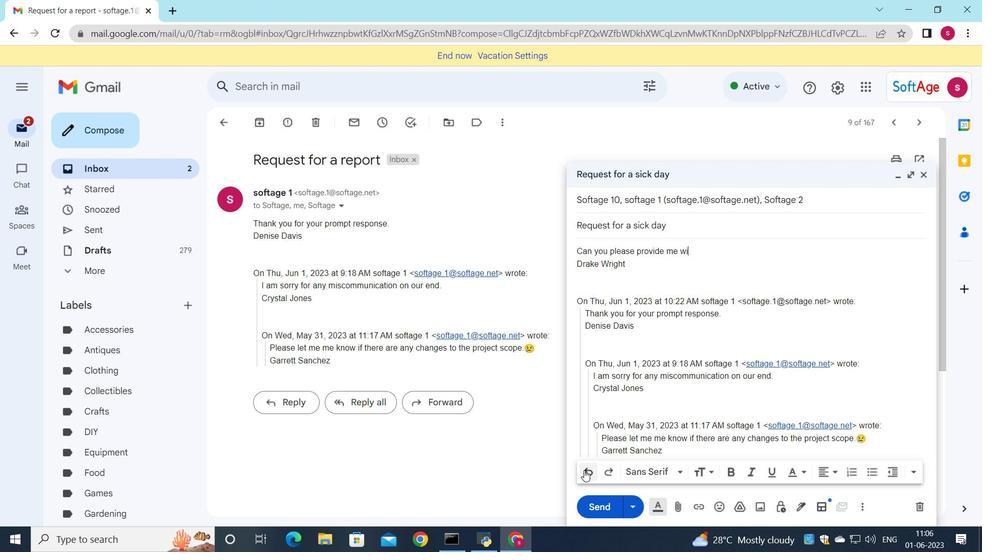 
Action: Mouse pressed left at (584, 470)
Screenshot: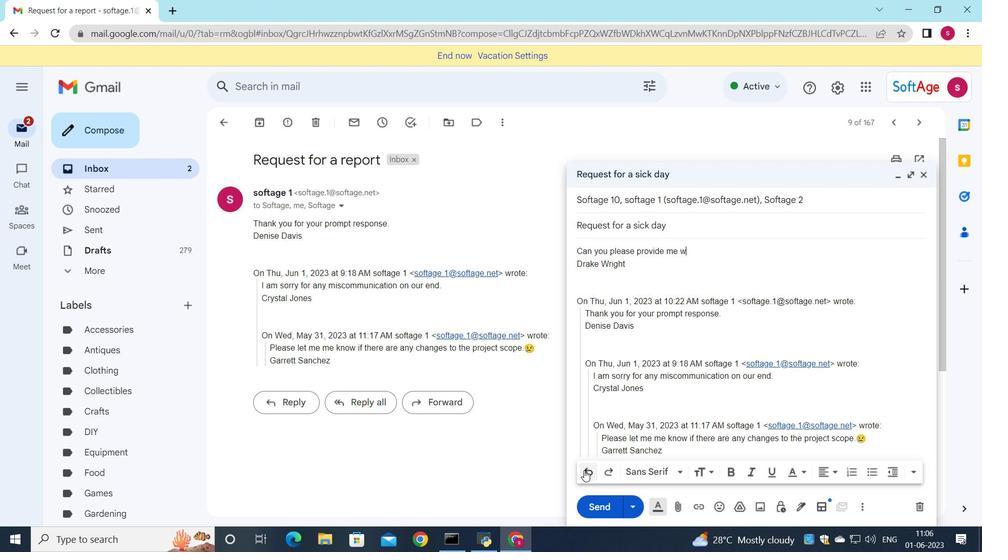 
Action: Mouse pressed left at (584, 470)
Screenshot: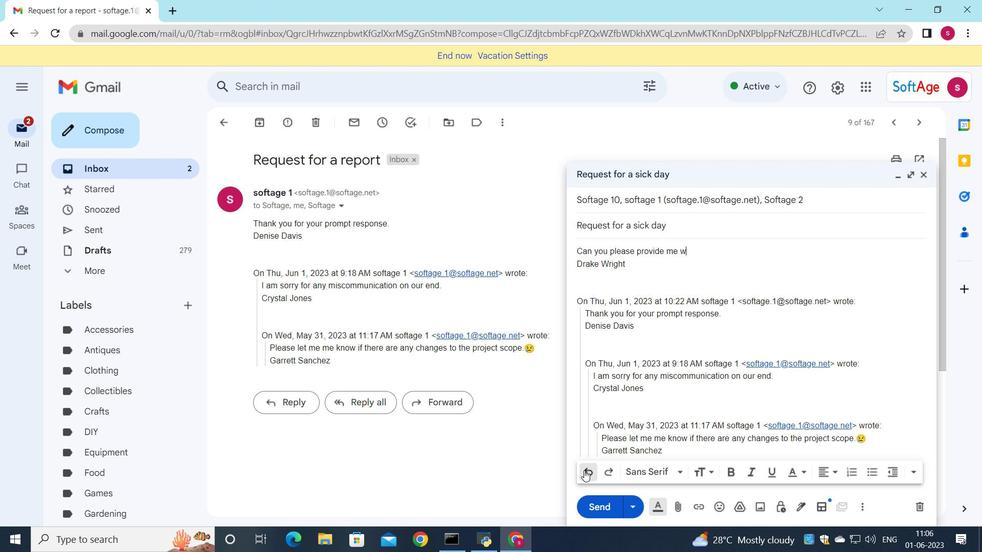 
Action: Mouse pressed left at (584, 470)
Screenshot: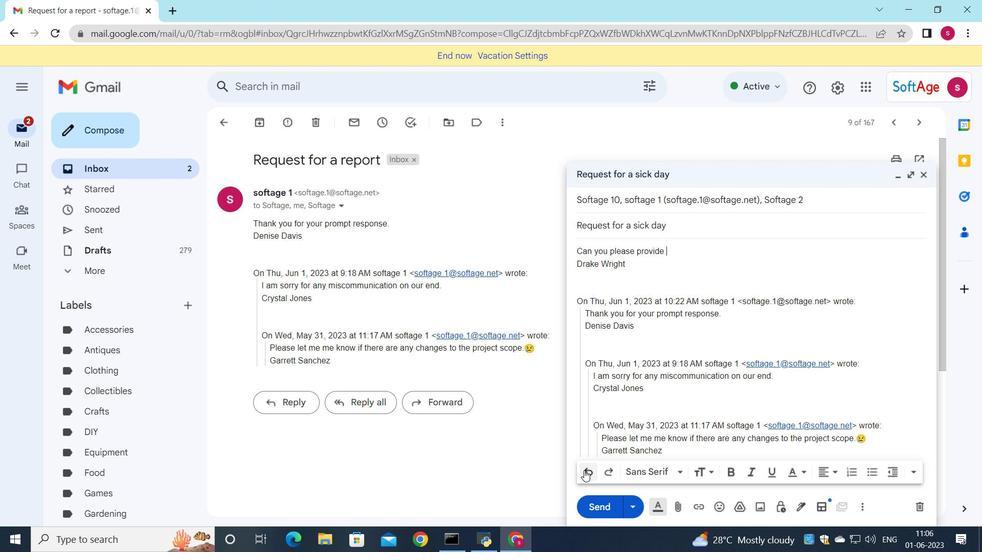 
Action: Mouse pressed left at (584, 470)
Screenshot: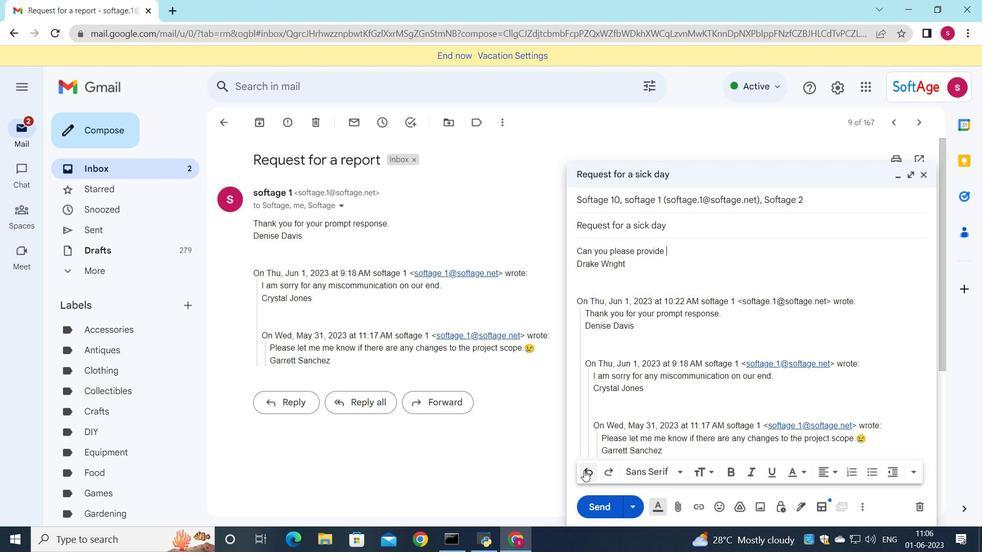 
Action: Mouse pressed left at (584, 470)
Screenshot: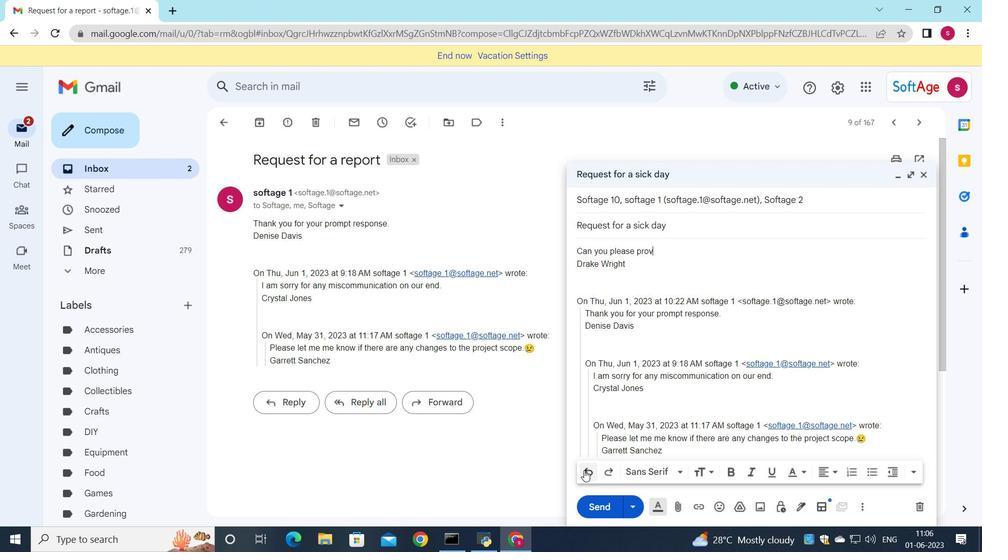
Action: Mouse pressed left at (584, 470)
Screenshot: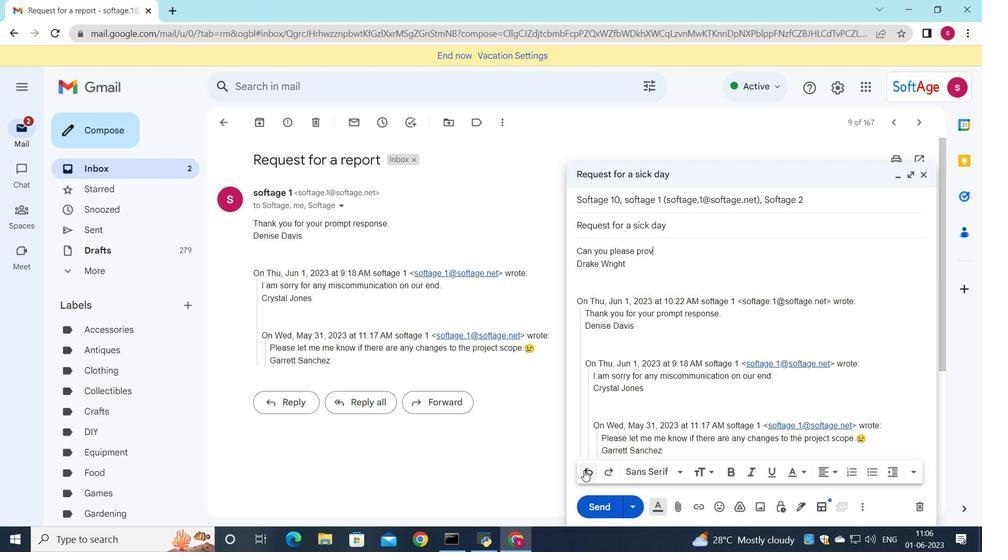 
Action: Mouse pressed left at (584, 470)
Screenshot: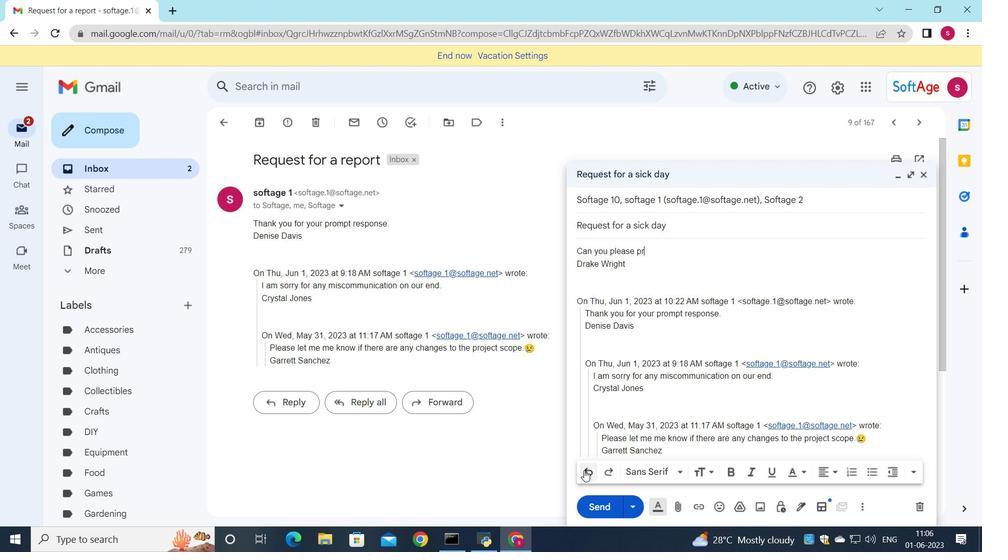 
Action: Mouse pressed left at (584, 470)
Screenshot: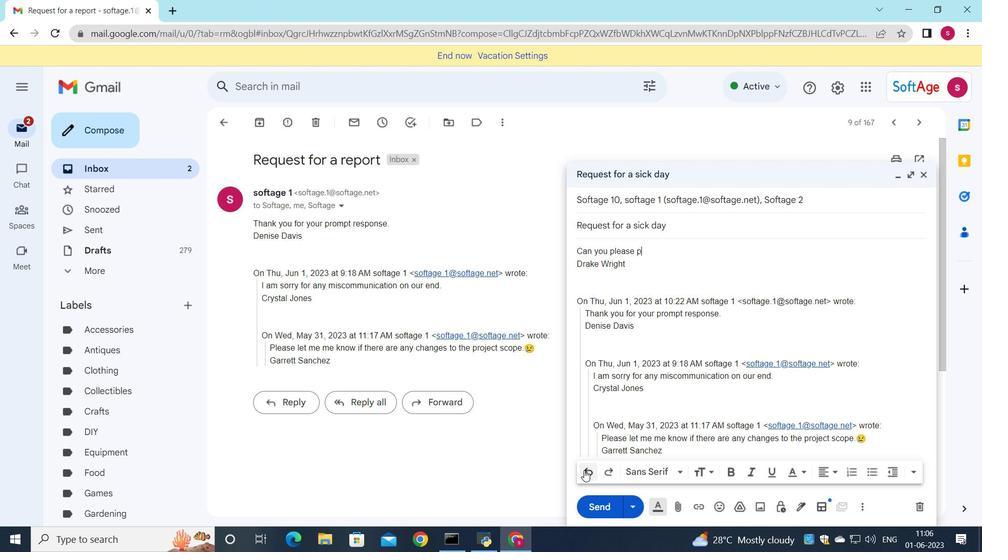 
Action: Mouse pressed left at (584, 470)
Screenshot: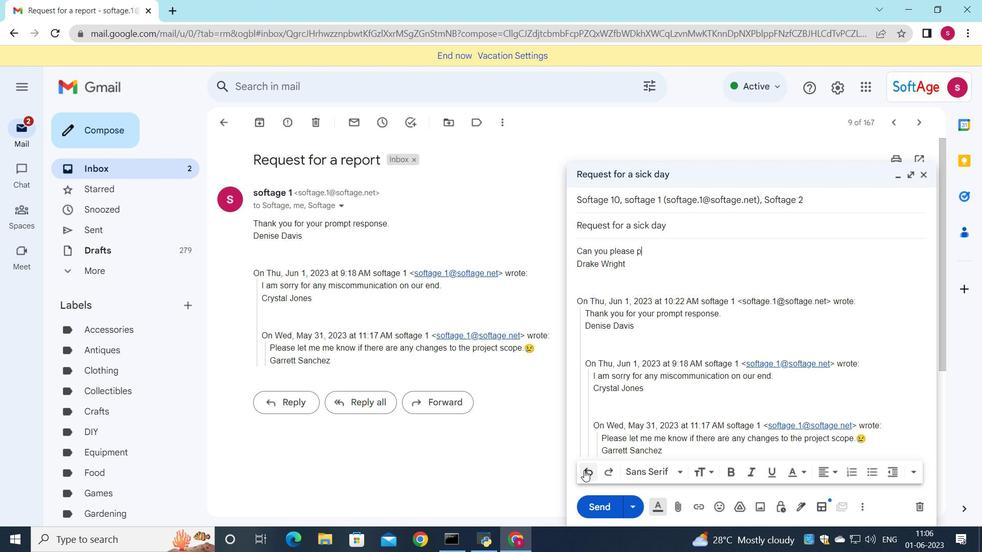 
Action: Mouse pressed left at (584, 470)
Screenshot: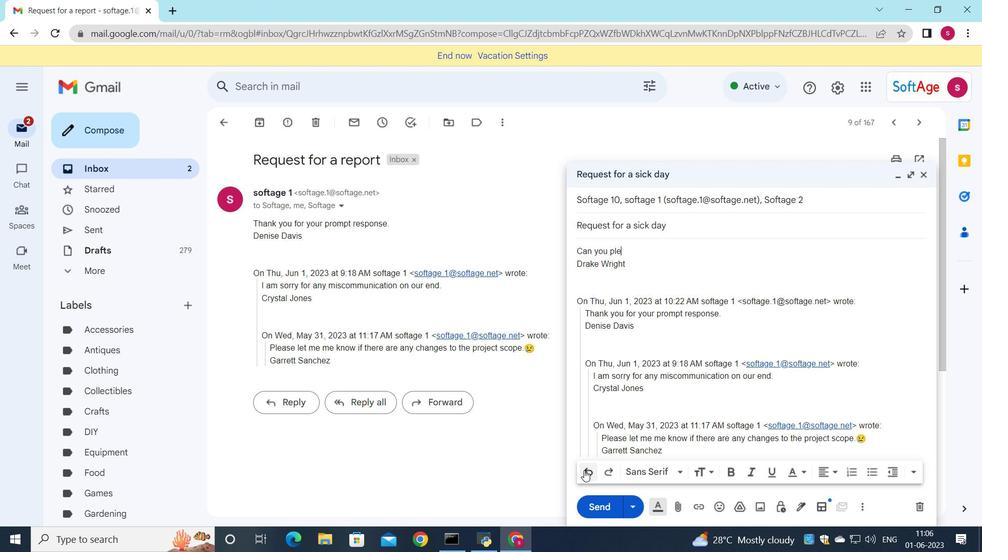 
Action: Mouse pressed left at (584, 470)
Screenshot: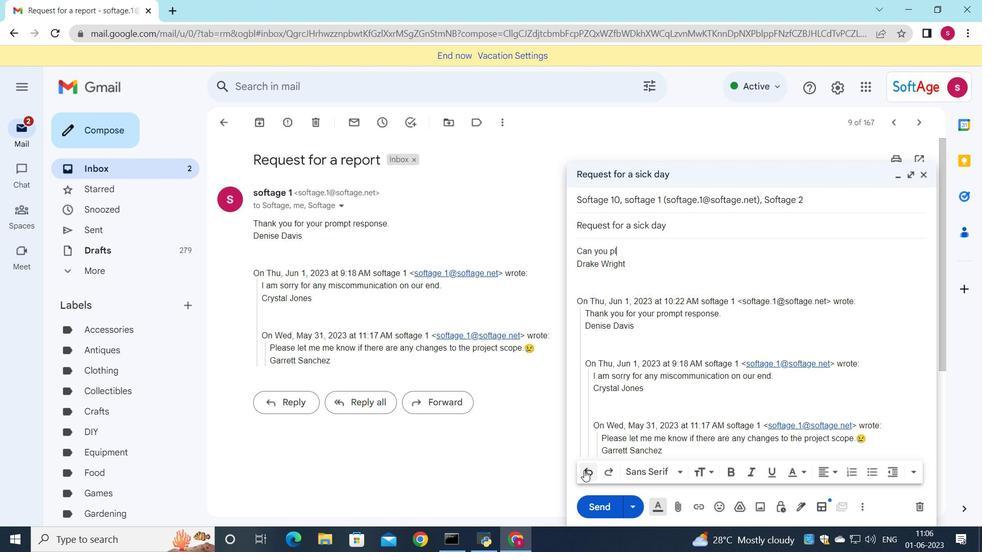 
Action: Mouse pressed left at (584, 470)
Screenshot: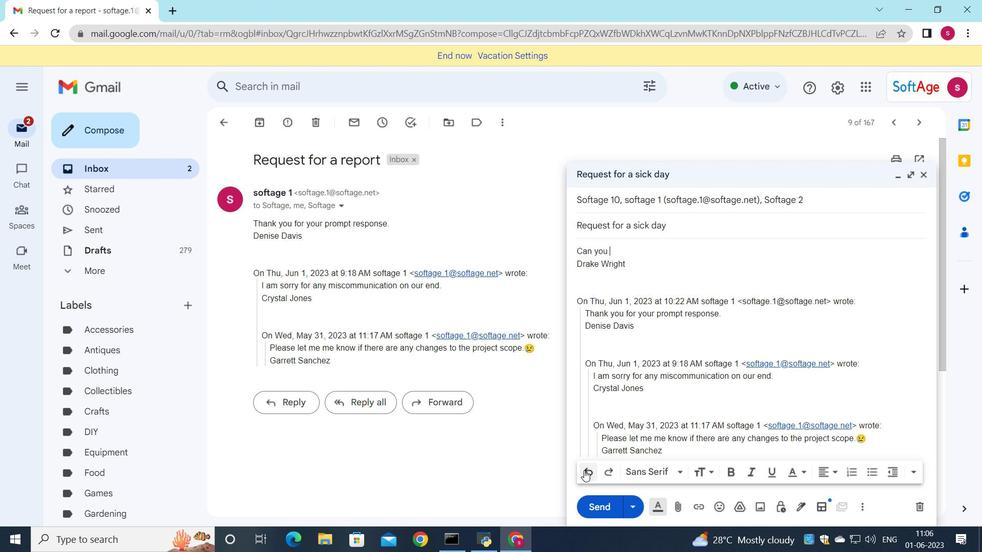 
Action: Mouse pressed left at (584, 470)
Screenshot: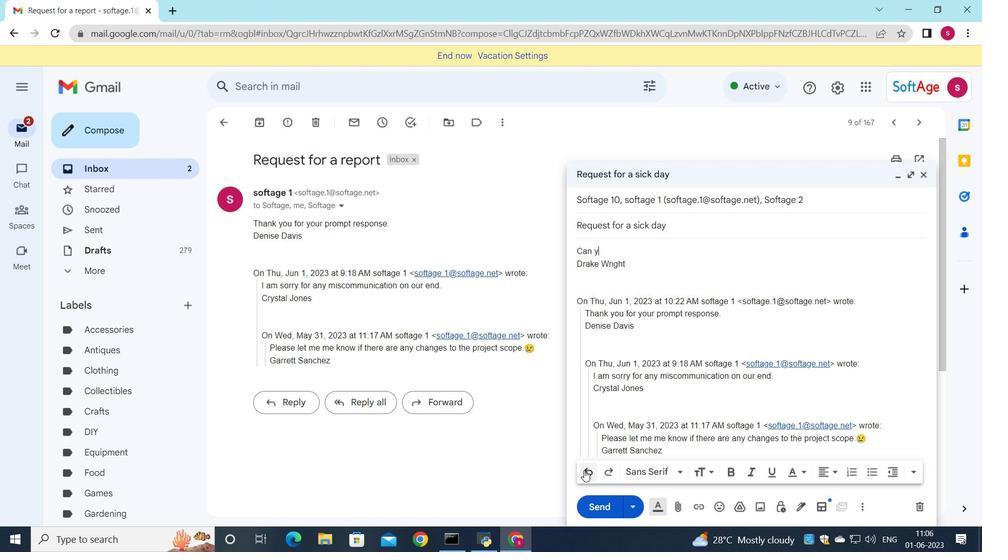 
Action: Mouse pressed left at (584, 470)
Screenshot: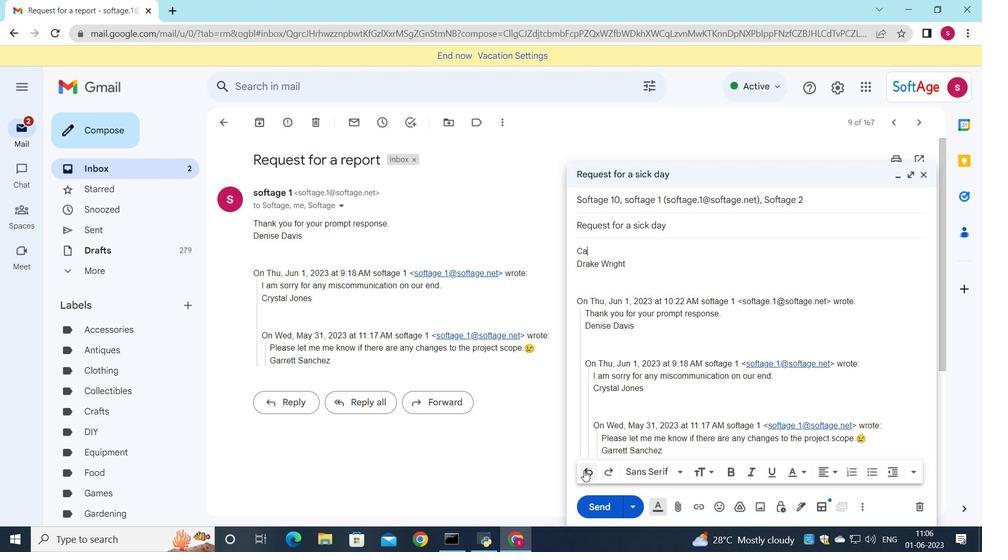 
Action: Mouse pressed left at (584, 470)
Screenshot: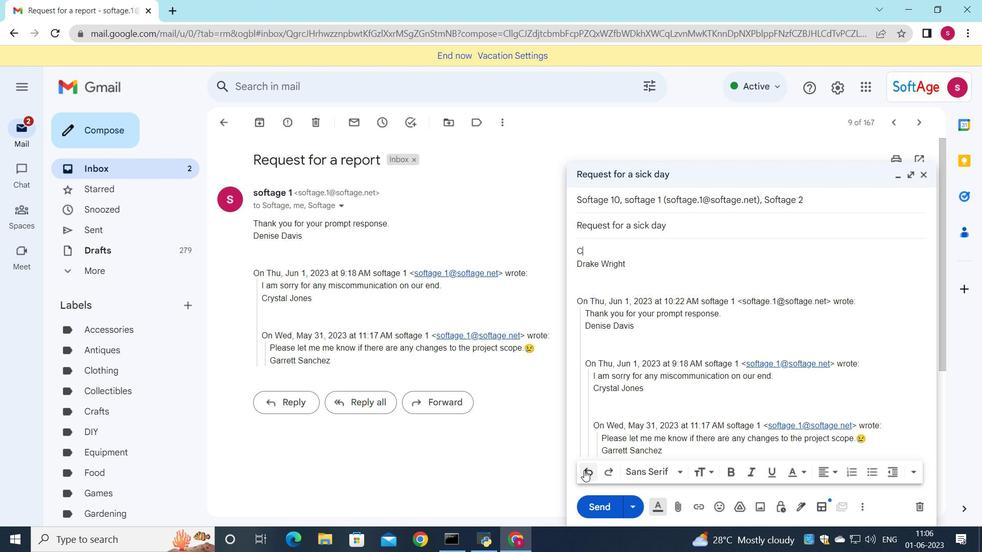 
Action: Key pressed <Key.shift>I<Key.space>am<Key.space>writing<Key.space>to<Key.space>request<Key.space>your<Key.space>assistance<Key.space>in<Key.space>resolving<Key.space>thid<Key.backspace>s<Key.space>issue<Key.space>
Screenshot: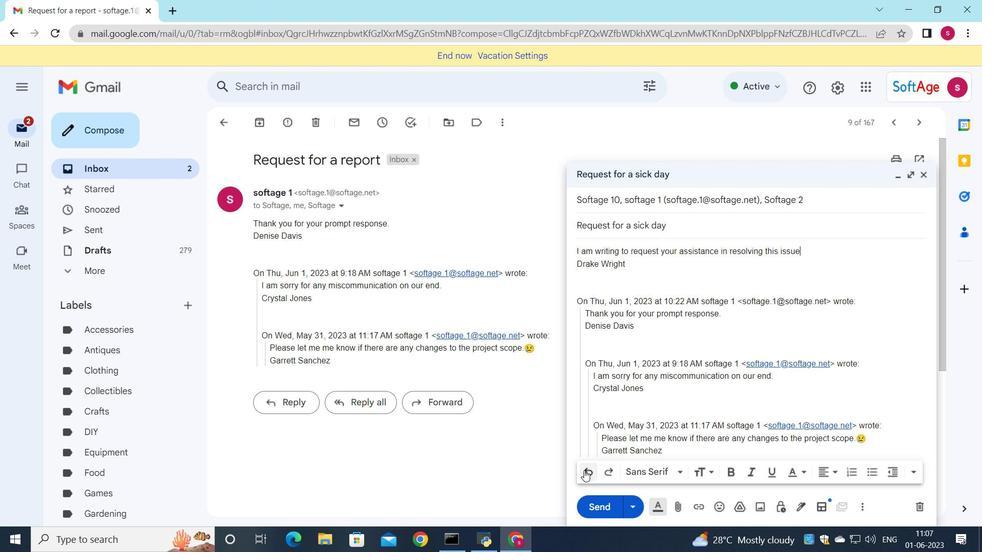 
Action: Mouse moved to (617, 493)
Screenshot: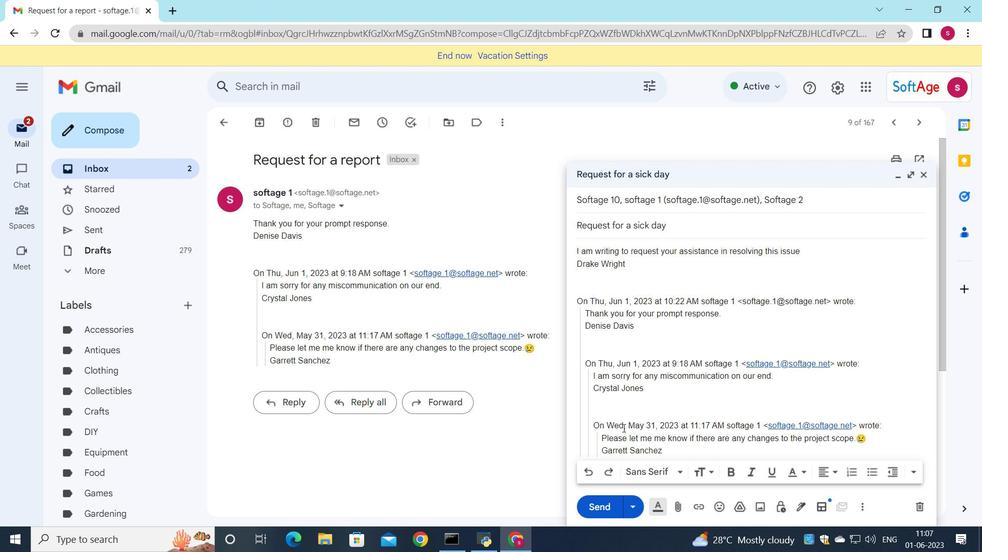 
Action: Mouse scrolled (617, 494) with delta (0, 0)
Screenshot: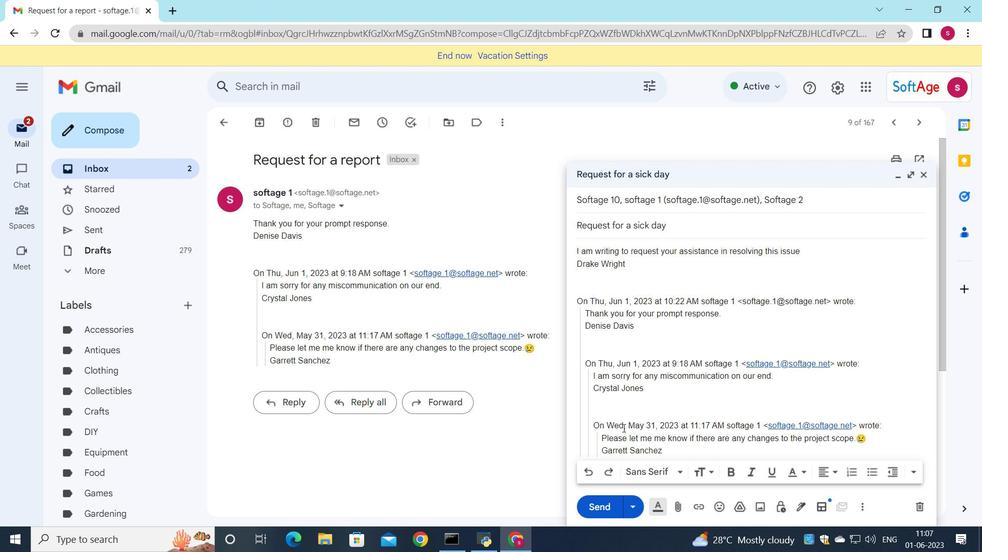 
Action: Mouse moved to (599, 509)
Screenshot: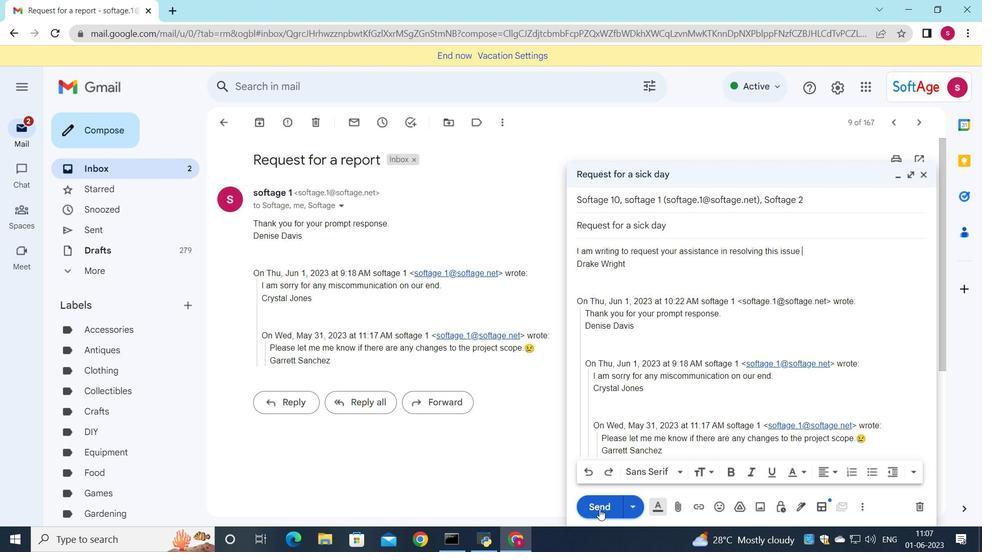 
Action: Mouse pressed left at (599, 509)
Screenshot: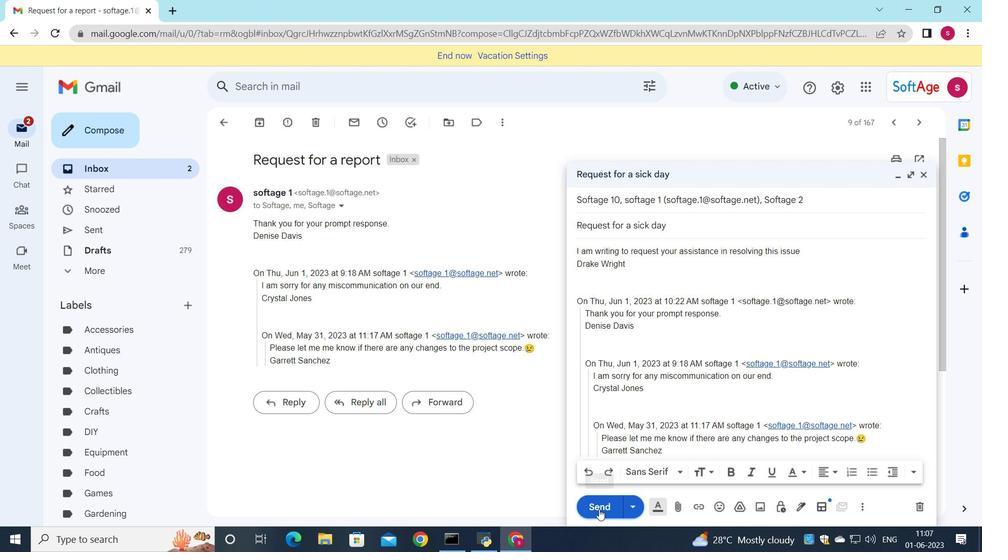 
Action: Mouse moved to (169, 168)
Screenshot: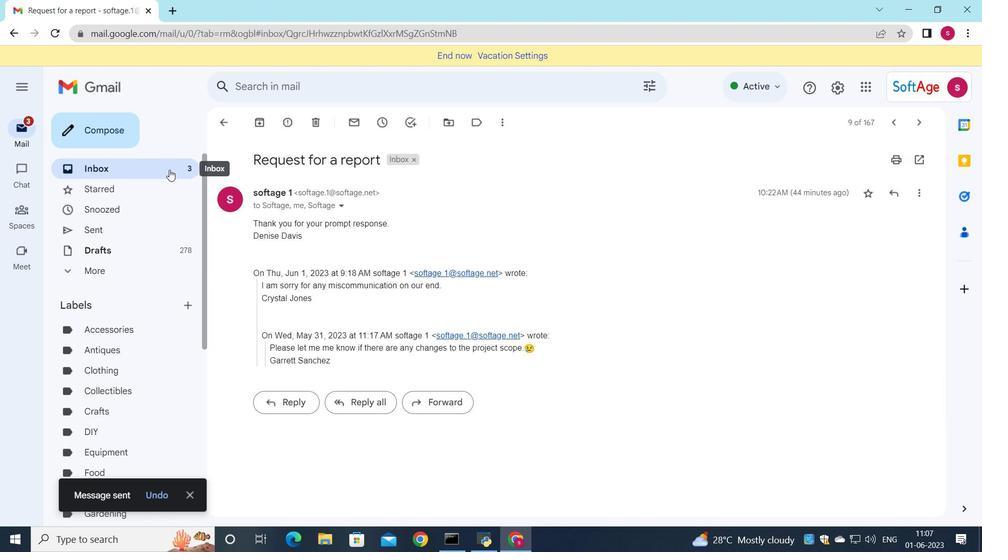 
Action: Mouse pressed left at (169, 168)
Screenshot: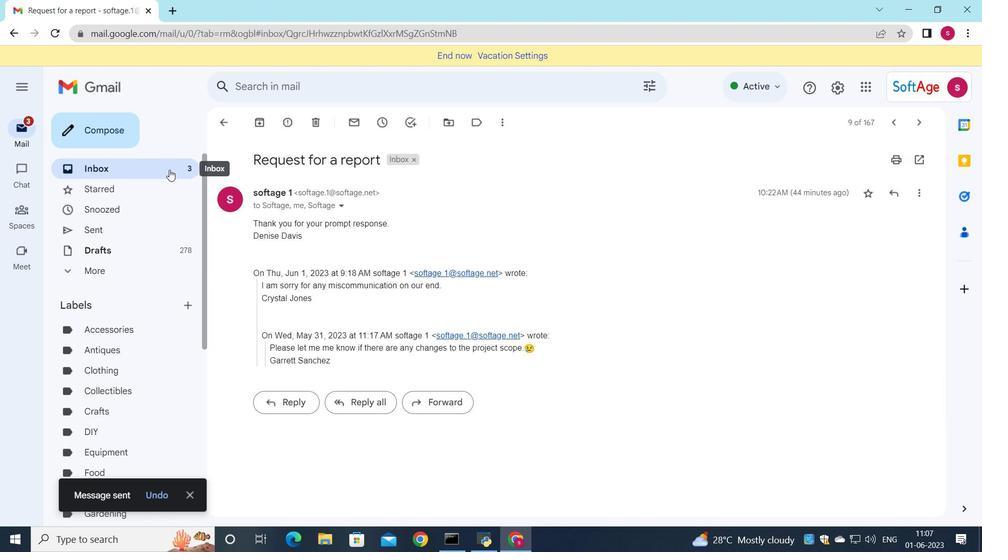 
Action: Mouse moved to (425, 149)
Screenshot: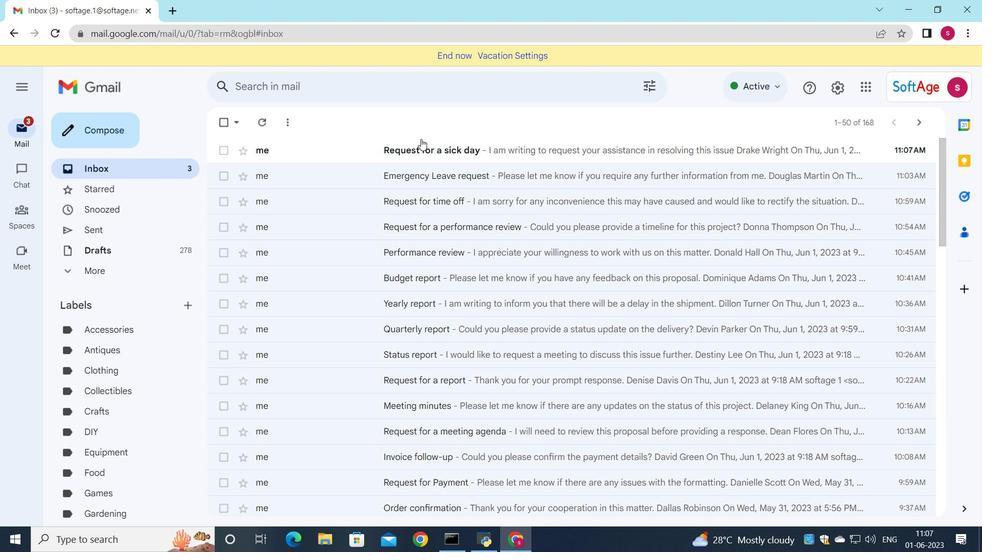 
Action: Mouse pressed left at (425, 149)
Screenshot: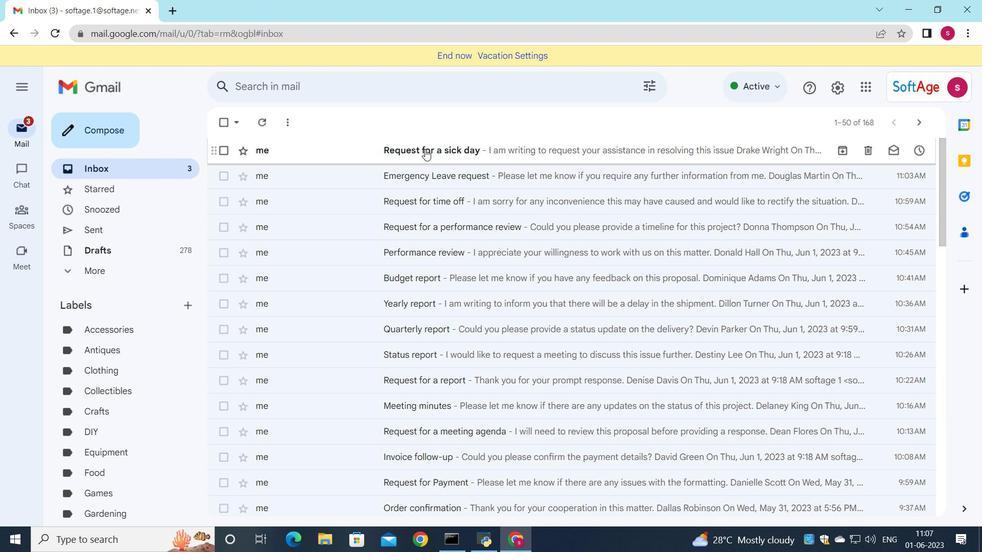 
